 Task: Open a Blog Post Template save the file as blogAdd Heading 'Self Care' ,with the main content Self-care involves prioritizing one's physical, emotional, and mental well-being. It includes activities such as exercise, rest, pursuing hobbies, and setting boundaries. Engaging in self-care practices is essential for maintaining balance, preventing burnout, and nurturing a healthy relationship with oneself. ,with the main content Self-care involves prioritizing one's physical, emotional, and mental well-being. It includes activities such as exercise, rest, pursuing hobbies, and setting boundaries. Engaging in self-care practices is essential for maintaining balance, preventing burnout, and nurturing a healthy relationship with oneself.and font size to the main content 15 Apply Font Style DejaVu Serifand font size to the heading 20 Change heading alignment to  Left
Action: Mouse moved to (22, 21)
Screenshot: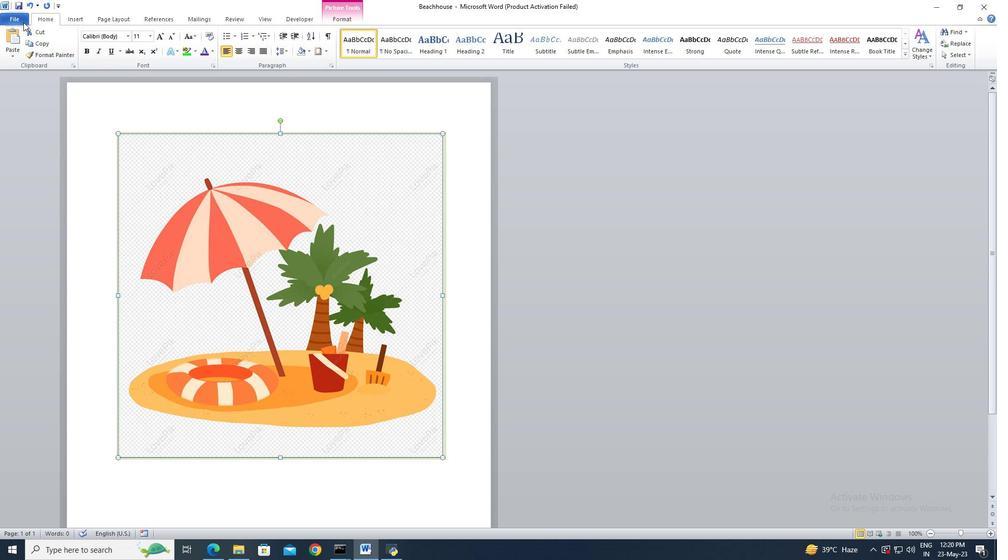 
Action: Mouse pressed left at (22, 21)
Screenshot: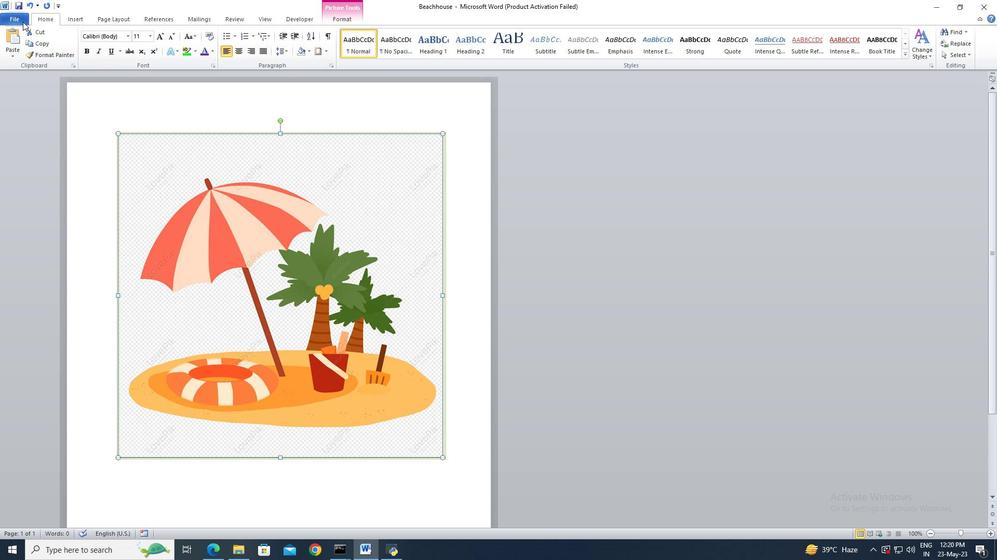 
Action: Mouse moved to (30, 131)
Screenshot: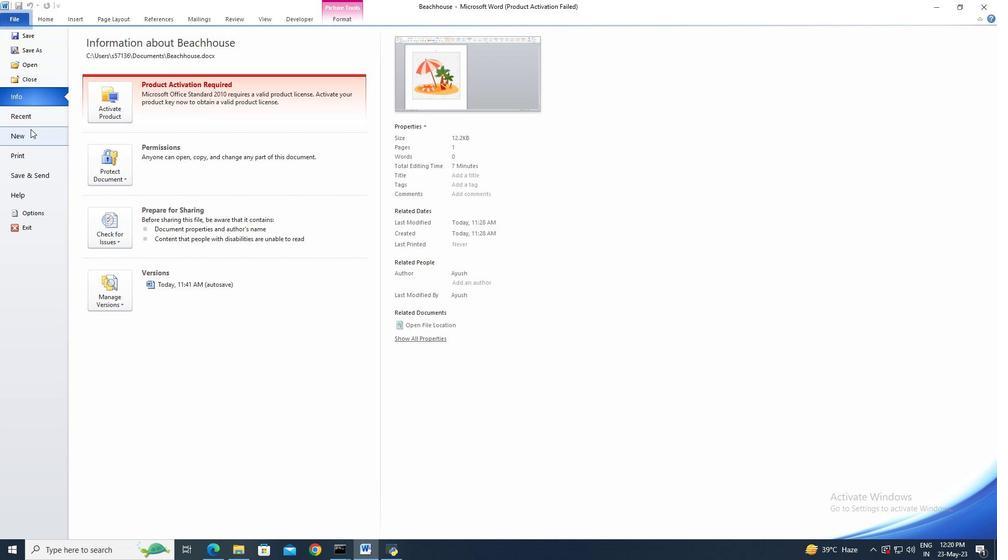 
Action: Mouse pressed left at (30, 131)
Screenshot: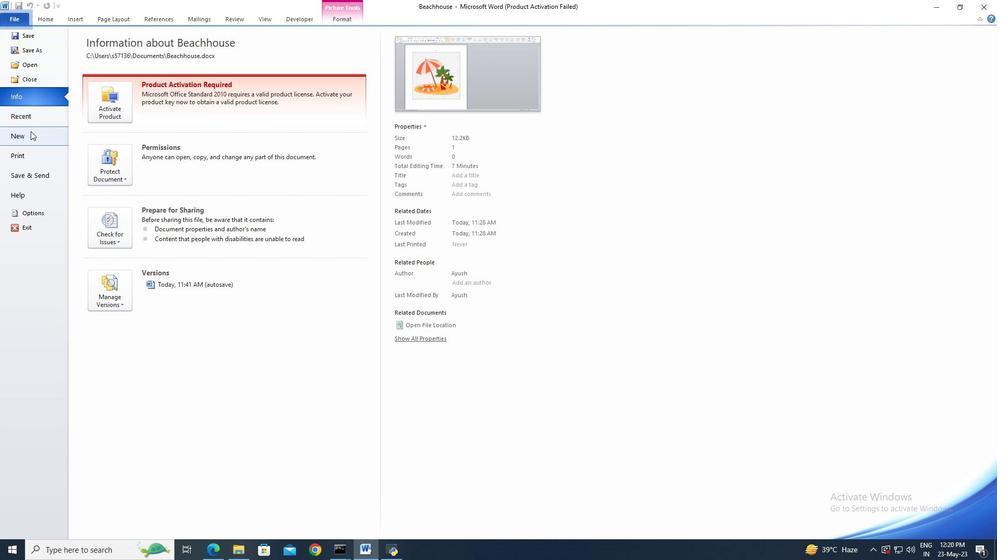 
Action: Mouse moved to (142, 106)
Screenshot: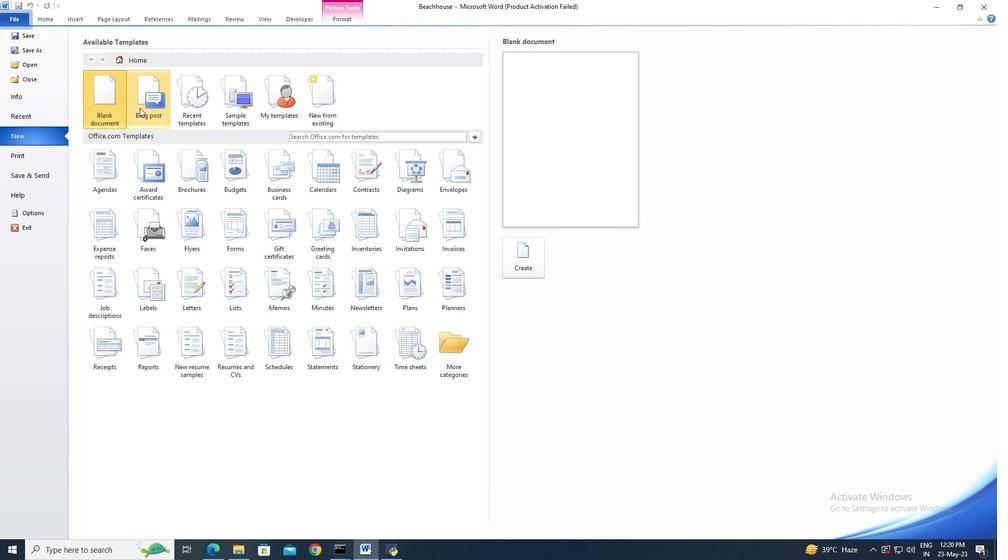
Action: Mouse pressed left at (142, 106)
Screenshot: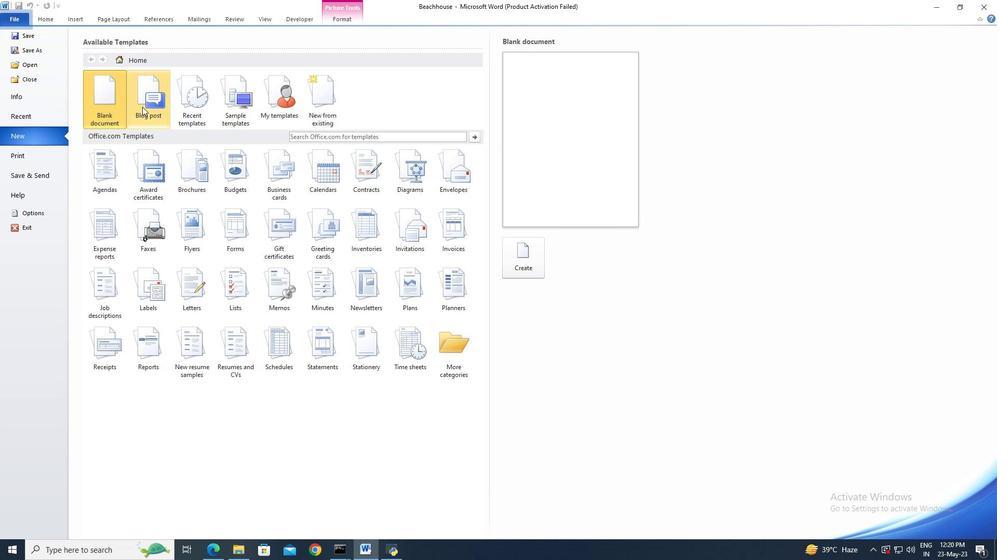 
Action: Mouse moved to (514, 256)
Screenshot: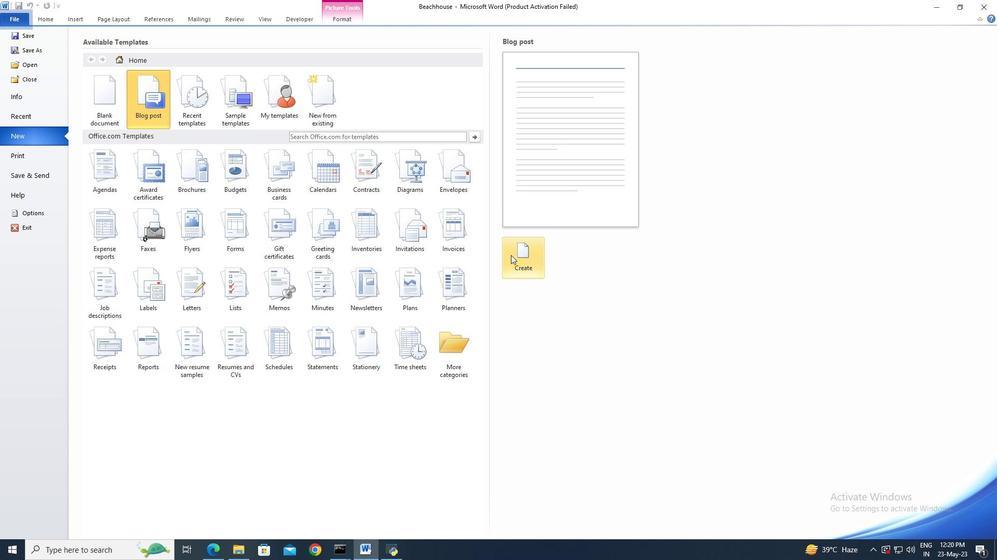
Action: Mouse pressed left at (514, 256)
Screenshot: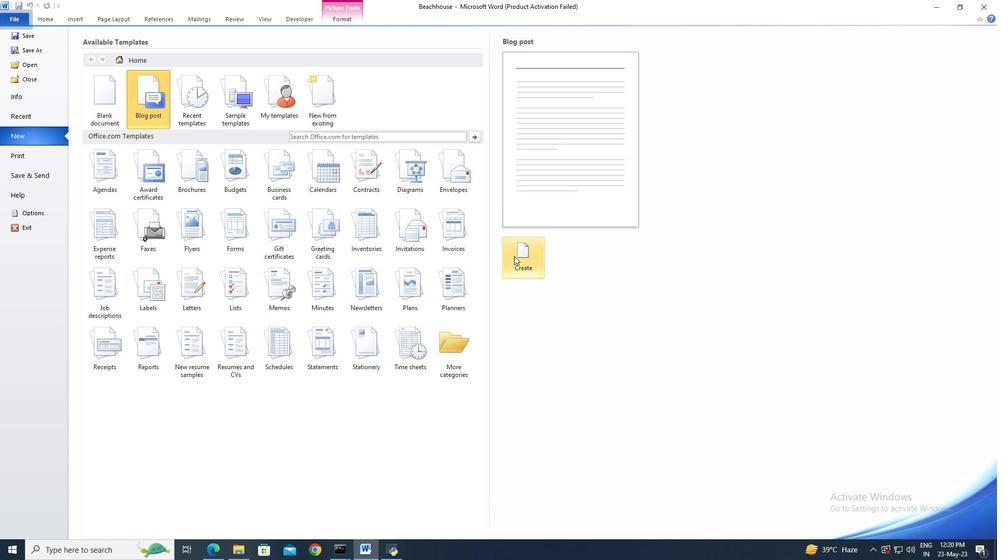 
Action: Mouse moved to (540, 299)
Screenshot: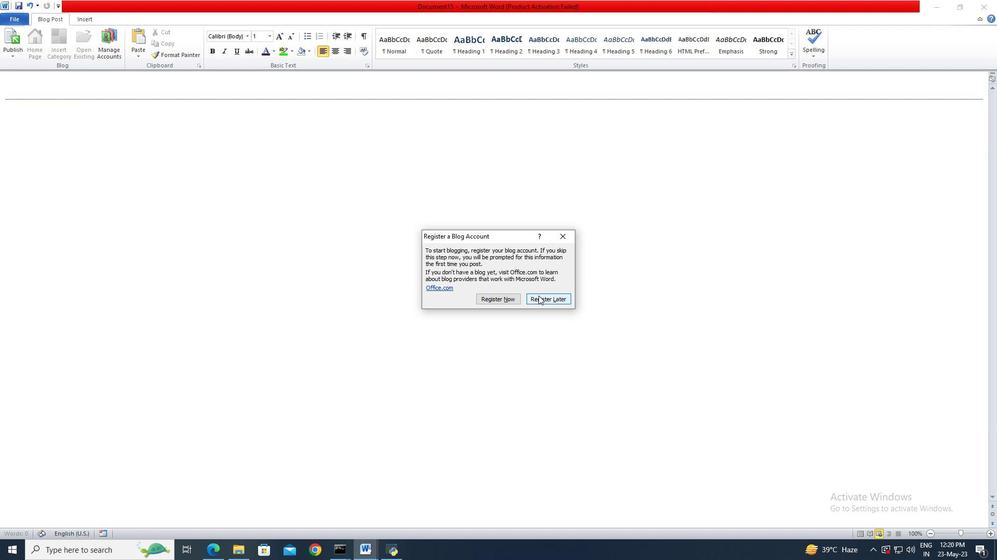 
Action: Mouse pressed left at (540, 299)
Screenshot: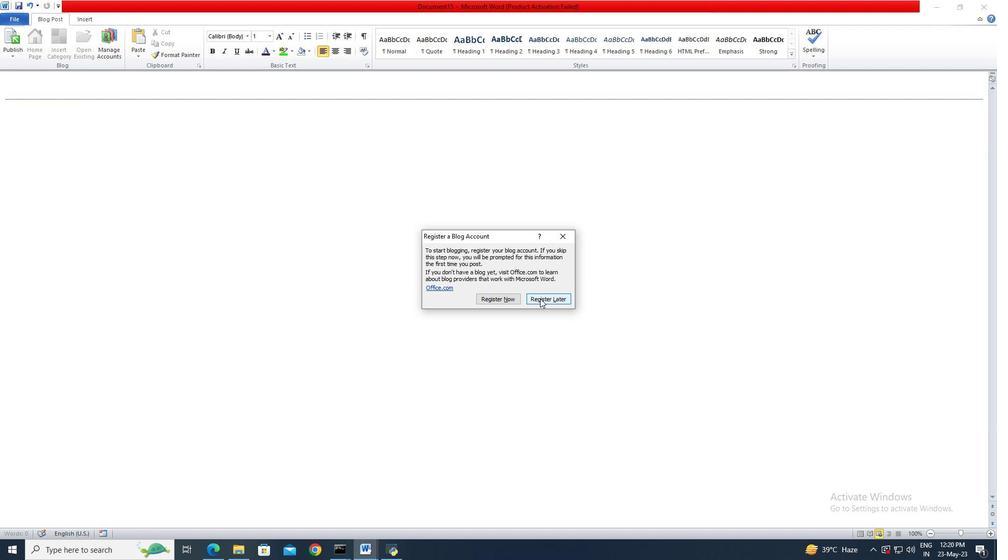 
Action: Mouse moved to (22, 17)
Screenshot: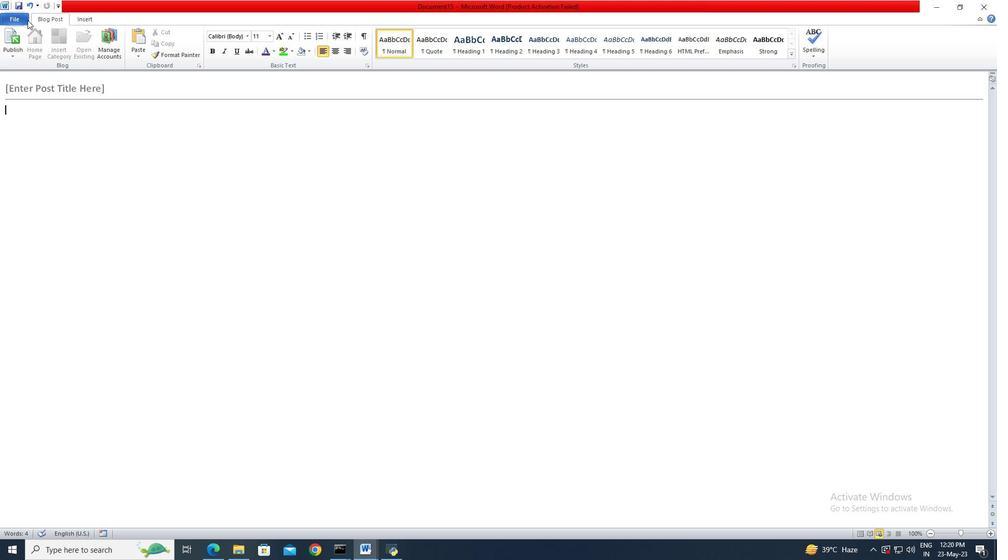 
Action: Mouse pressed left at (22, 17)
Screenshot: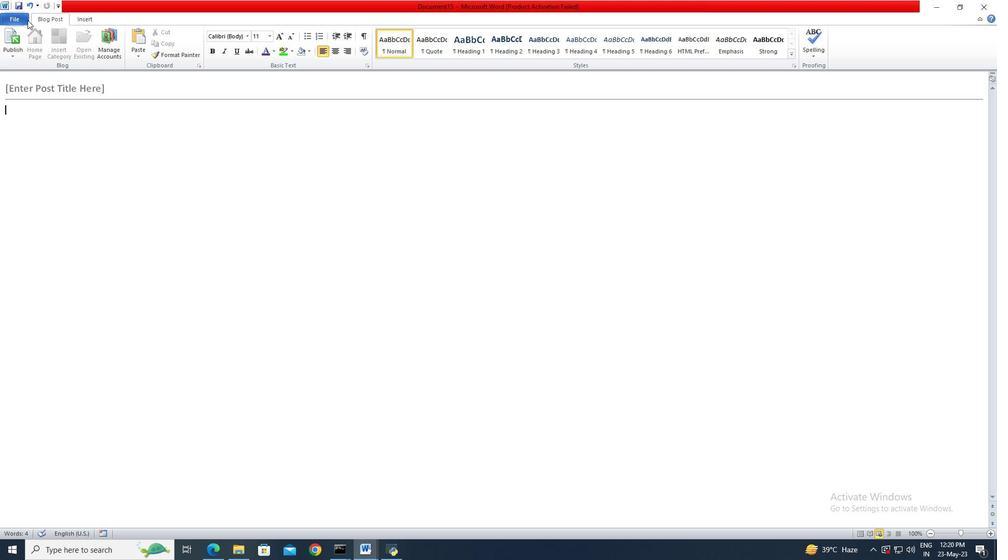 
Action: Mouse moved to (26, 49)
Screenshot: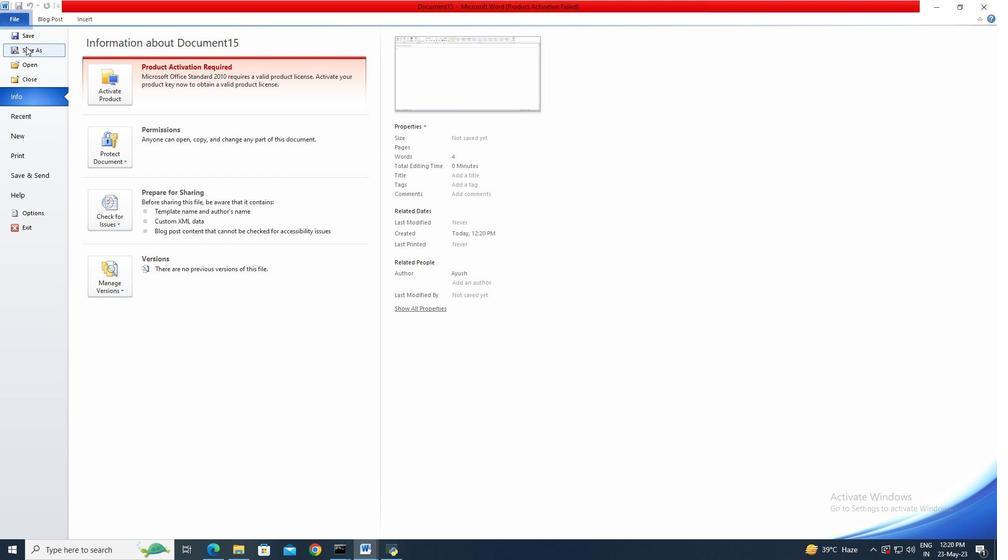 
Action: Mouse pressed left at (26, 49)
Screenshot: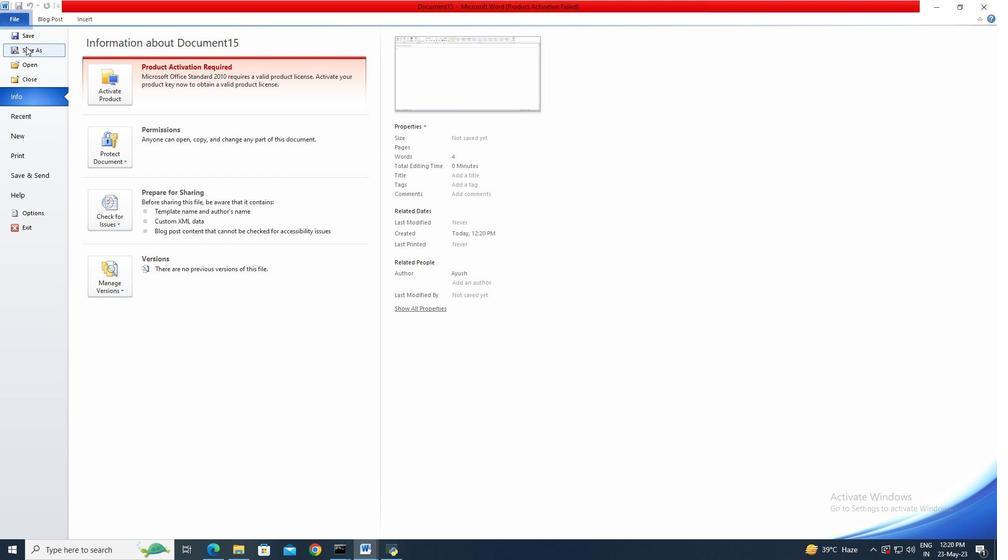 
Action: Mouse moved to (27, 49)
Screenshot: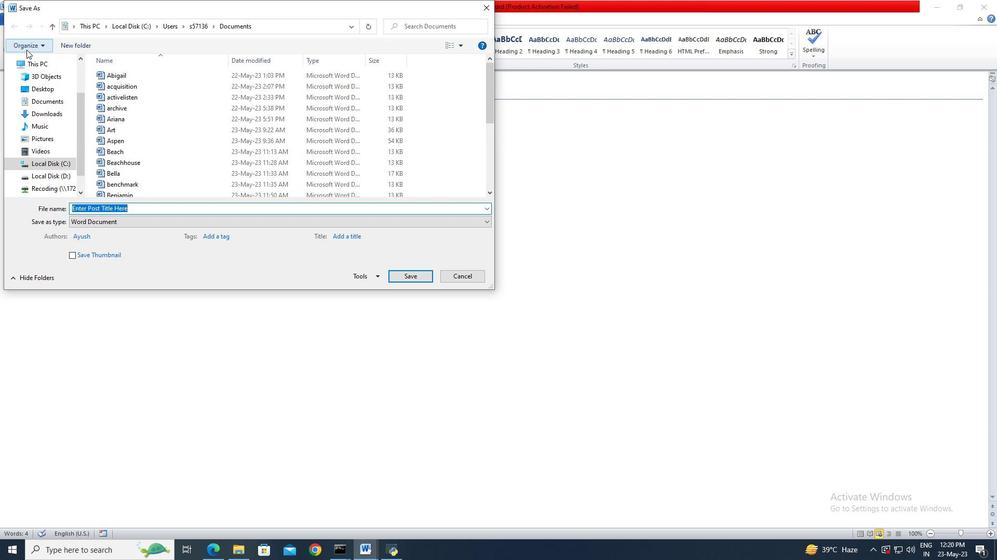 
Action: Key pressed blog
Screenshot: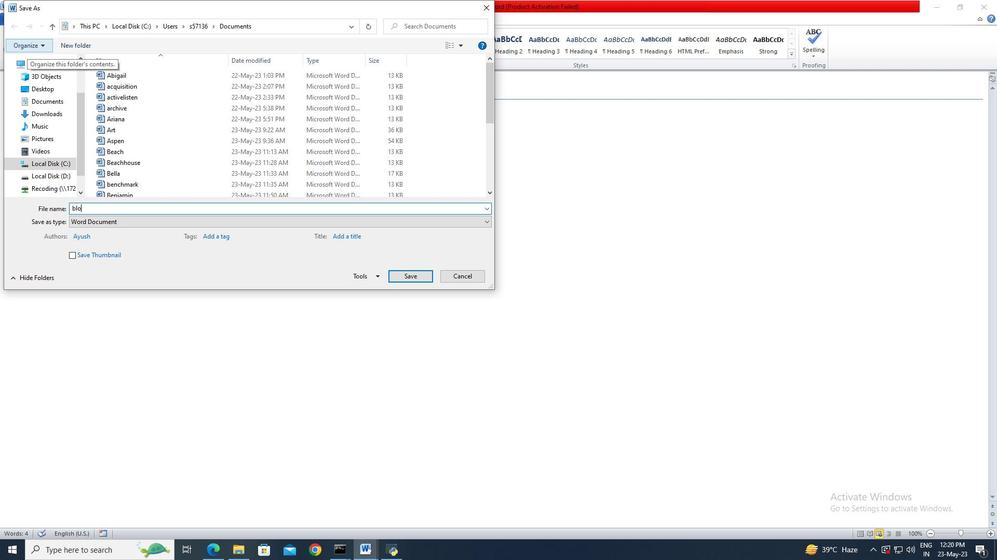 
Action: Mouse moved to (401, 276)
Screenshot: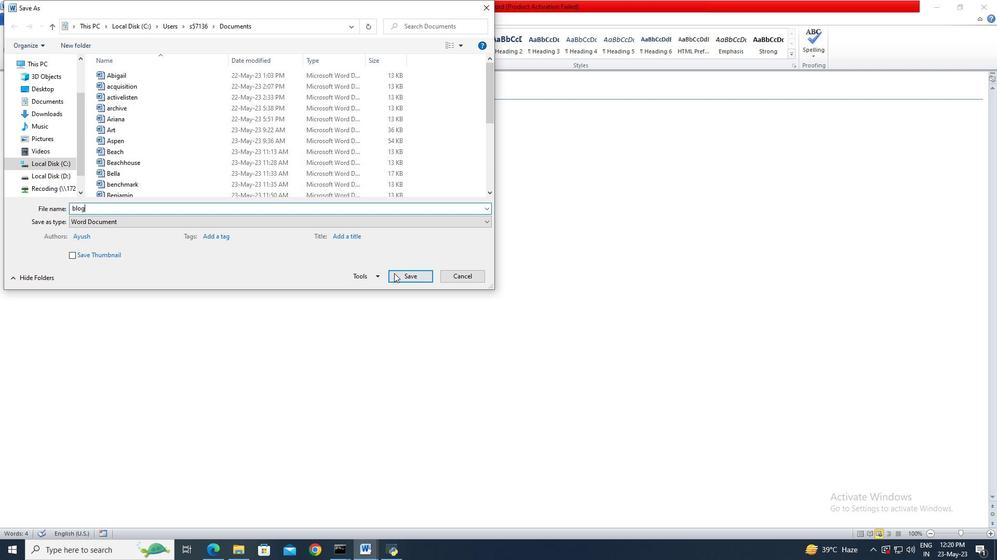 
Action: Mouse pressed left at (401, 276)
Screenshot: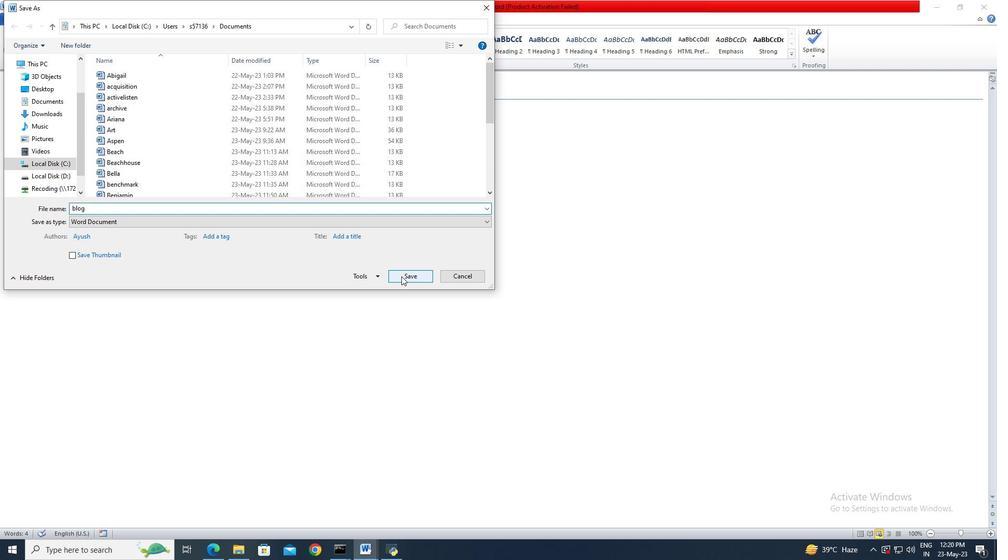 
Action: Mouse moved to (119, 85)
Screenshot: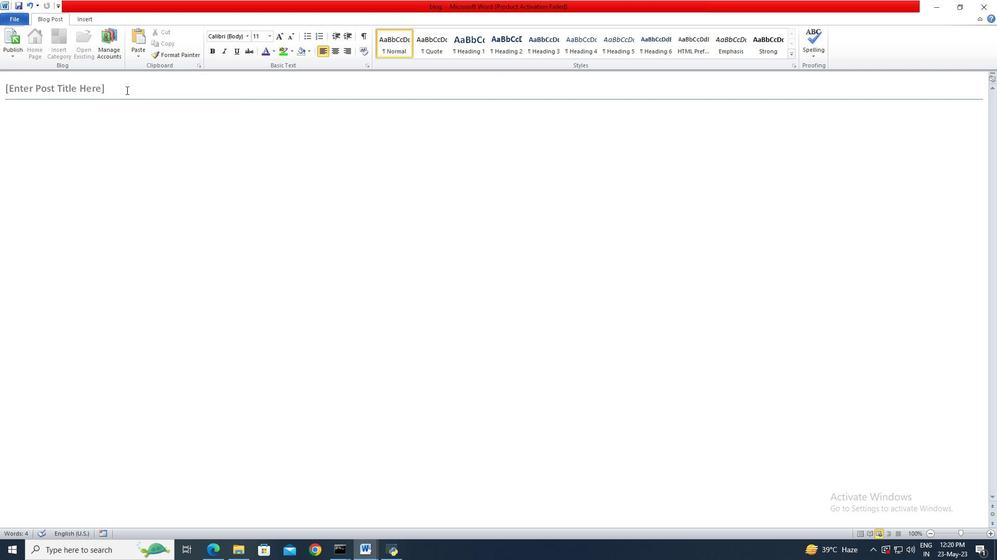 
Action: Mouse pressed left at (119, 85)
Screenshot: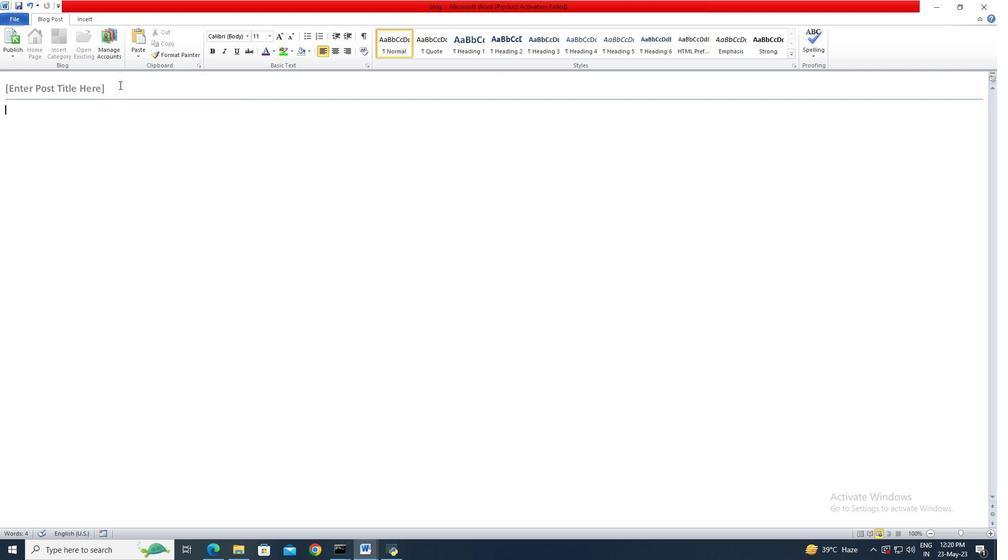 
Action: Key pressed <Key.shift>Self<Key.space><Key.shift>Care
Screenshot: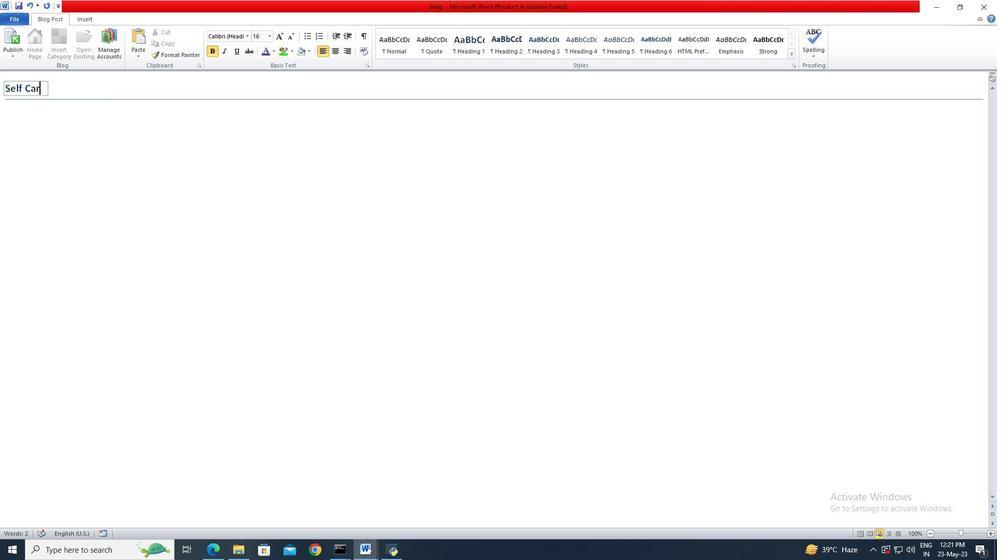 
Action: Mouse moved to (107, 122)
Screenshot: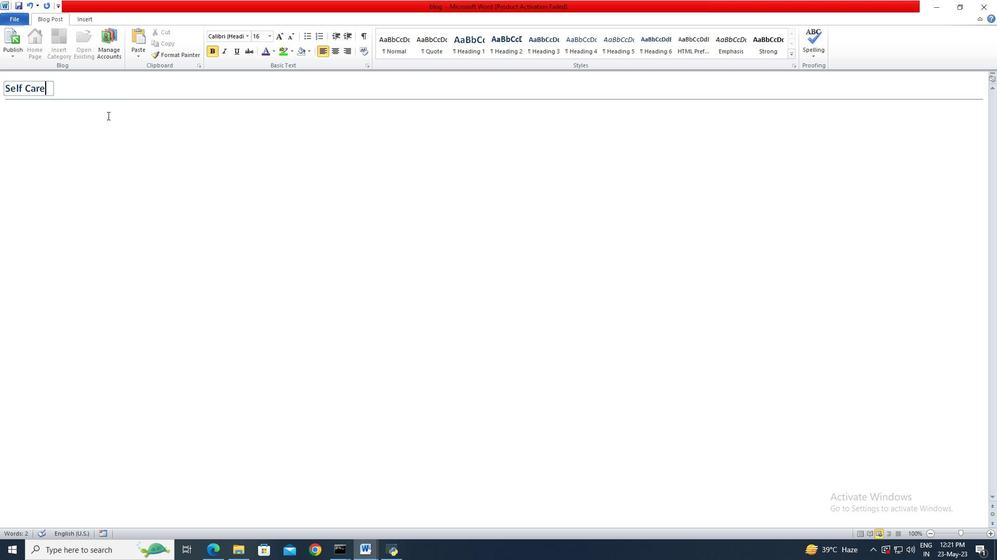 
Action: Mouse pressed left at (107, 122)
Screenshot: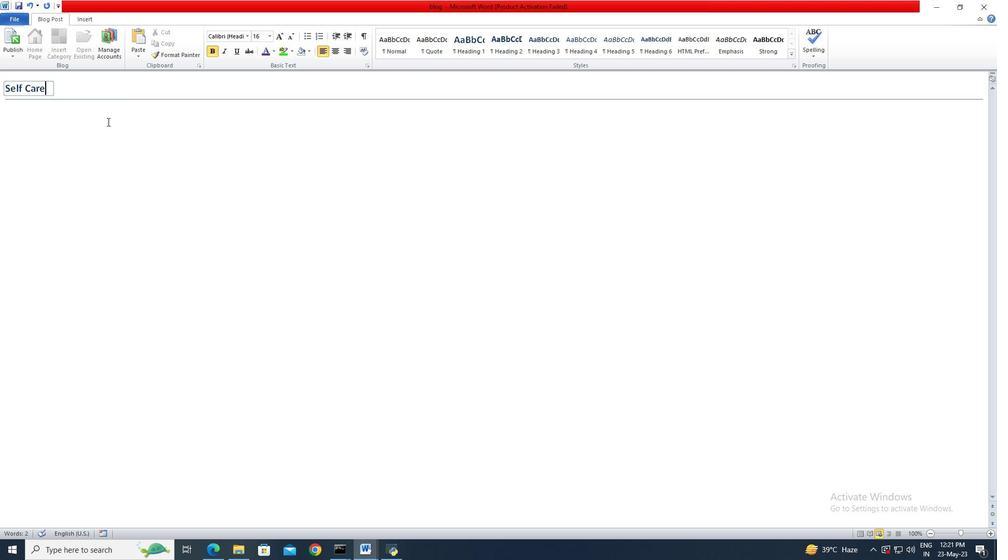
Action: Key pressed <Key.shift>Self-care<Key.space>involves<Key.space>prioritizing<Key.space>one's<Key.space>physical,<Key.space>emotional,<Key.space>and<Key.space>mental<Key.space>well-being.<Key.space><Key.shift>It<Key.space>includes<Key.space>activities<Key.space>such<Key.space>as<Key.space>exercise,<Key.space>rest,<Key.space>pursuing<Key.space>hobbies,<Key.space>and<Key.space>setting<Key.space>boundaries.<Key.space><Key.shift>Engaging<Key.space>in<Key.space>self-care<Key.space>practices<Key.space>is<Key.space>essential<Key.space>for<Key.space>man<Key.backspace>intaining<Key.space>balance,<Key.space>preventing<Key.space>burnout,<Key.space>and<Key.space>nurturing<Key.space>a<Key.space>healthy<Key.space>relationship<Key.space>with<Key.space>oneself.
Screenshot: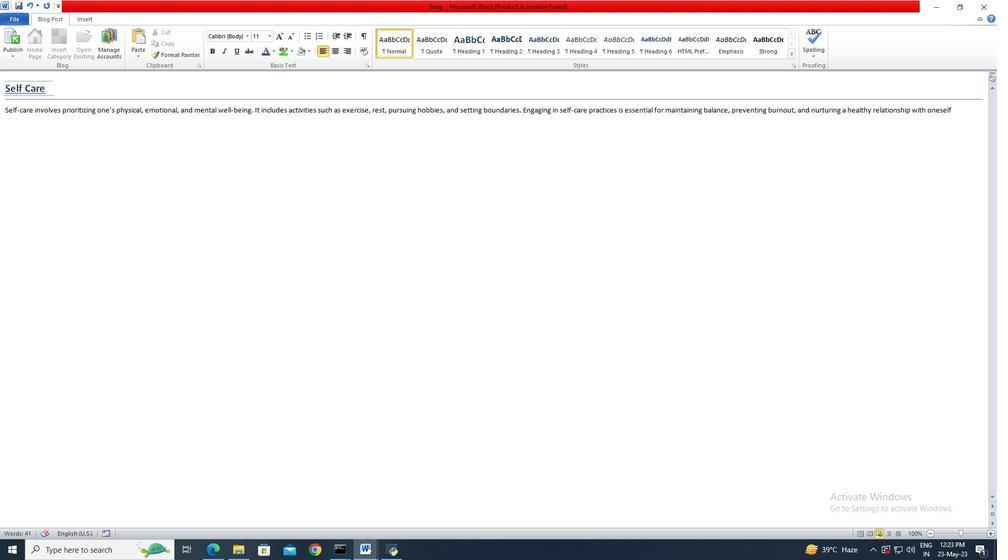 
Action: Mouse moved to (17, 116)
Screenshot: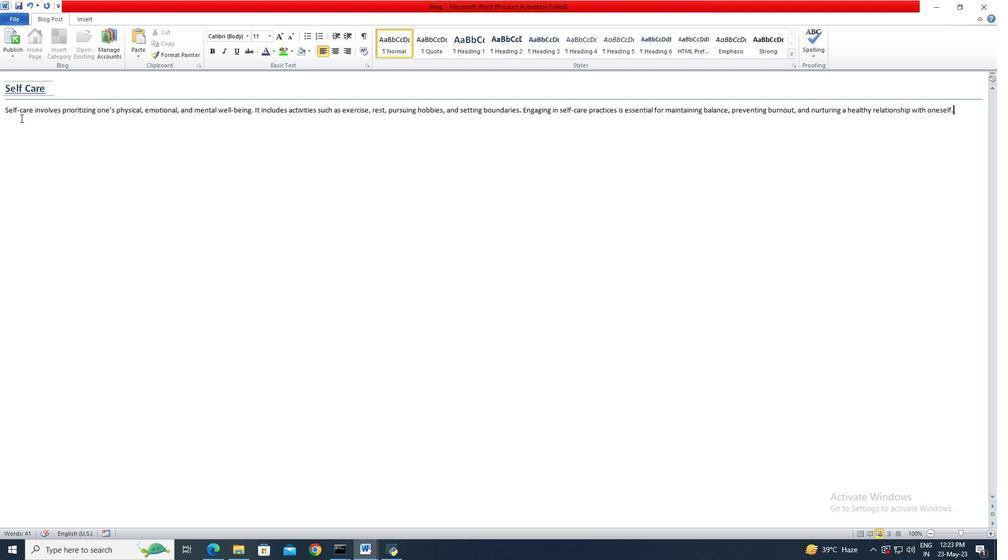 
Action: Key pressed <Key.shift>
Screenshot: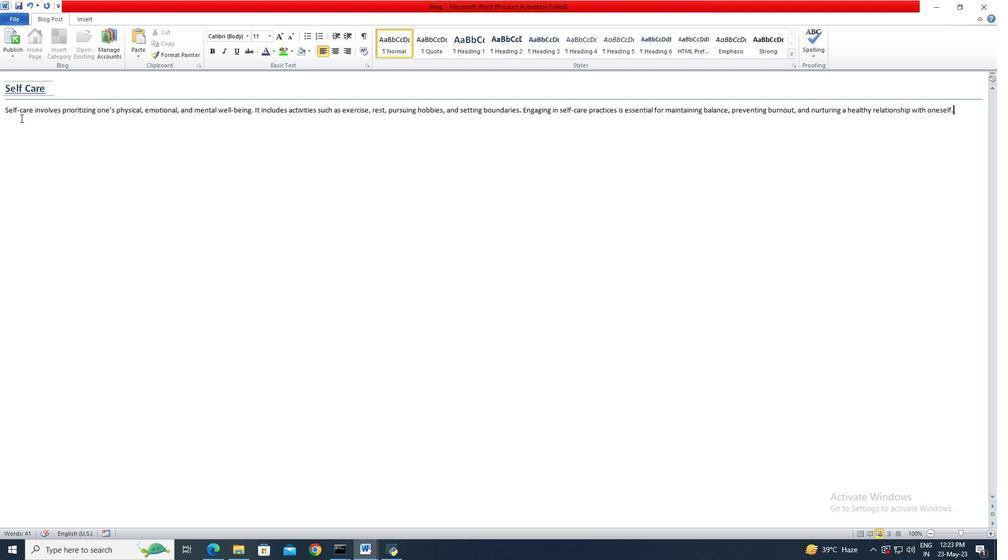
Action: Mouse moved to (7, 110)
Screenshot: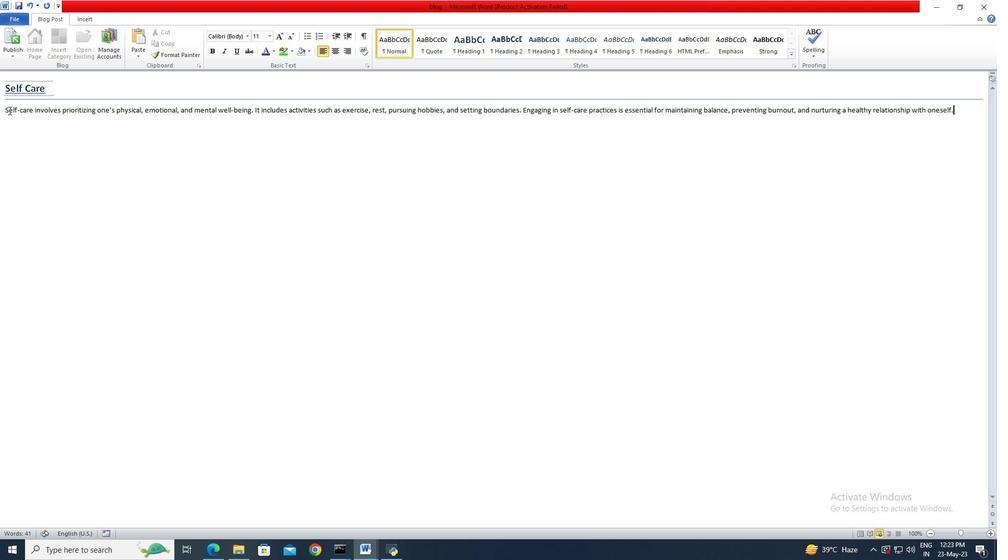 
Action: Key pressed <Key.shift>
Screenshot: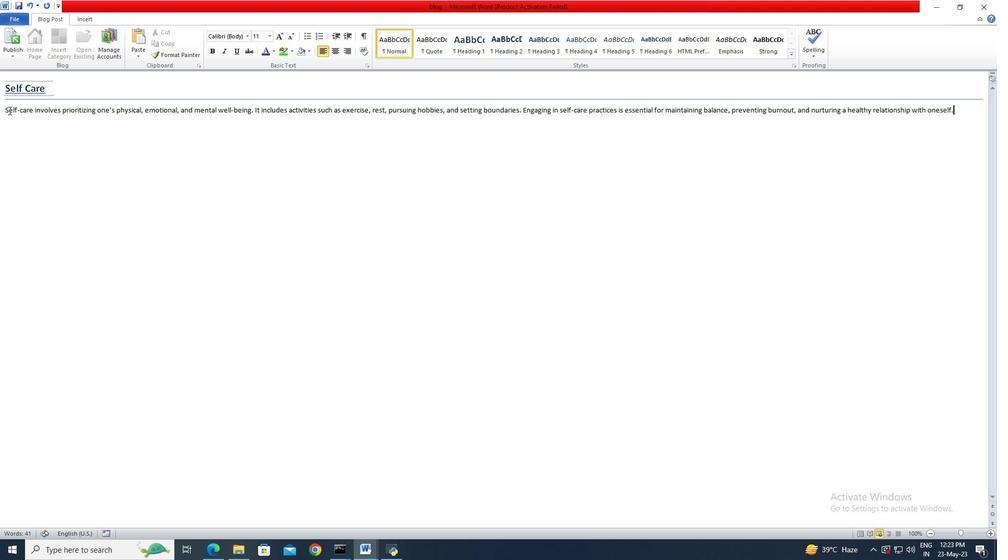 
Action: Mouse moved to (7, 109)
Screenshot: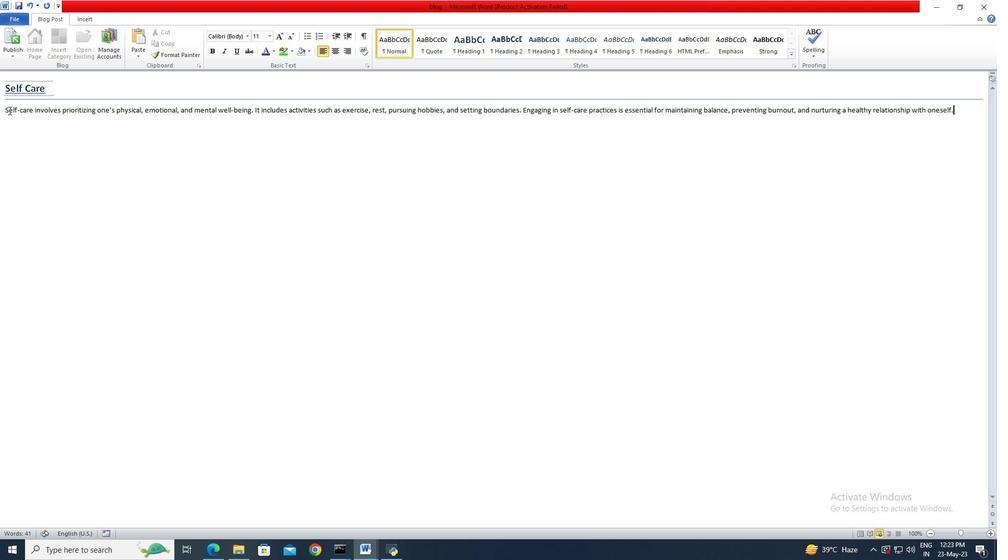 
Action: Key pressed <Key.shift>
Screenshot: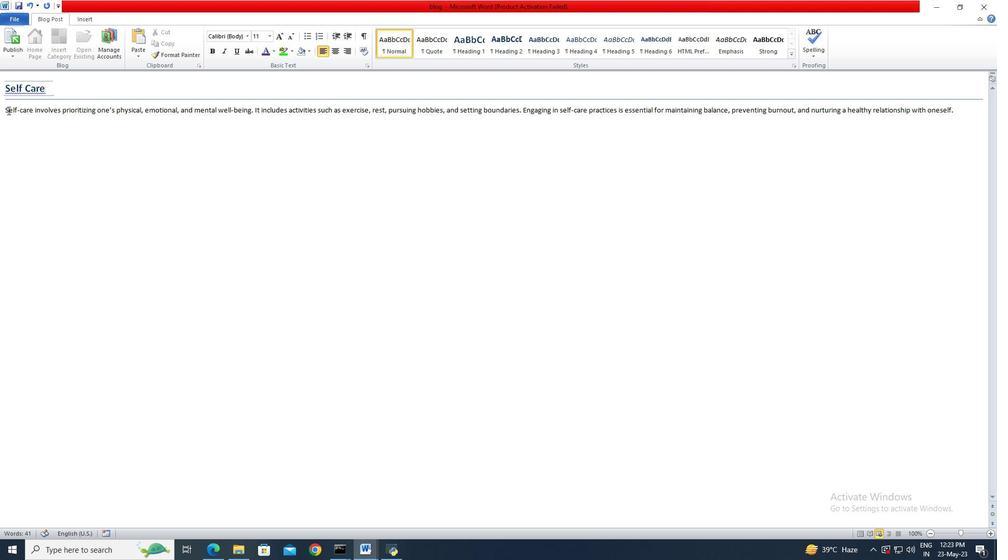 
Action: Mouse moved to (6, 109)
Screenshot: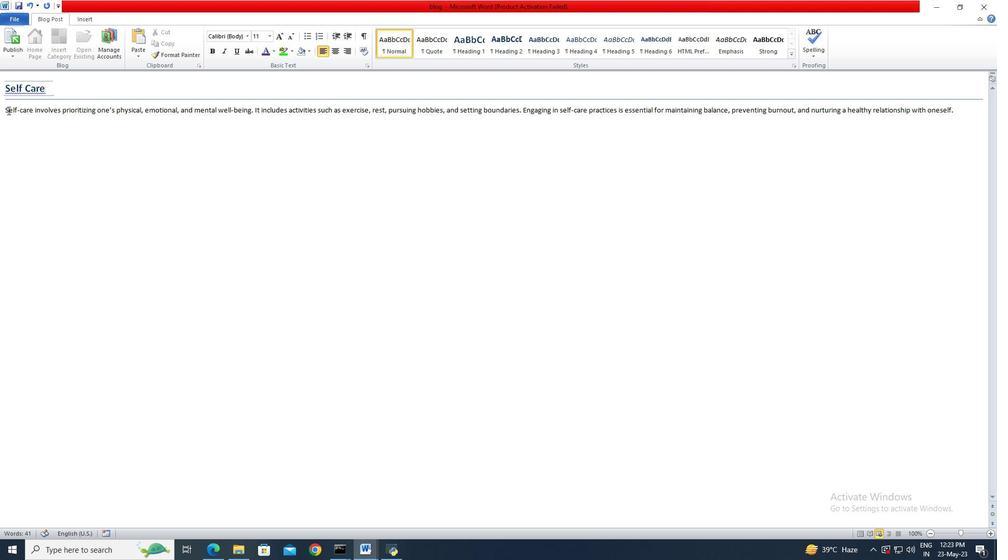 
Action: Key pressed <Key.shift><Key.shift><Key.shift><Key.shift><Key.shift><Key.shift><Key.shift><Key.shift><Key.shift><Key.shift><Key.shift><Key.shift>
Screenshot: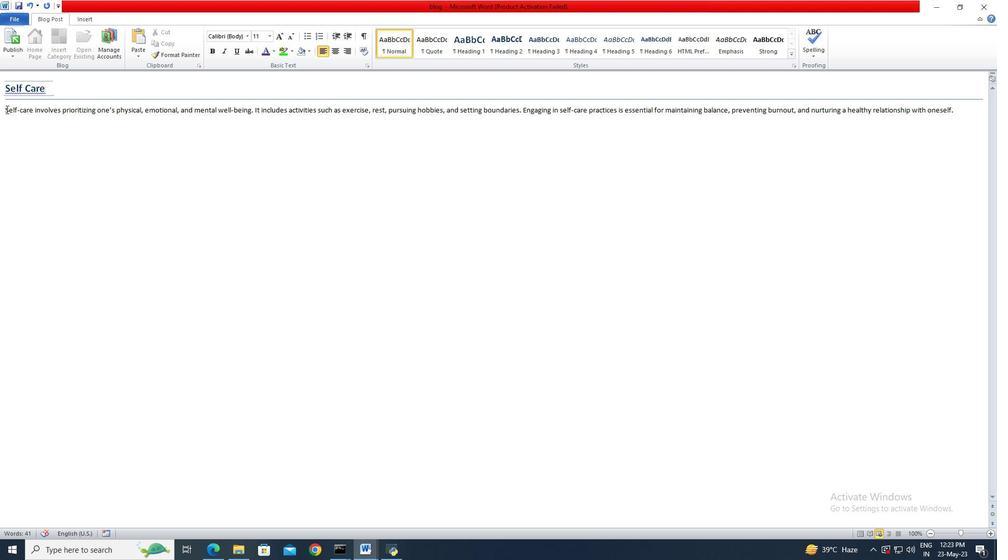 
Action: Mouse pressed left at (6, 109)
Screenshot: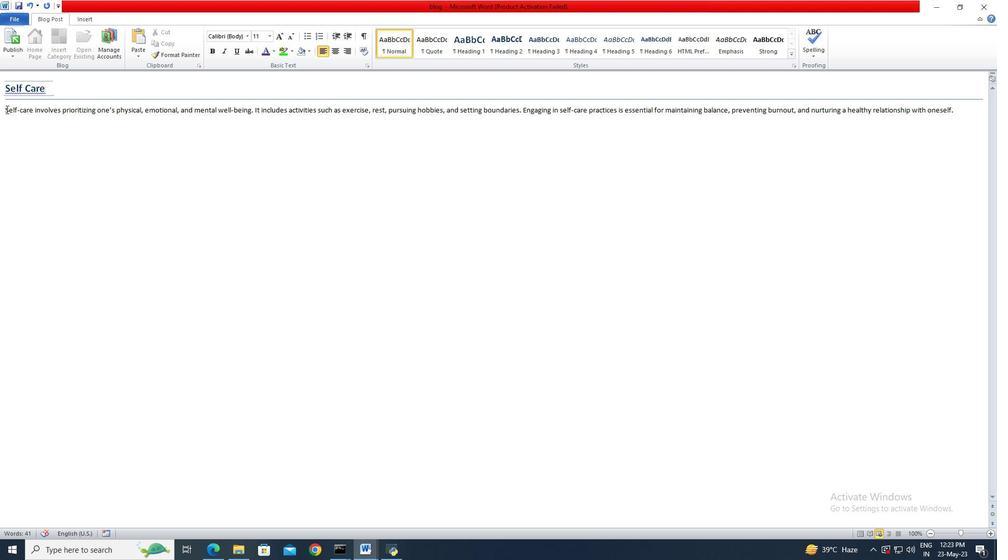 
Action: Key pressed <Key.shift><Key.shift><Key.shift><Key.shift><Key.shift><Key.shift>
Screenshot: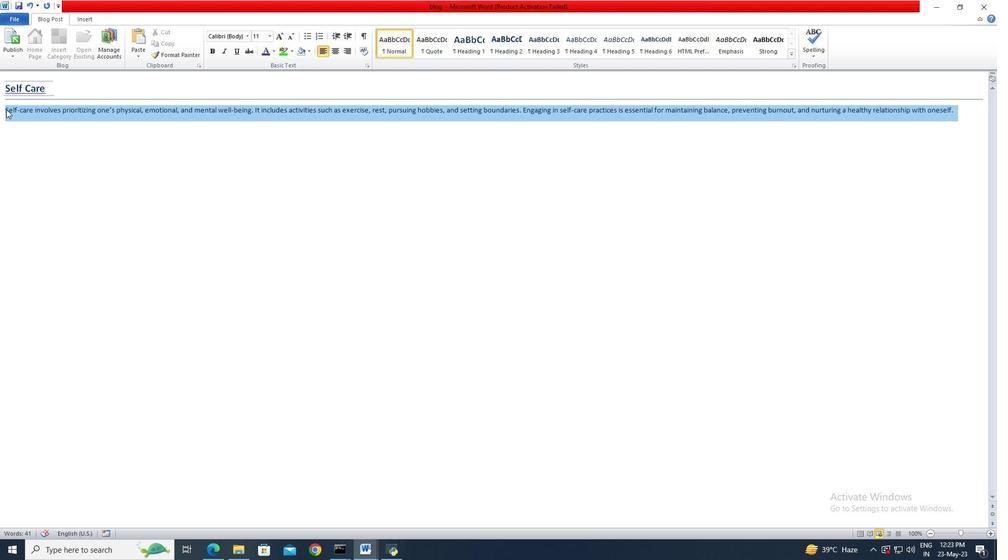 
Action: Mouse moved to (258, 36)
Screenshot: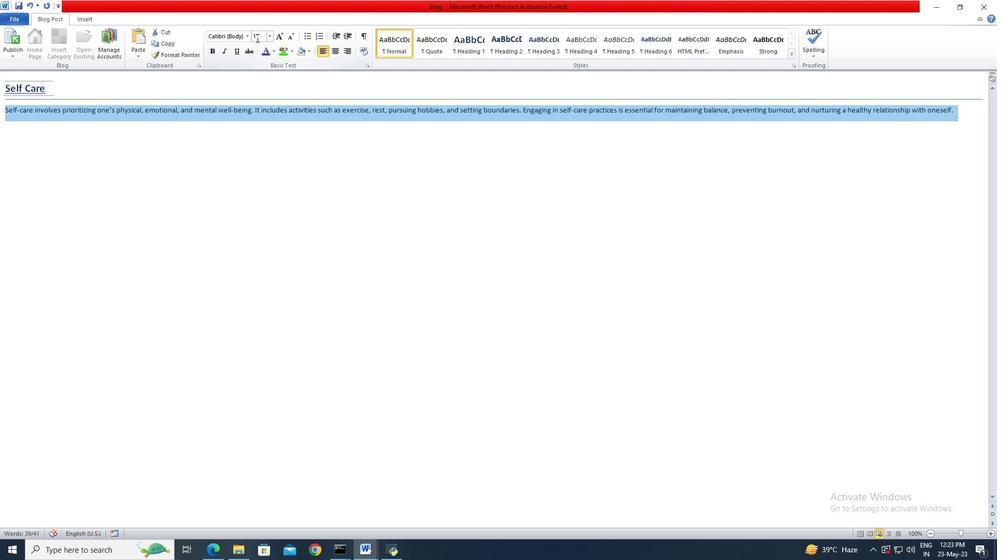 
Action: Mouse pressed left at (258, 36)
Screenshot: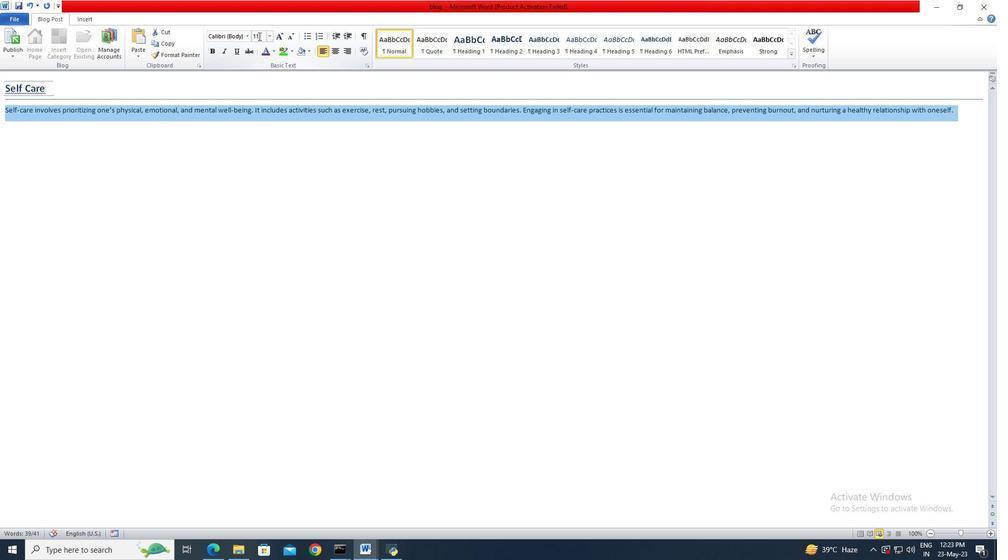 
Action: Key pressed 15<Key.enter>
Screenshot: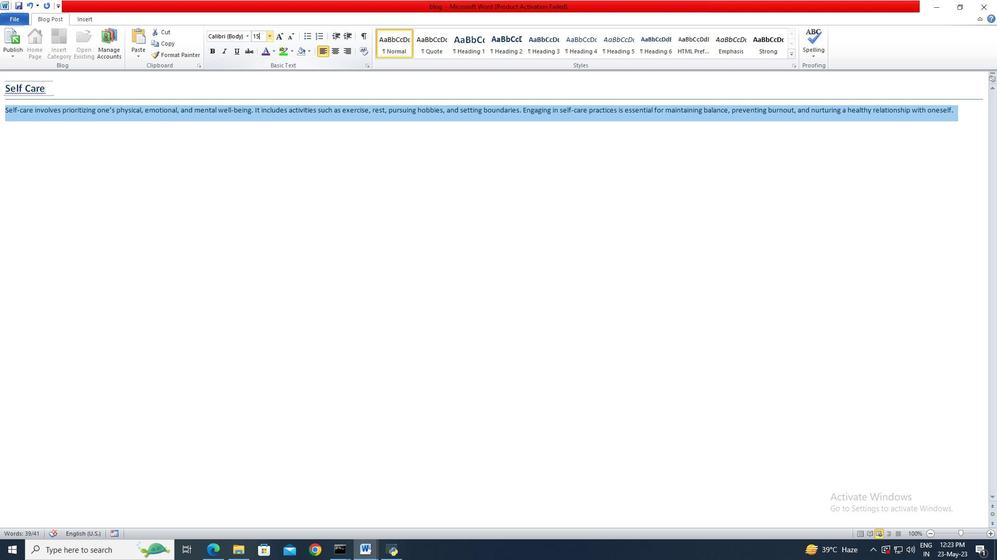 
Action: Mouse moved to (245, 37)
Screenshot: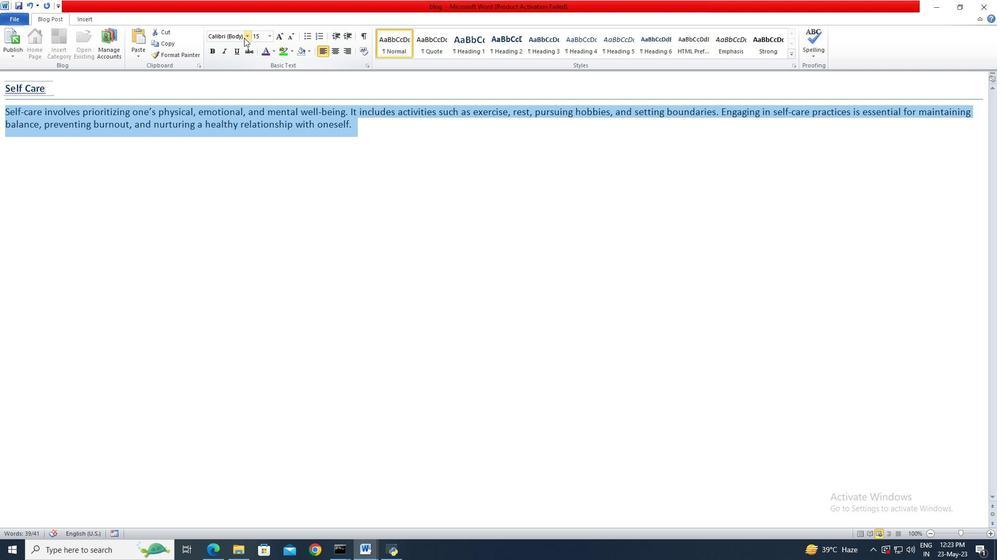 
Action: Mouse pressed left at (245, 37)
Screenshot: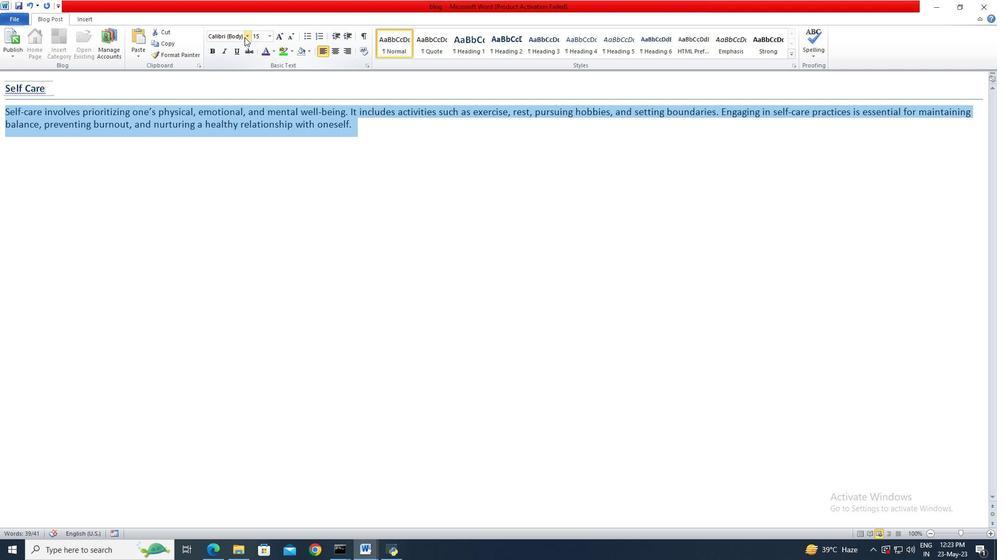 
Action: Mouse moved to (267, 315)
Screenshot: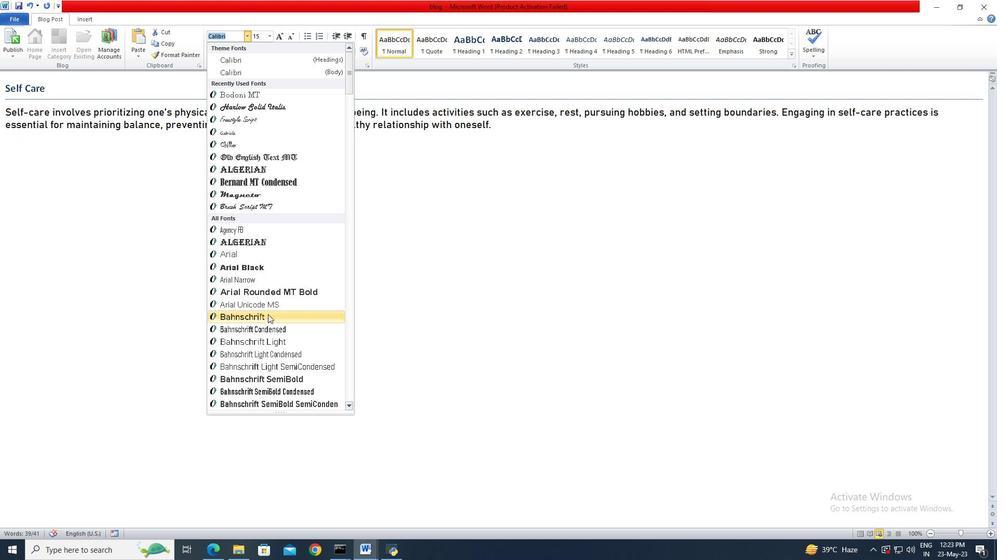 
Action: Mouse scrolled (267, 315) with delta (0, 0)
Screenshot: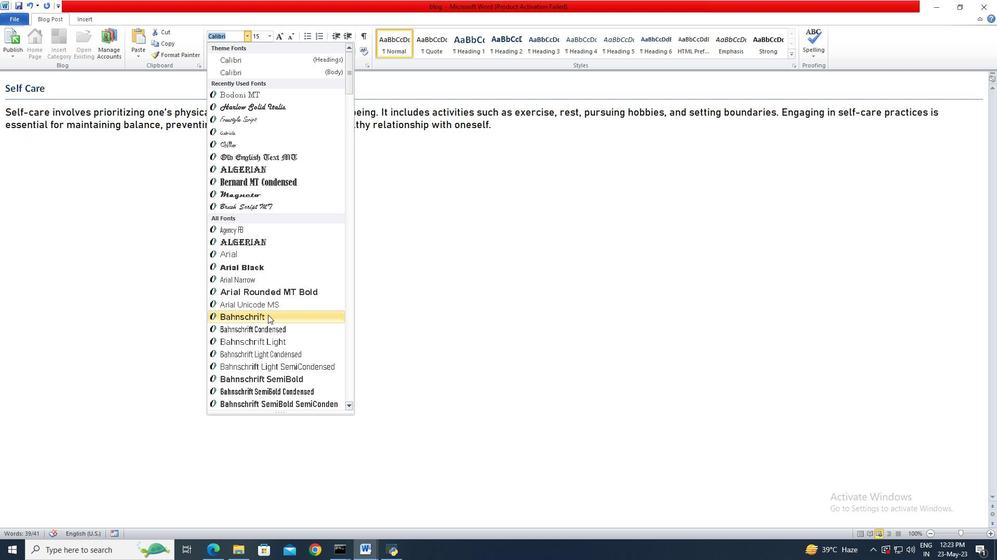 
Action: Mouse scrolled (267, 315) with delta (0, 0)
Screenshot: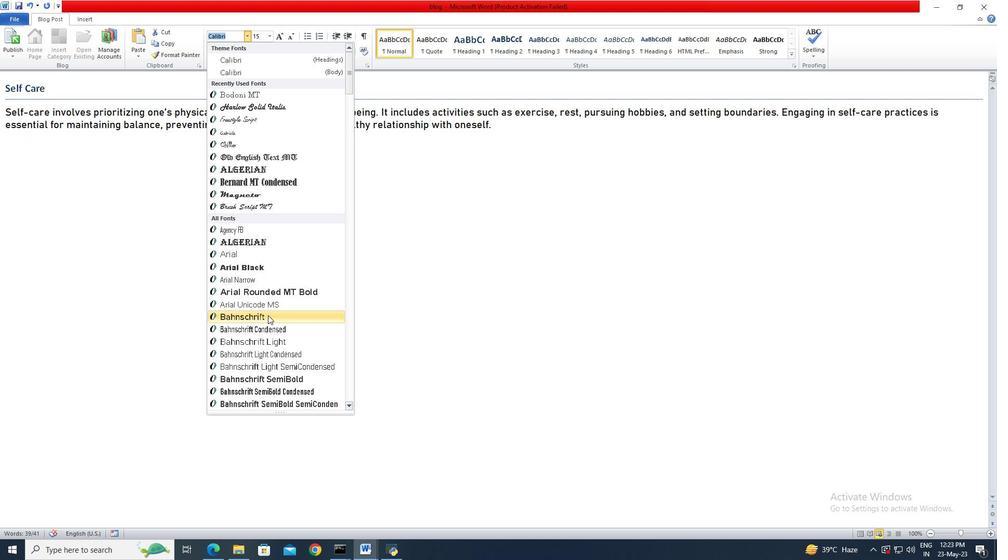 
Action: Mouse scrolled (267, 315) with delta (0, 0)
Screenshot: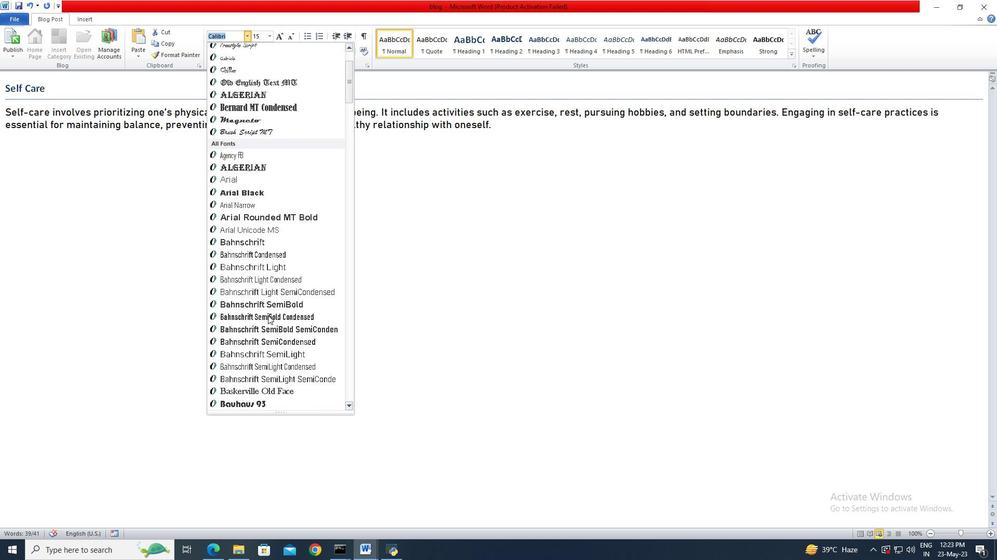 
Action: Mouse scrolled (267, 315) with delta (0, 0)
Screenshot: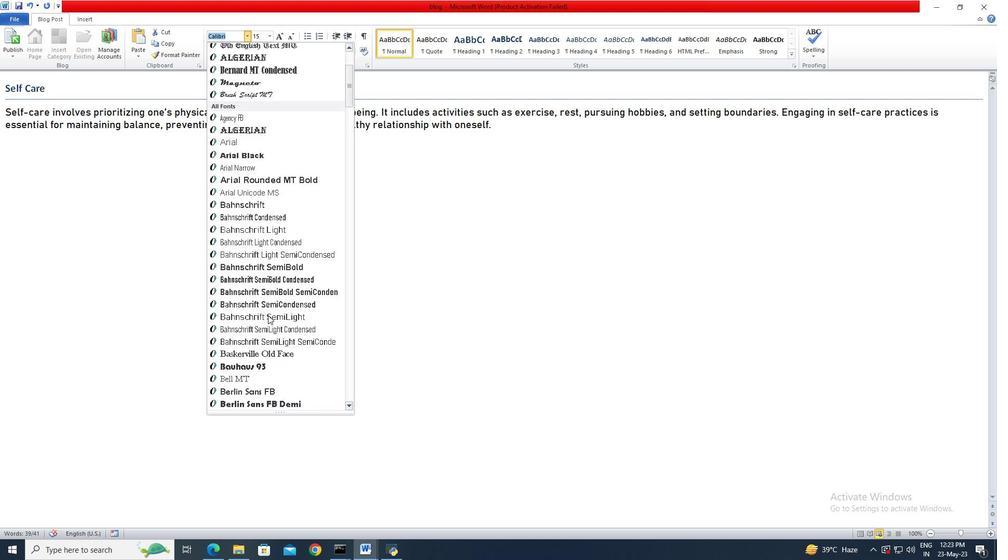 
Action: Mouse scrolled (267, 315) with delta (0, 0)
Screenshot: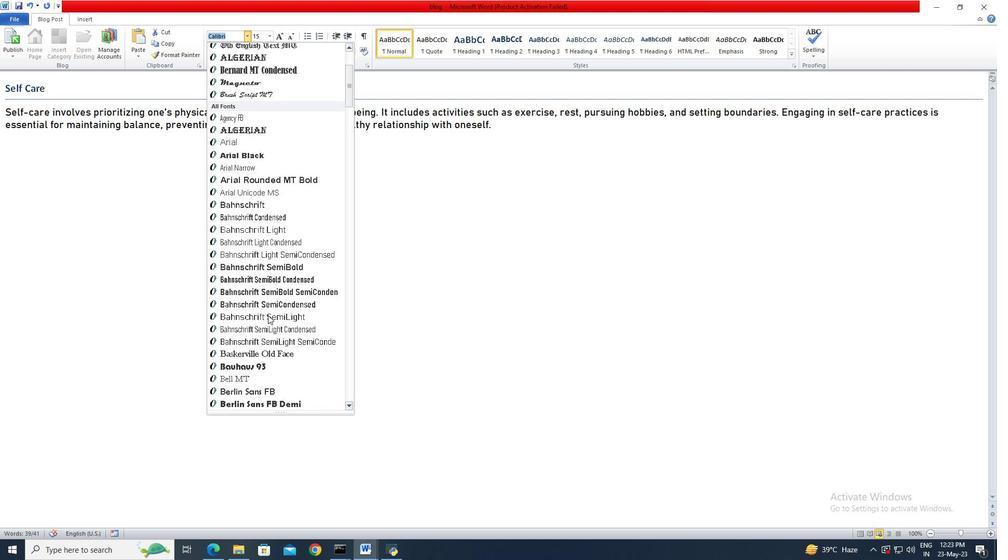 
Action: Mouse scrolled (267, 315) with delta (0, 0)
Screenshot: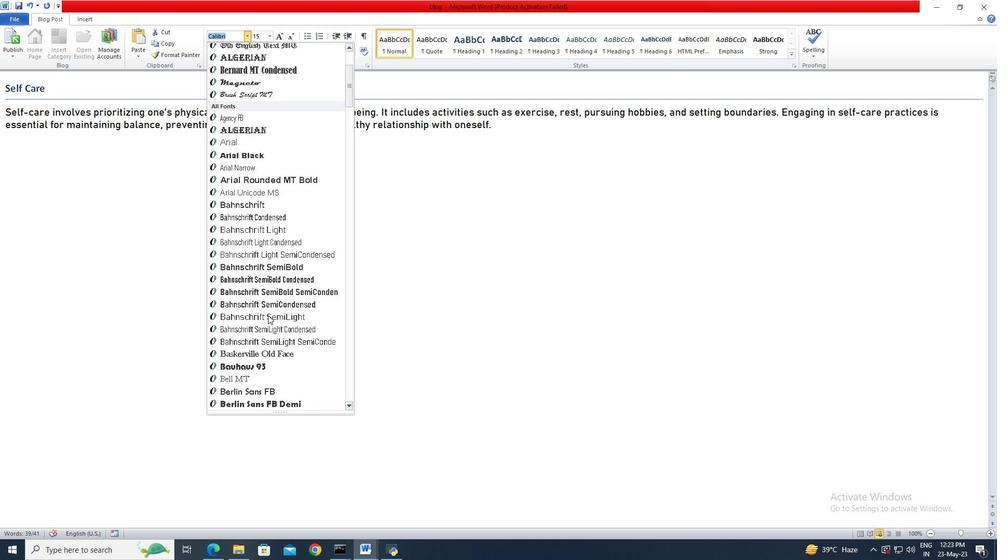 
Action: Mouse scrolled (267, 315) with delta (0, 0)
Screenshot: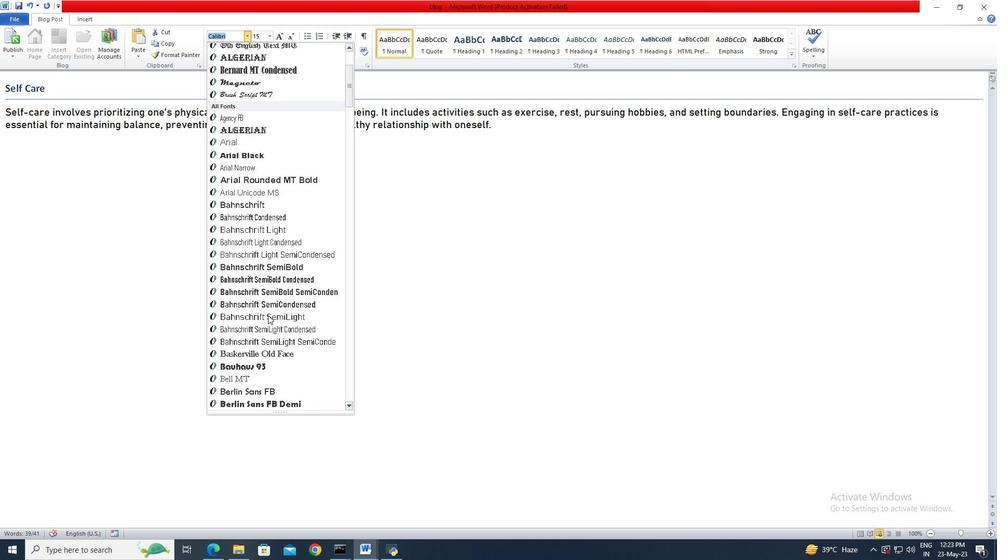 
Action: Mouse scrolled (267, 315) with delta (0, 0)
Screenshot: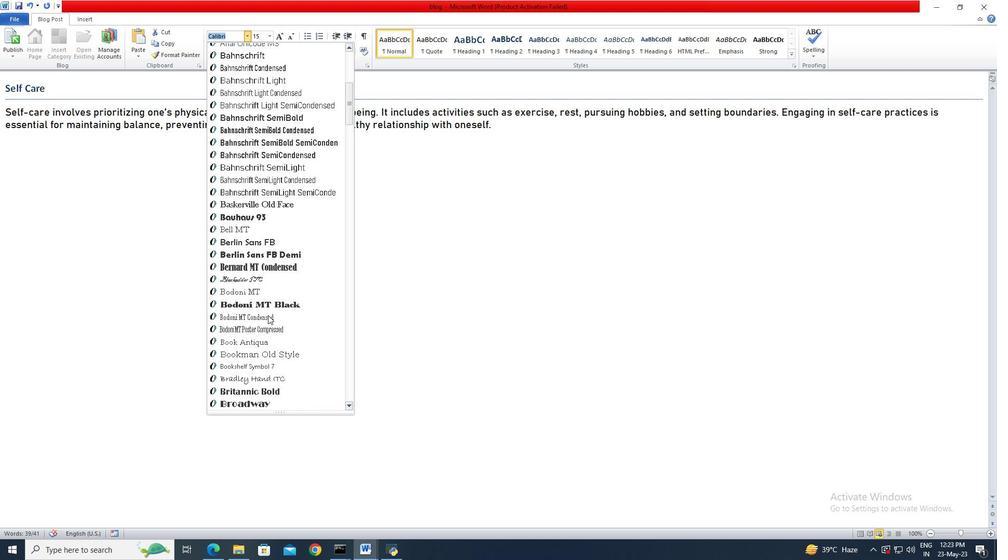 
Action: Mouse scrolled (267, 315) with delta (0, 0)
Screenshot: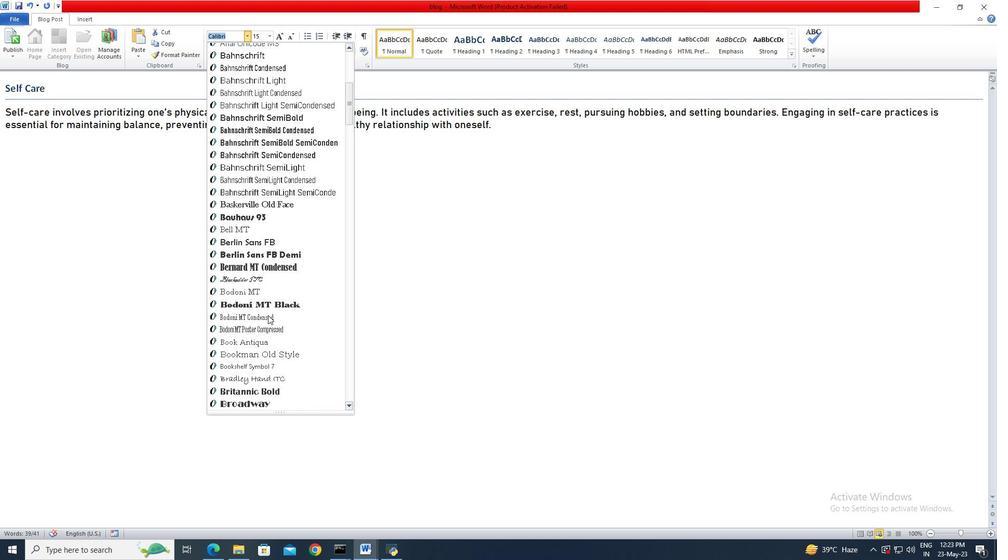 
Action: Mouse scrolled (267, 315) with delta (0, 0)
Screenshot: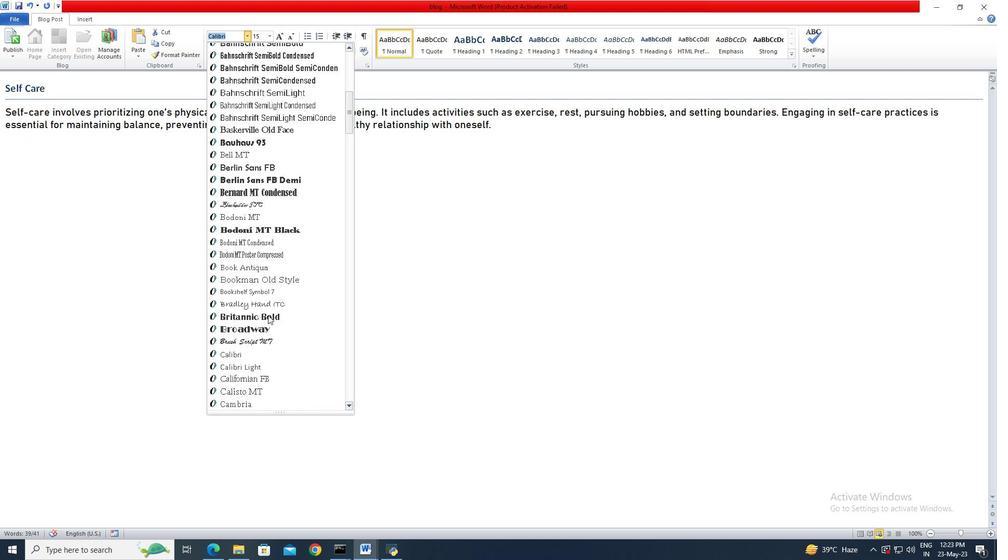
Action: Mouse scrolled (267, 315) with delta (0, 0)
Screenshot: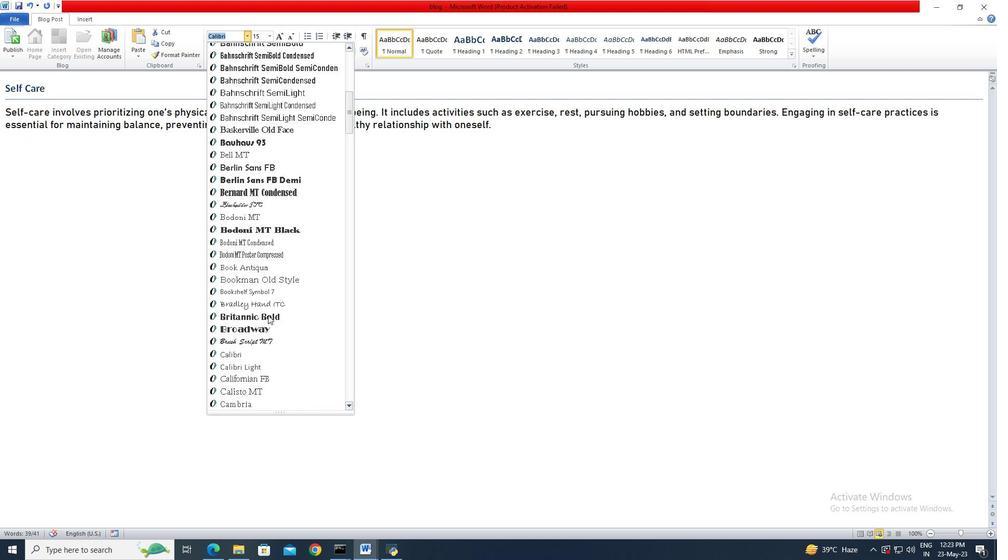 
Action: Mouse scrolled (267, 315) with delta (0, 0)
Screenshot: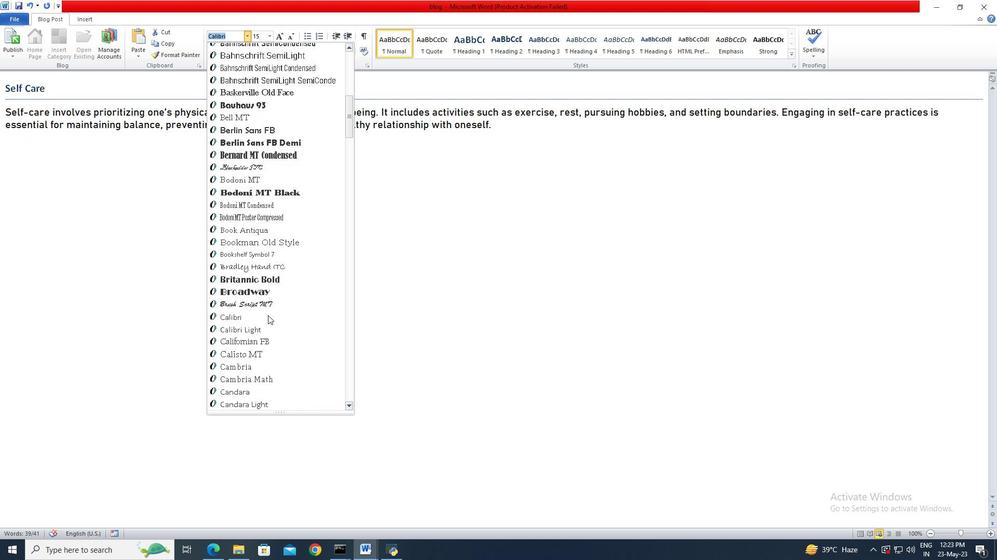 
Action: Mouse scrolled (267, 315) with delta (0, 0)
Screenshot: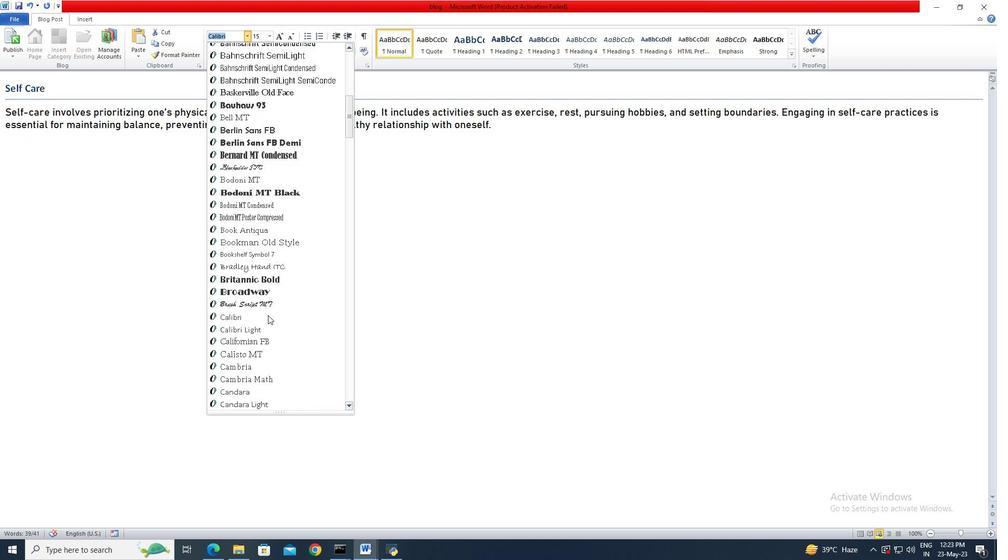 
Action: Mouse scrolled (267, 315) with delta (0, 0)
Screenshot: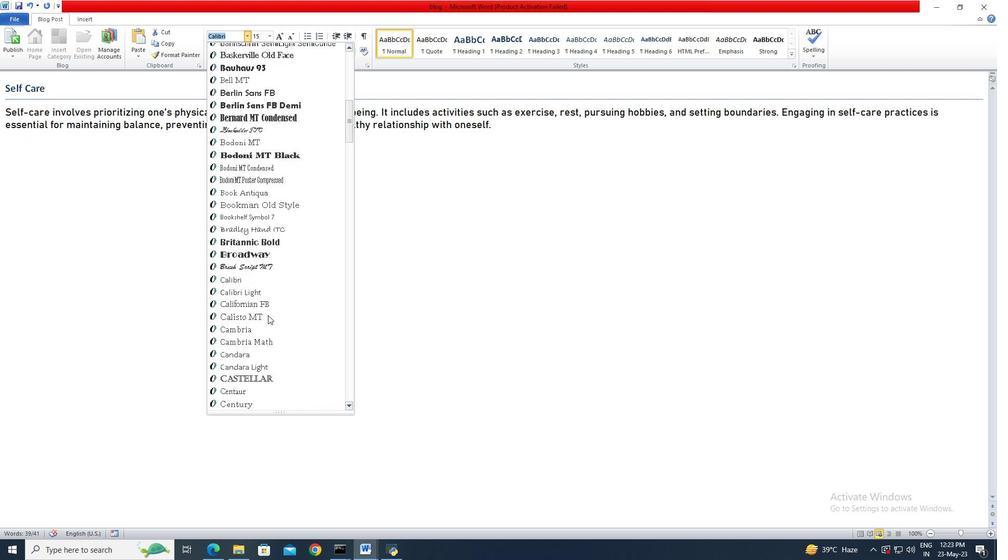
Action: Mouse scrolled (267, 315) with delta (0, 0)
Screenshot: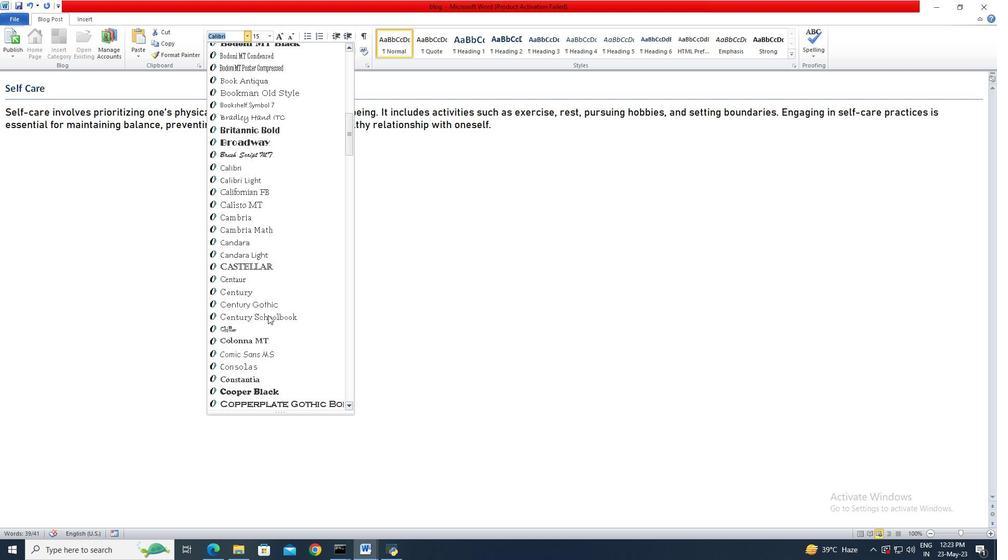 
Action: Mouse scrolled (267, 315) with delta (0, 0)
Screenshot: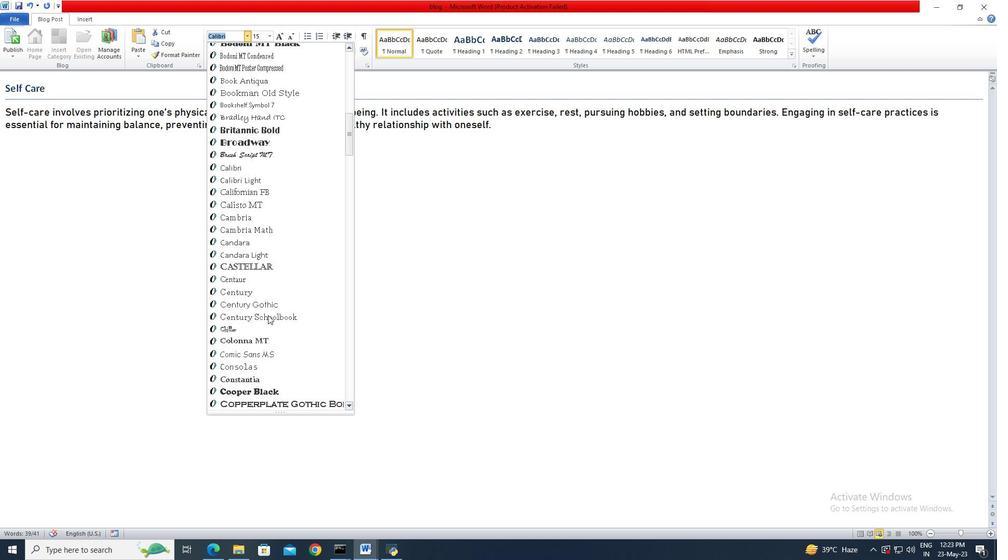 
Action: Mouse scrolled (267, 315) with delta (0, 0)
Screenshot: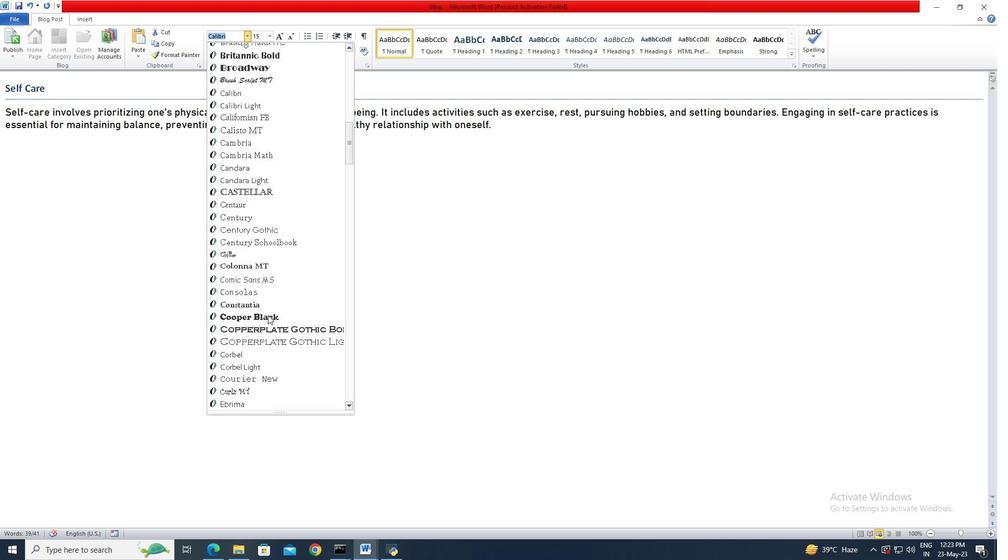 
Action: Mouse scrolled (267, 315) with delta (0, 0)
Screenshot: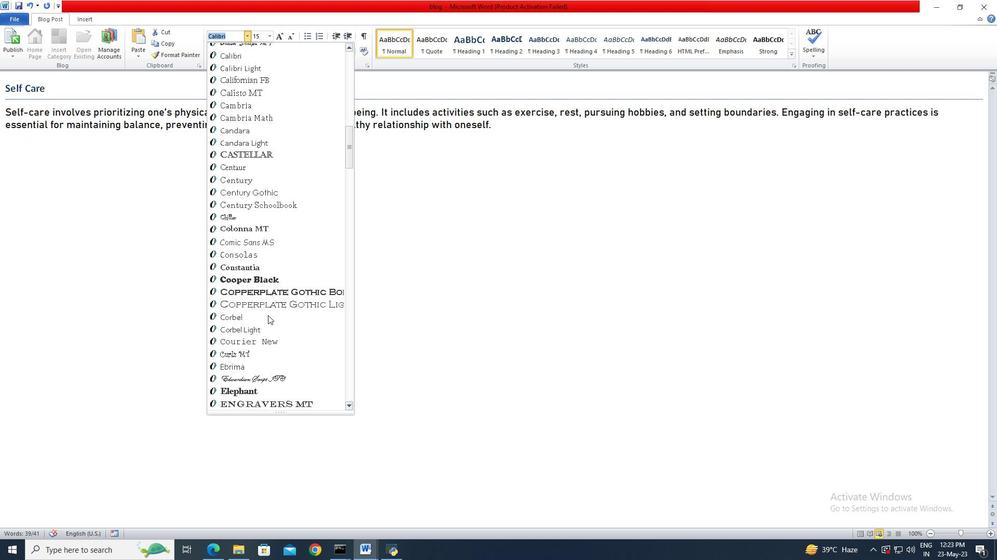 
Action: Mouse scrolled (267, 315) with delta (0, 0)
Screenshot: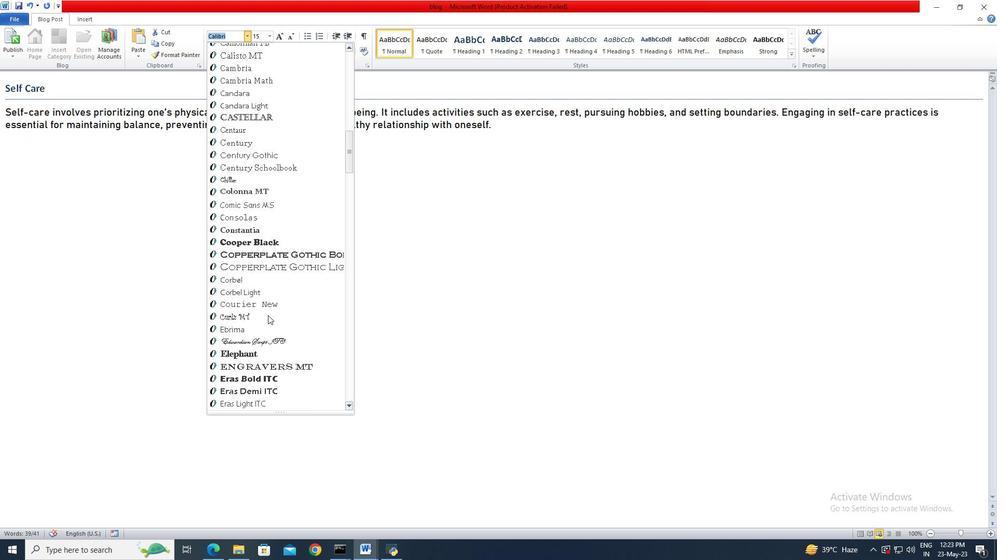 
Action: Mouse scrolled (267, 315) with delta (0, 0)
Screenshot: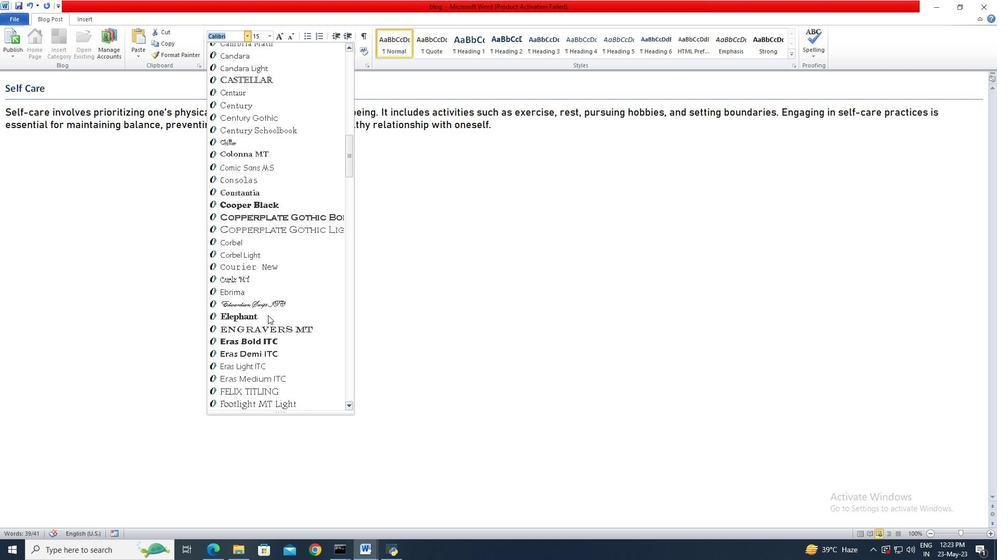 
Action: Mouse scrolled (267, 315) with delta (0, 0)
Screenshot: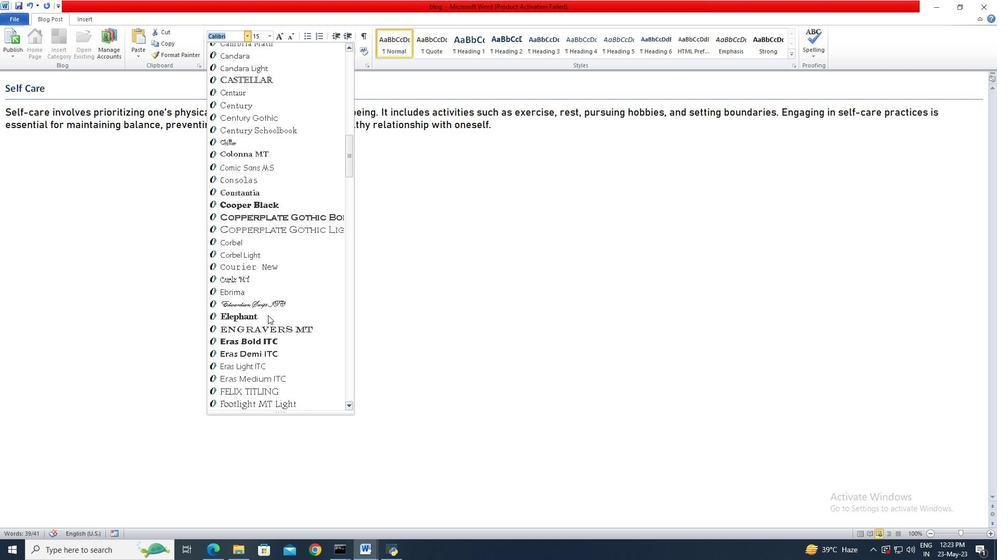 
Action: Mouse scrolled (267, 315) with delta (0, 0)
Screenshot: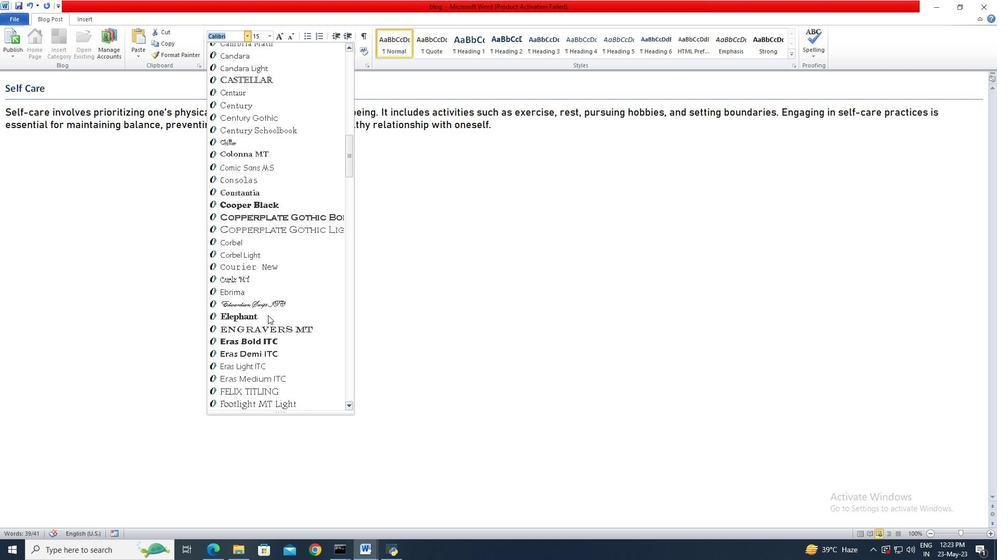 
Action: Mouse scrolled (267, 315) with delta (0, 0)
Screenshot: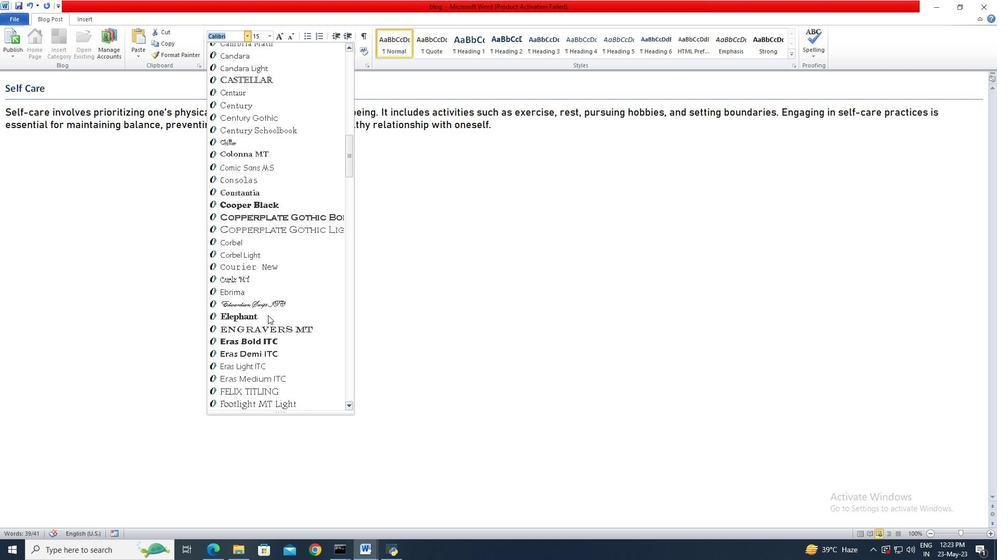 
Action: Mouse scrolled (267, 315) with delta (0, 0)
Screenshot: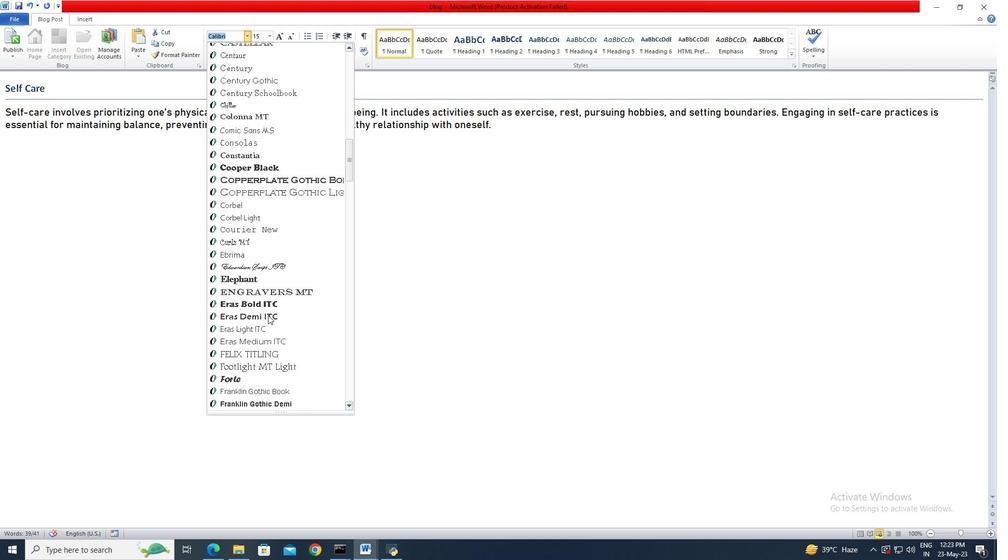 
Action: Mouse scrolled (267, 315) with delta (0, 0)
Screenshot: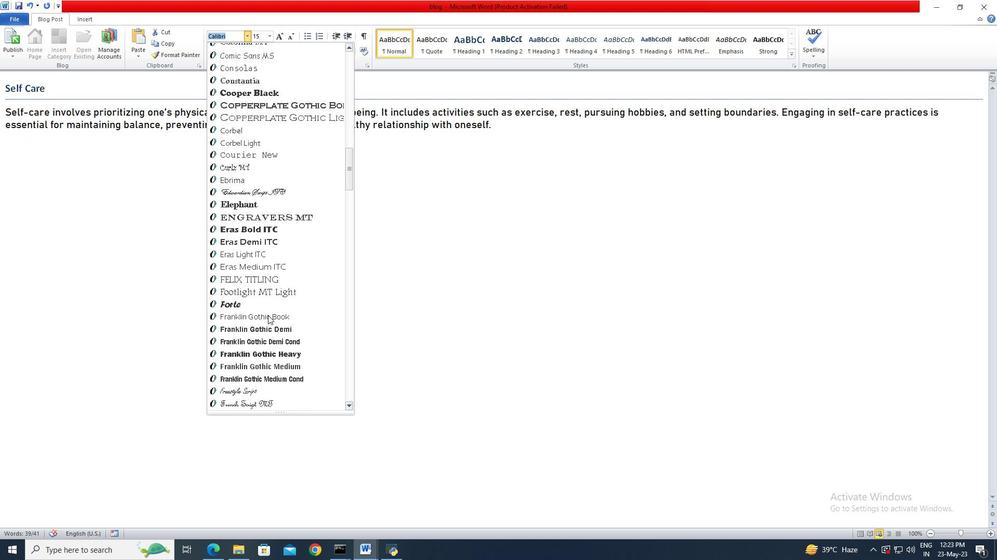 
Action: Mouse scrolled (267, 315) with delta (0, 0)
Screenshot: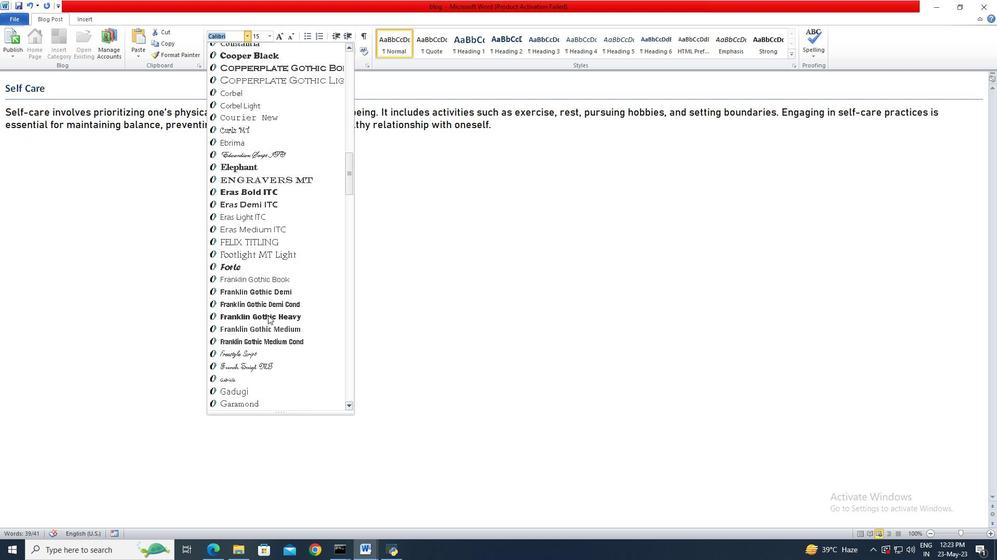 
Action: Mouse scrolled (267, 315) with delta (0, 0)
Screenshot: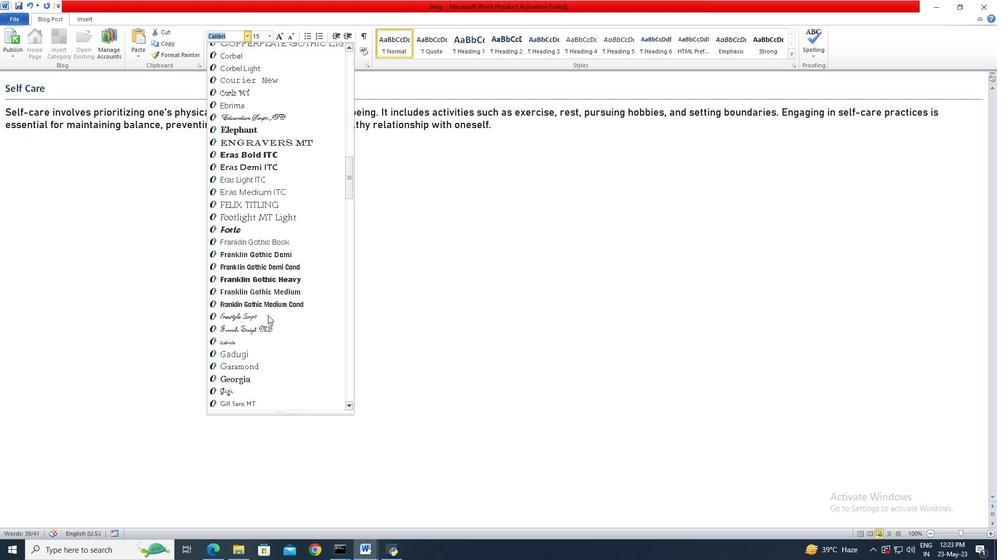 
Action: Mouse scrolled (267, 315) with delta (0, 0)
Screenshot: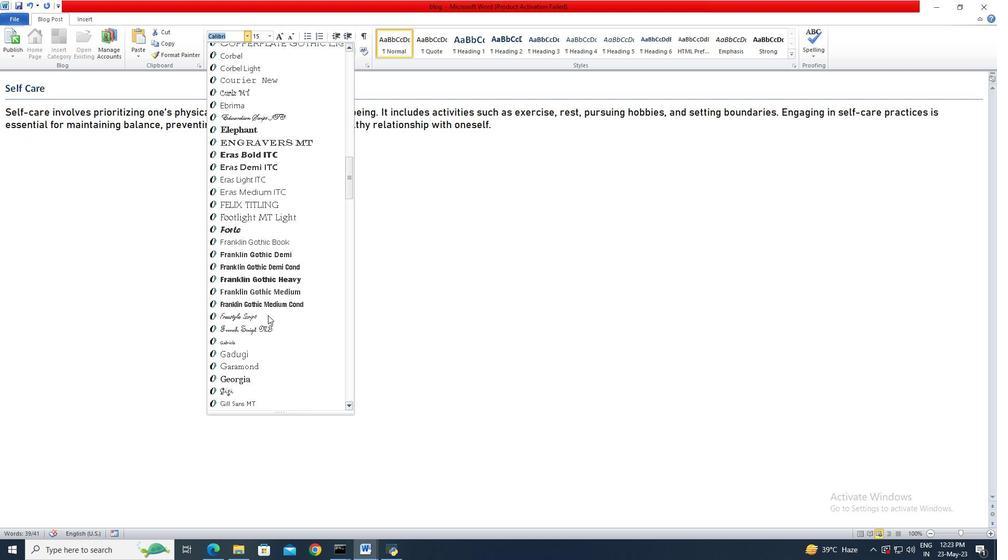 
Action: Mouse scrolled (267, 315) with delta (0, 0)
Screenshot: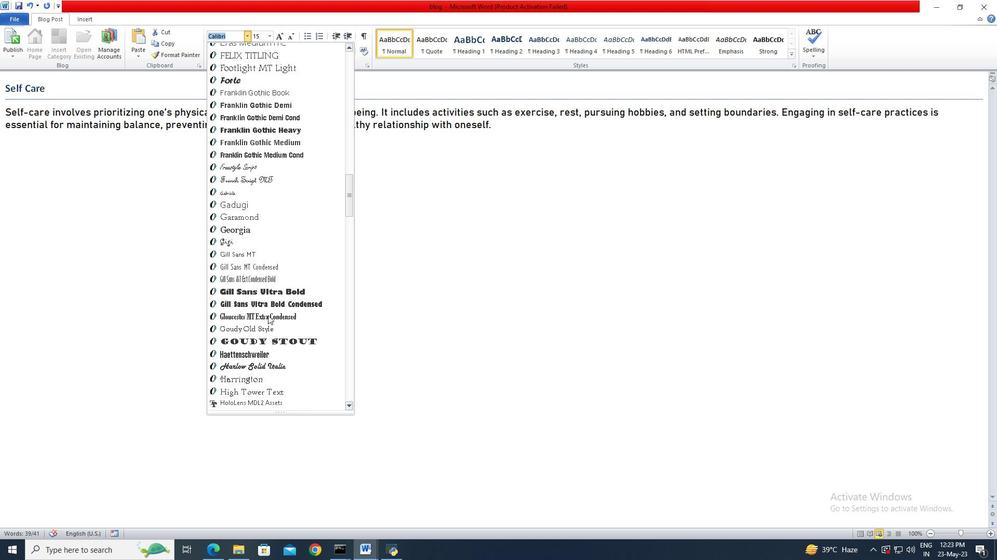 
Action: Mouse scrolled (267, 315) with delta (0, 0)
Screenshot: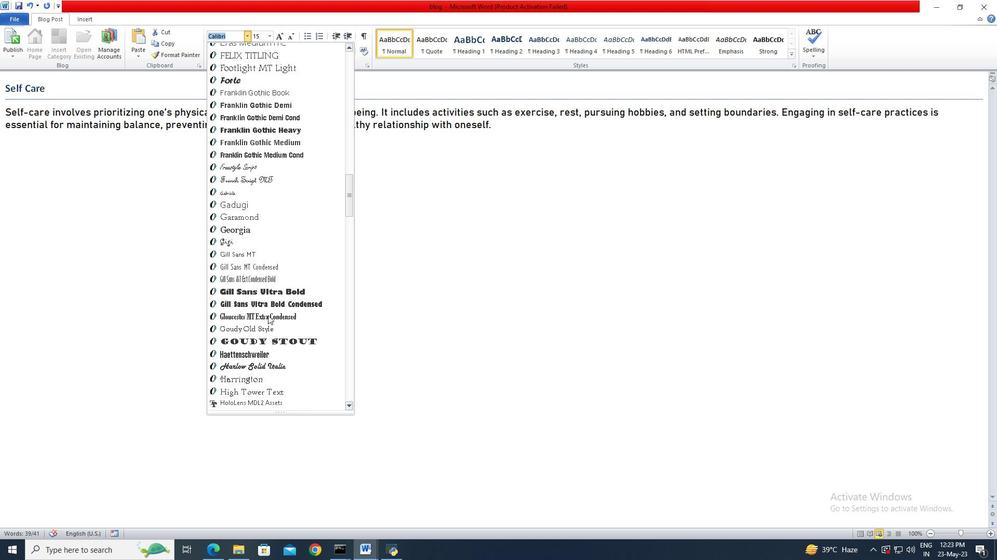 
Action: Mouse scrolled (267, 315) with delta (0, 0)
Screenshot: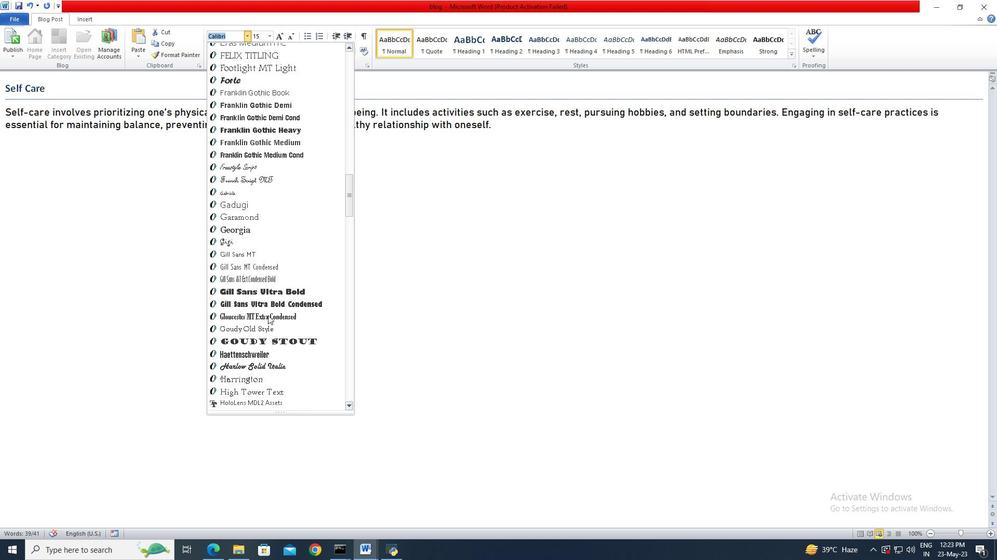 
Action: Mouse scrolled (267, 315) with delta (0, 0)
Screenshot: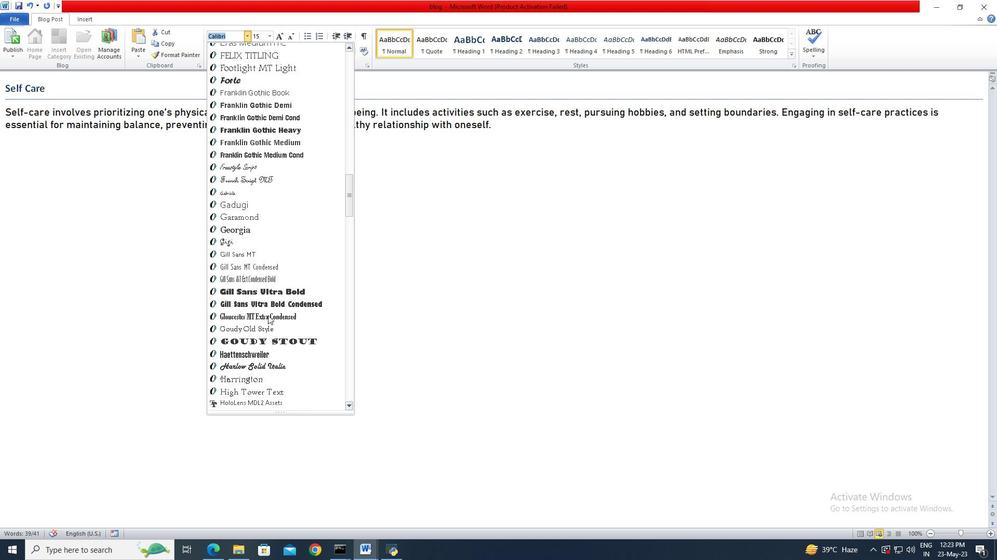 
Action: Mouse scrolled (267, 315) with delta (0, 0)
Screenshot: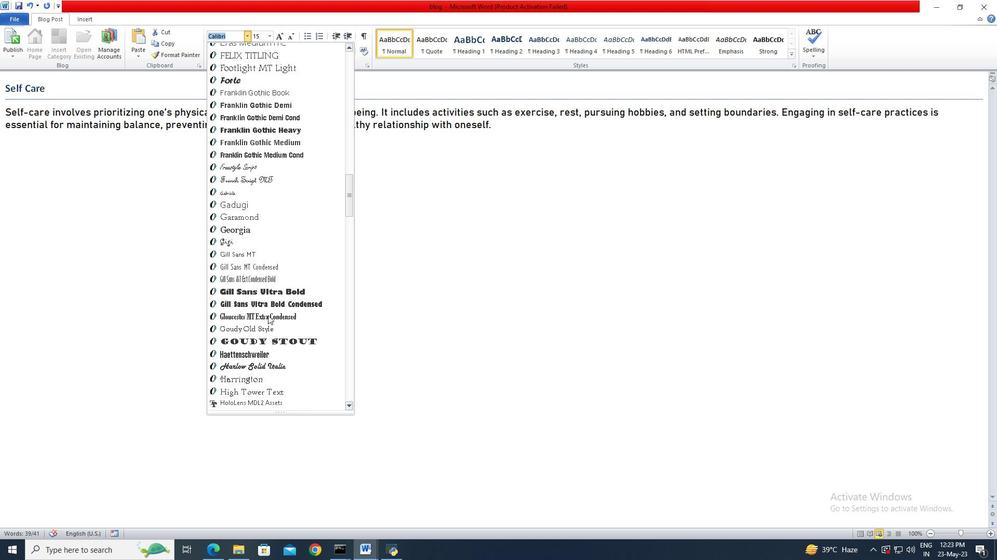 
Action: Mouse scrolled (267, 315) with delta (0, 0)
Screenshot: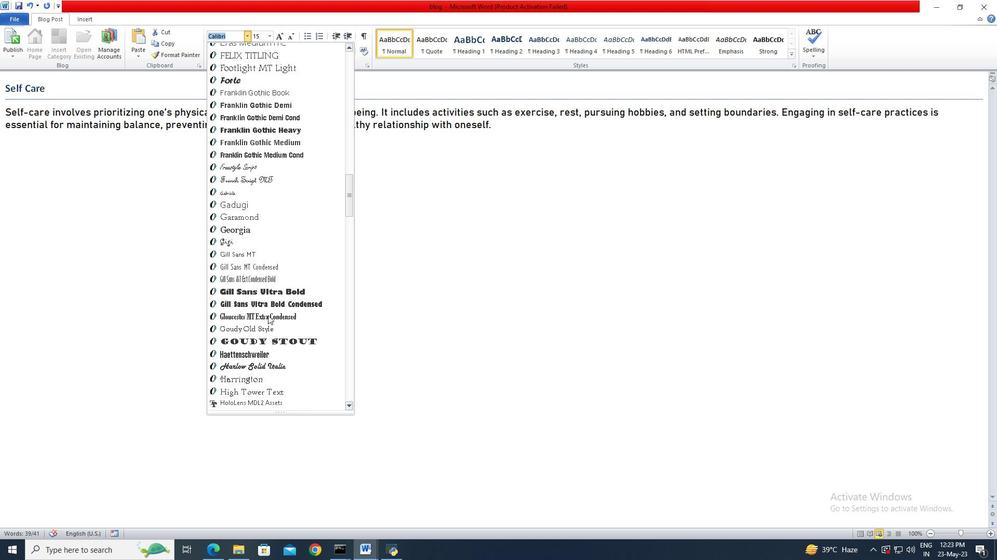 
Action: Mouse scrolled (267, 315) with delta (0, 0)
Screenshot: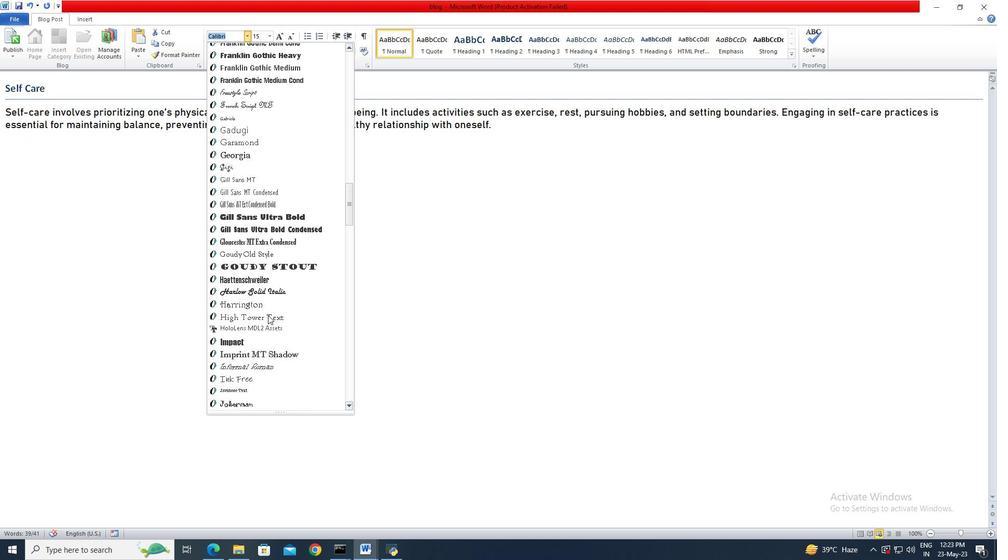 
Action: Mouse scrolled (267, 315) with delta (0, 0)
Screenshot: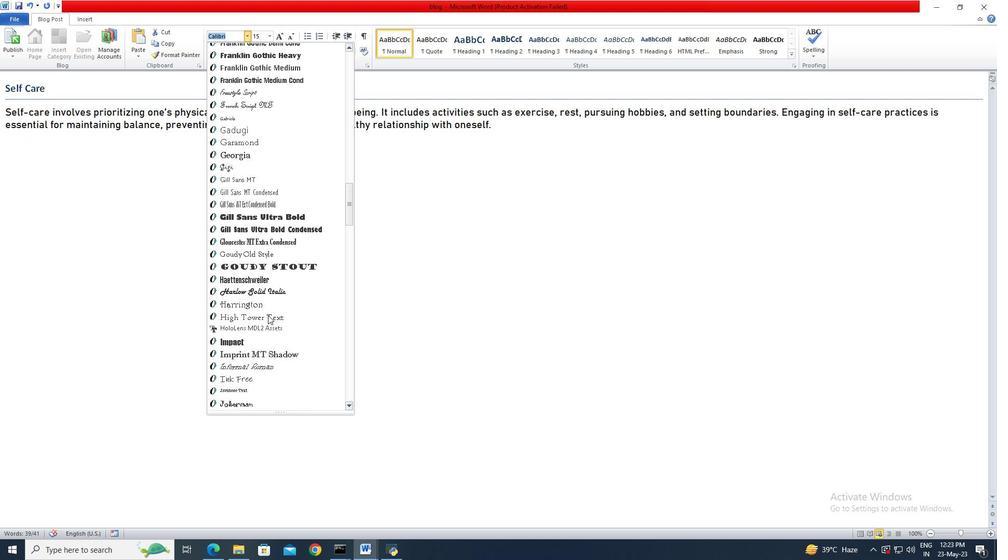 
Action: Mouse scrolled (267, 315) with delta (0, 0)
Screenshot: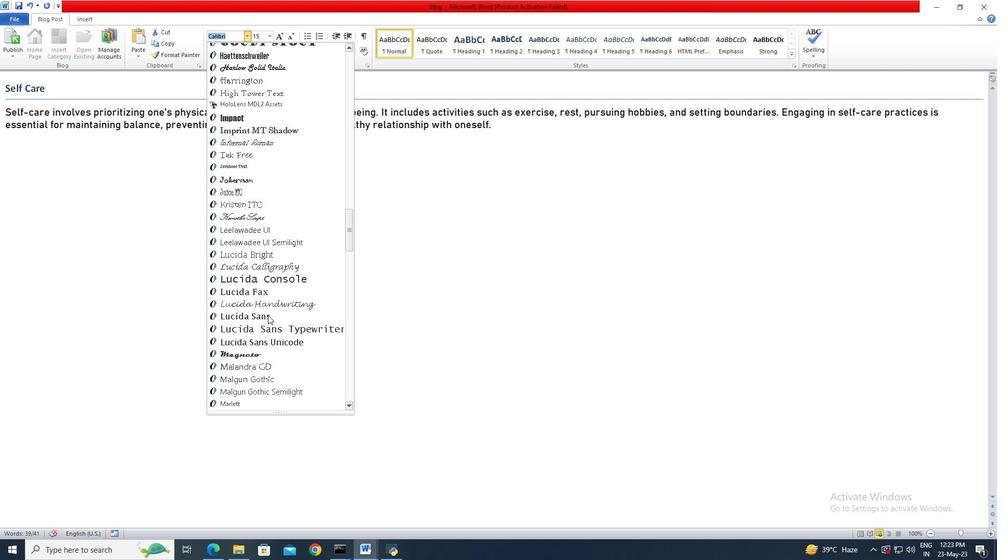 
Action: Mouse scrolled (267, 315) with delta (0, 0)
Screenshot: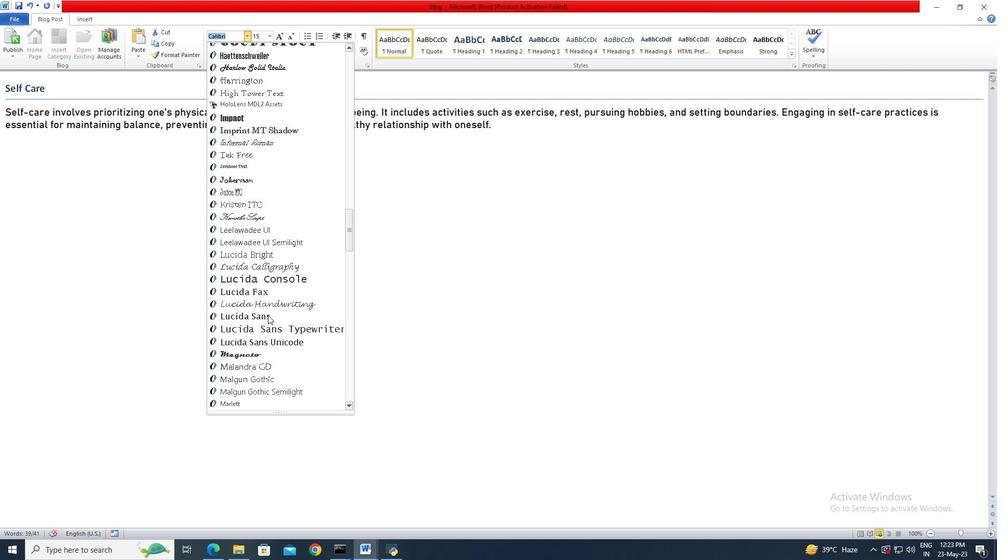 
Action: Mouse scrolled (267, 316) with delta (0, 0)
Screenshot: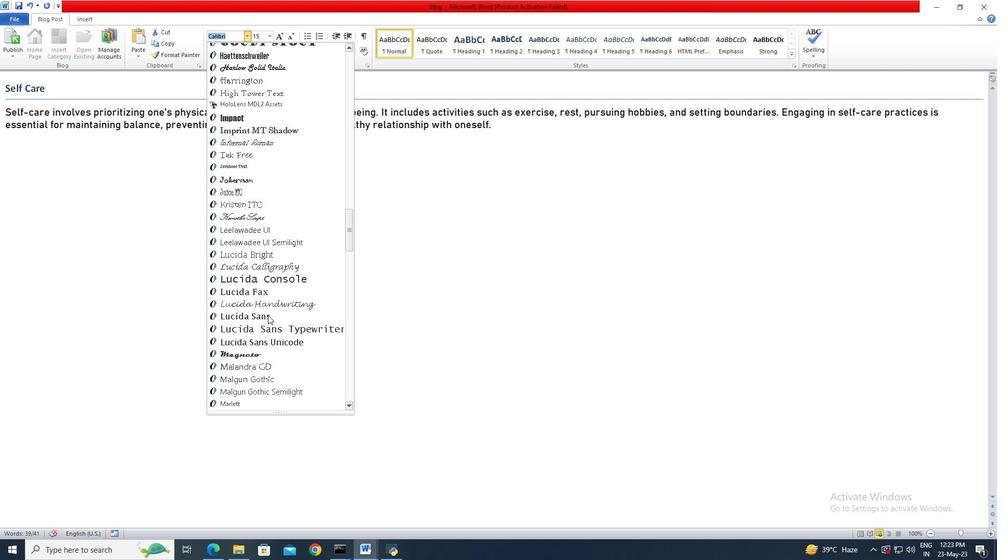 
Action: Mouse scrolled (267, 315) with delta (0, 0)
Screenshot: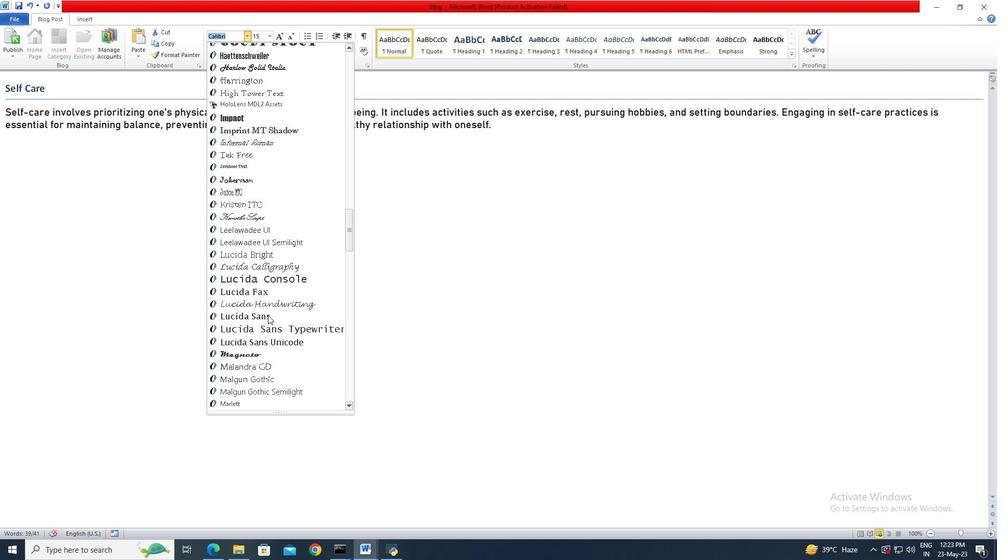 
Action: Mouse scrolled (267, 315) with delta (0, 0)
Screenshot: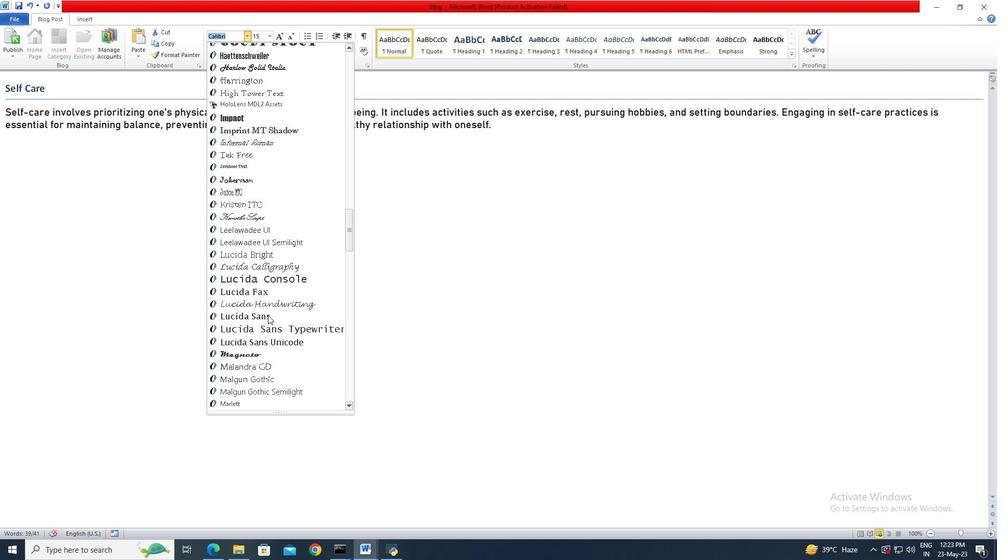 
Action: Mouse scrolled (267, 315) with delta (0, 0)
Screenshot: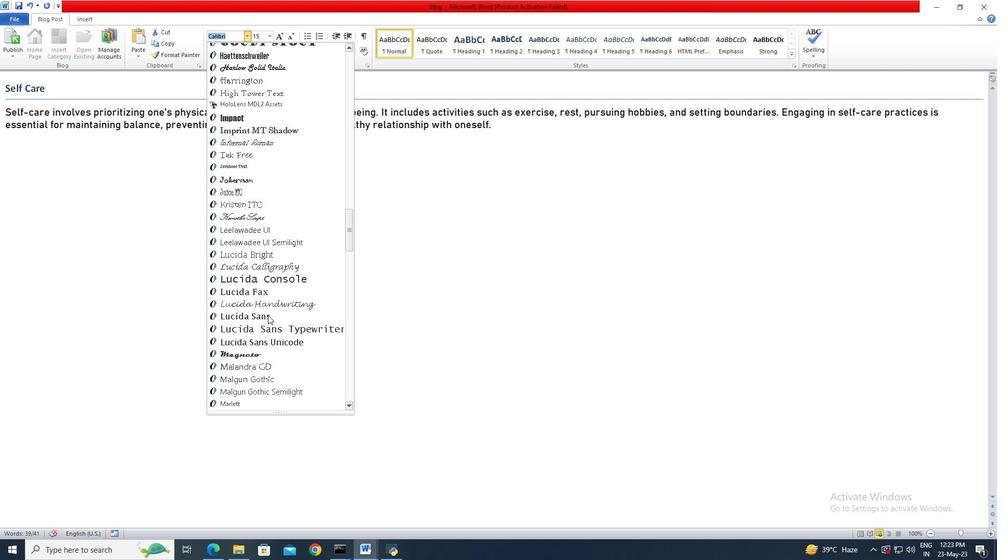 
Action: Mouse scrolled (267, 316) with delta (0, 0)
Screenshot: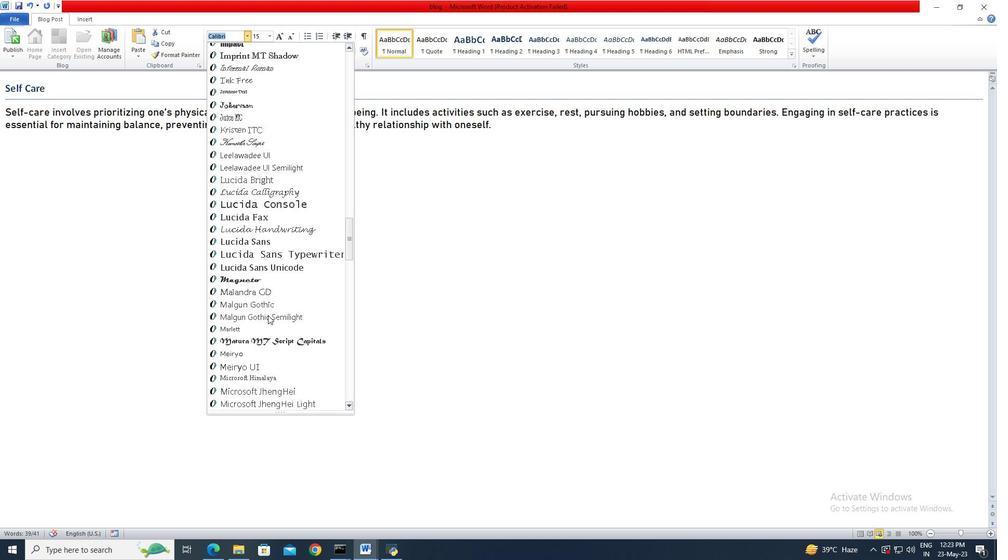 
Action: Mouse scrolled (267, 315) with delta (0, 0)
Screenshot: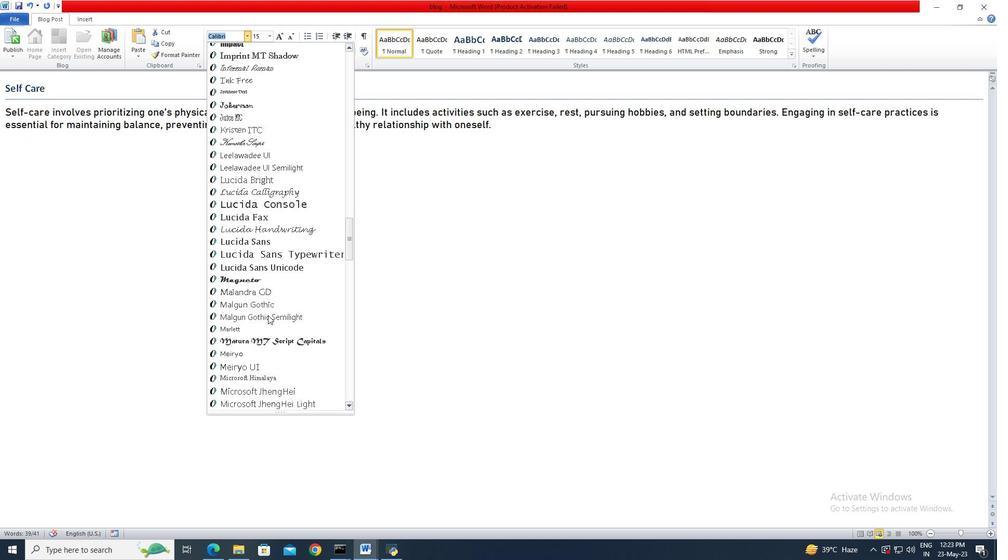 
Action: Mouse scrolled (267, 315) with delta (0, 0)
Screenshot: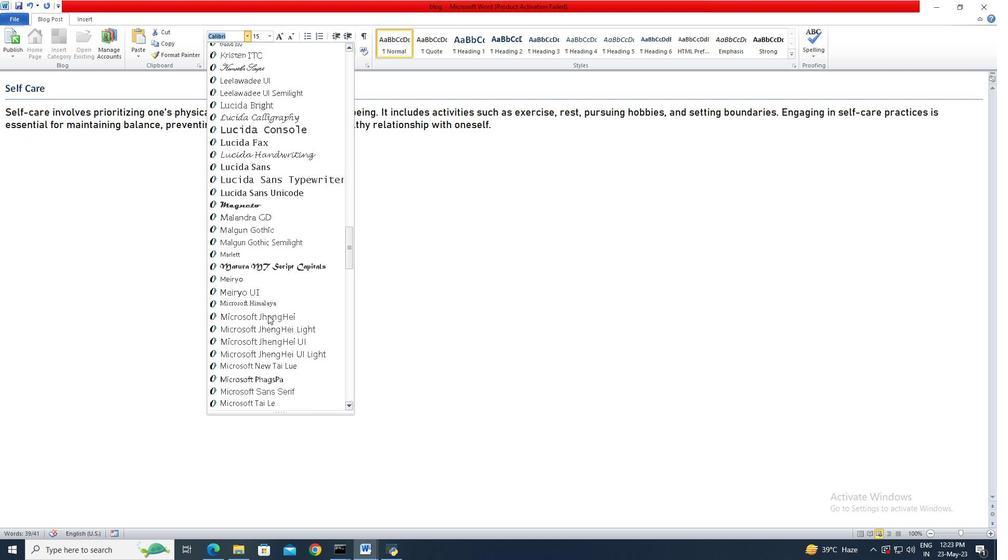 
Action: Mouse scrolled (267, 315) with delta (0, 0)
Screenshot: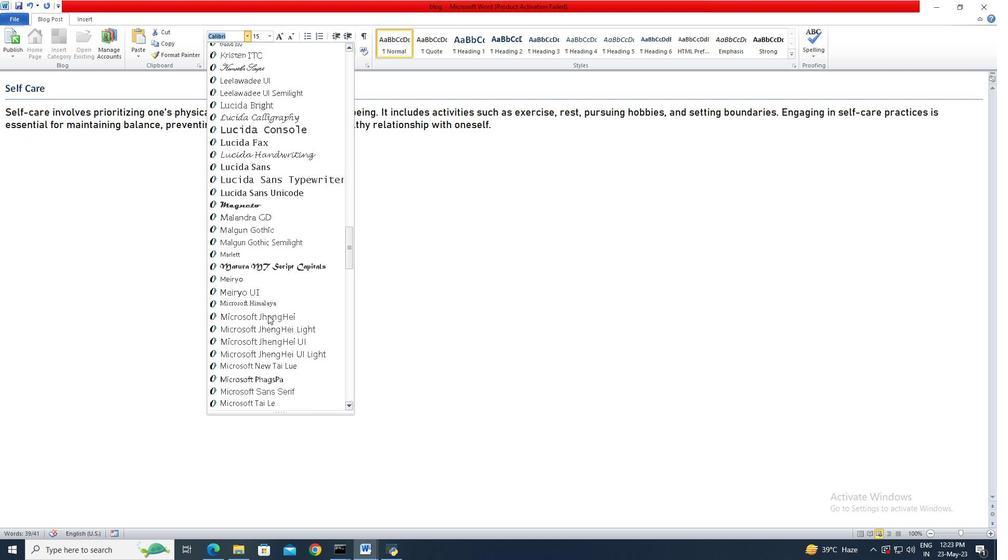 
Action: Mouse scrolled (267, 316) with delta (0, 0)
Screenshot: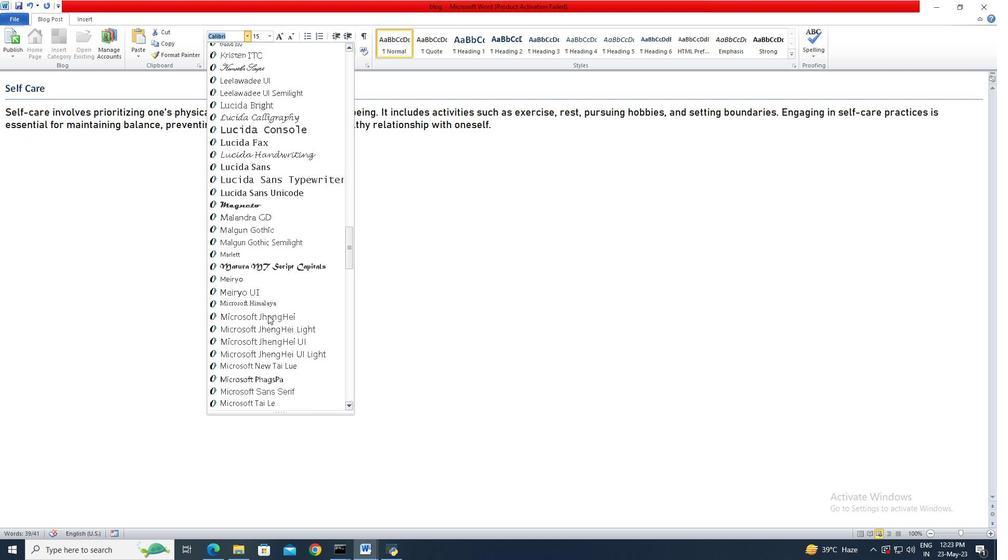 
Action: Mouse scrolled (267, 315) with delta (0, 0)
Screenshot: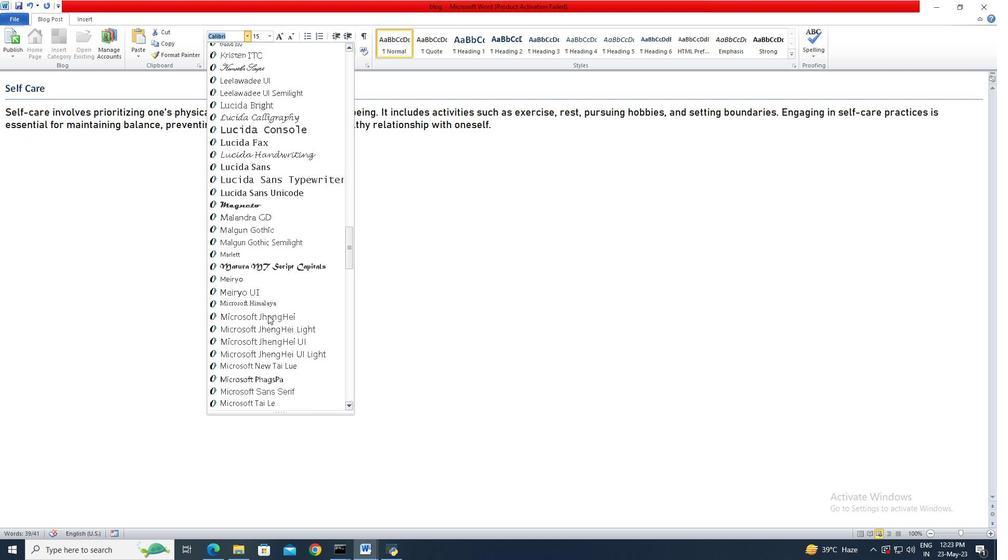 
Action: Mouse scrolled (267, 315) with delta (0, 0)
Screenshot: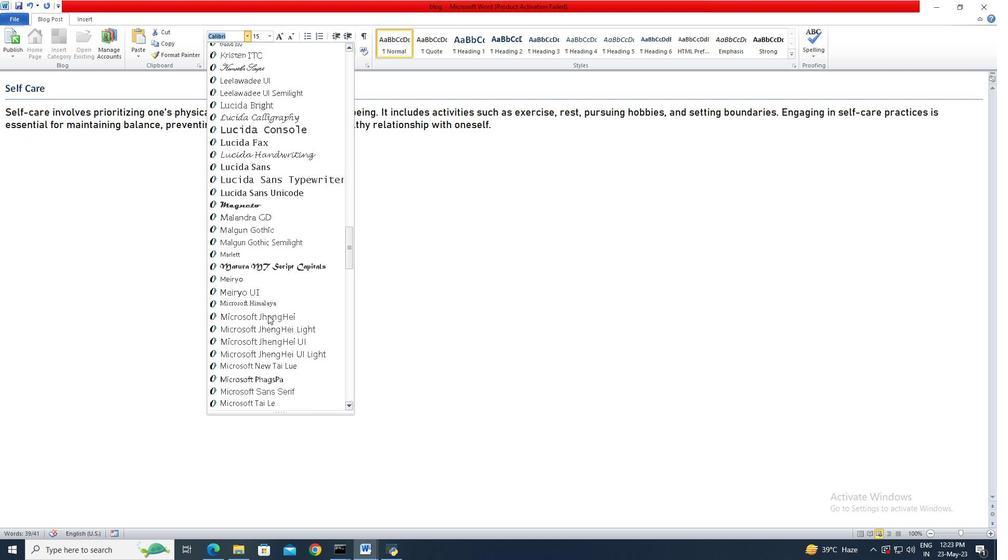 
Action: Mouse scrolled (267, 315) with delta (0, 0)
Screenshot: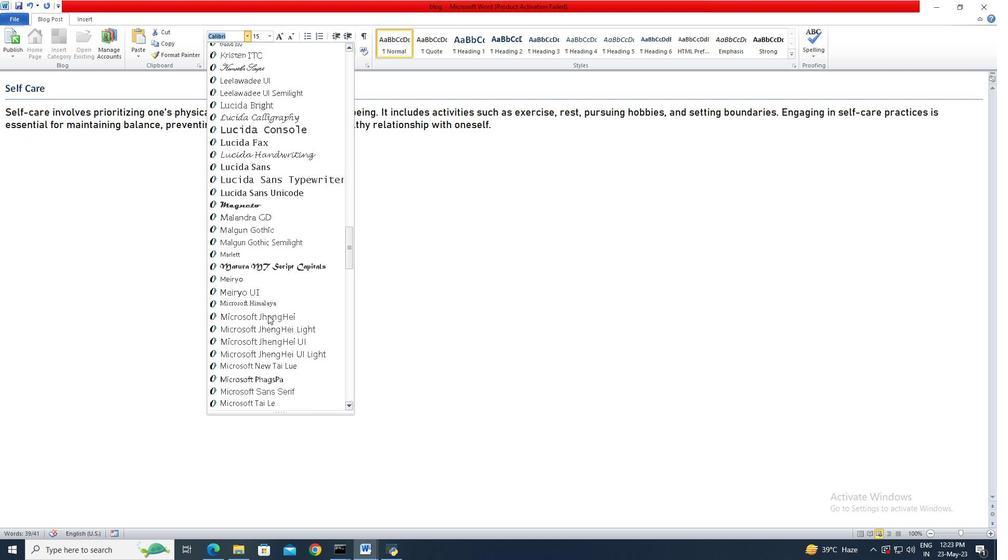 
Action: Mouse scrolled (267, 315) with delta (0, 0)
Screenshot: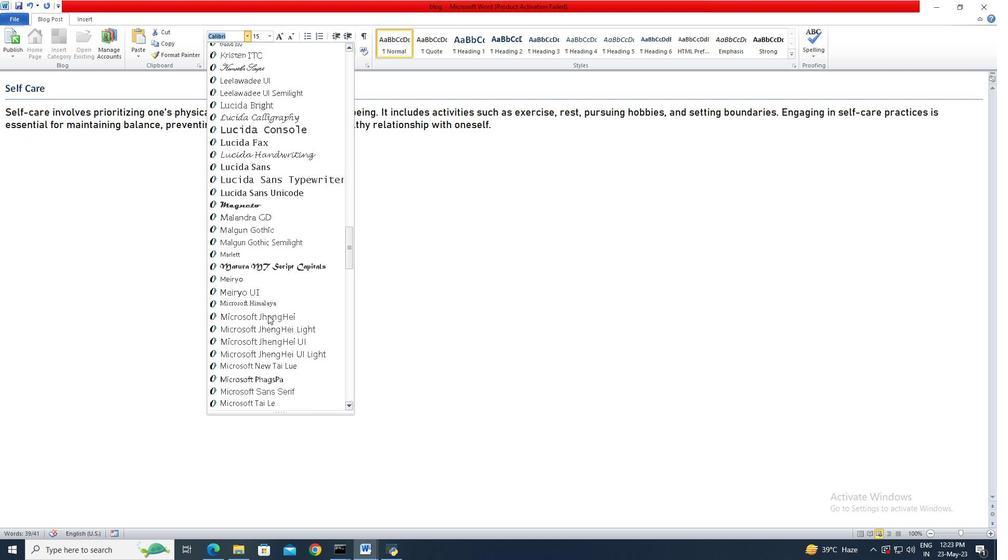 
Action: Mouse scrolled (267, 315) with delta (0, 0)
Screenshot: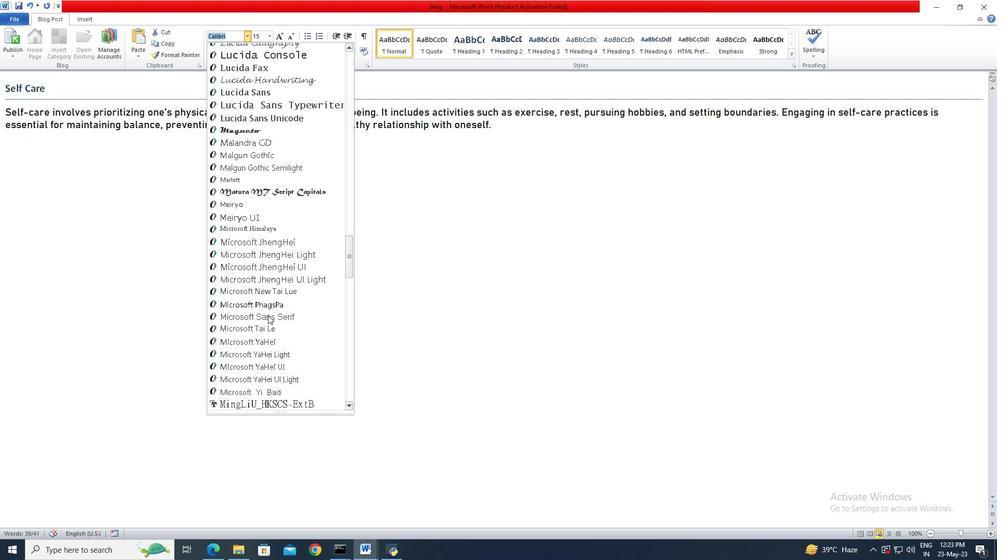 
Action: Mouse scrolled (267, 315) with delta (0, 0)
Screenshot: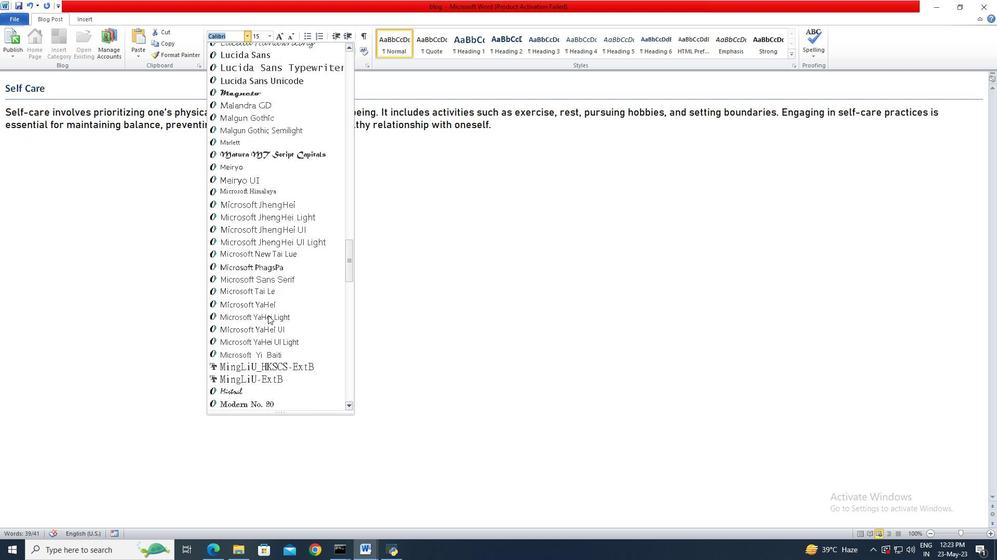
Action: Mouse scrolled (267, 315) with delta (0, 0)
Screenshot: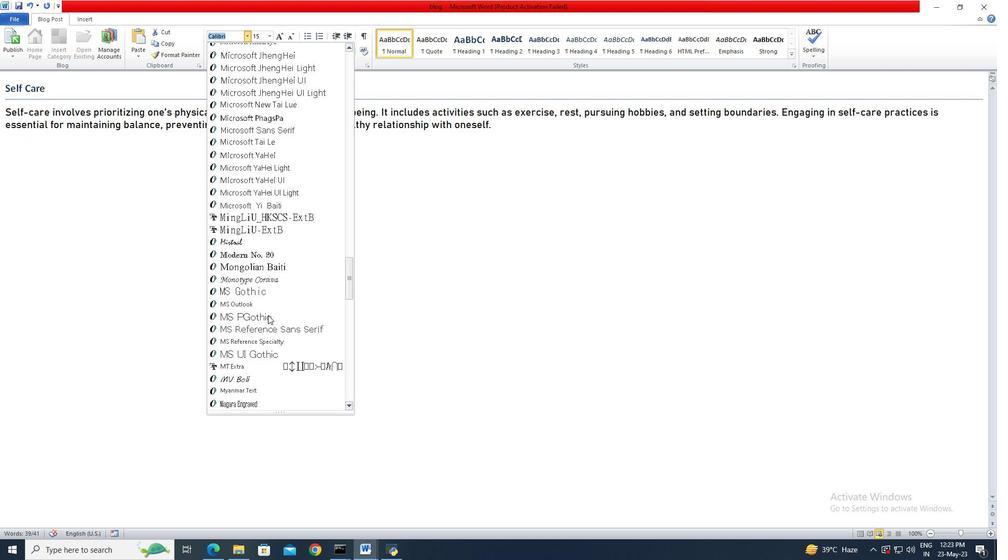 
Action: Mouse scrolled (267, 315) with delta (0, 0)
Screenshot: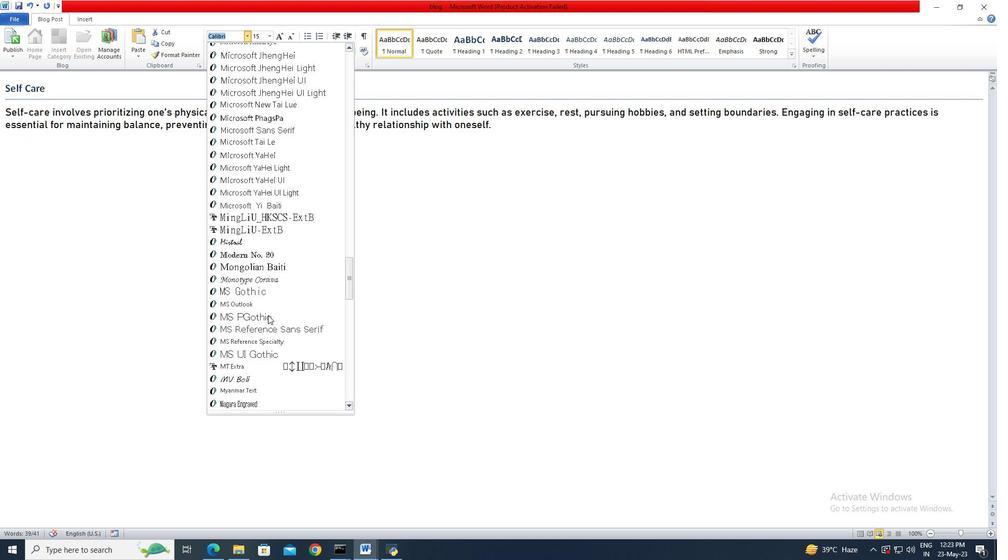 
Action: Mouse scrolled (267, 315) with delta (0, 0)
Screenshot: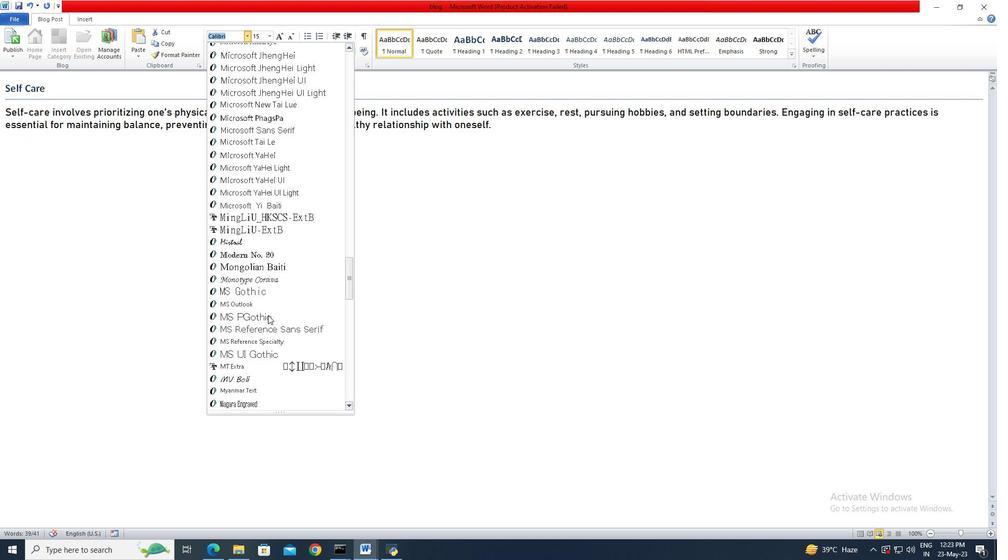 
Action: Mouse scrolled (267, 315) with delta (0, 0)
Screenshot: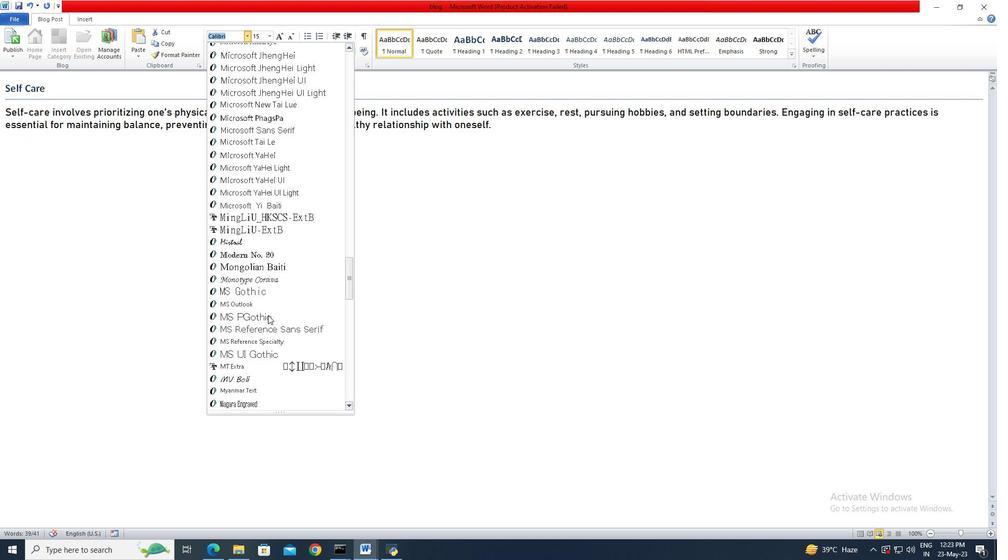 
Action: Mouse scrolled (267, 315) with delta (0, 0)
Screenshot: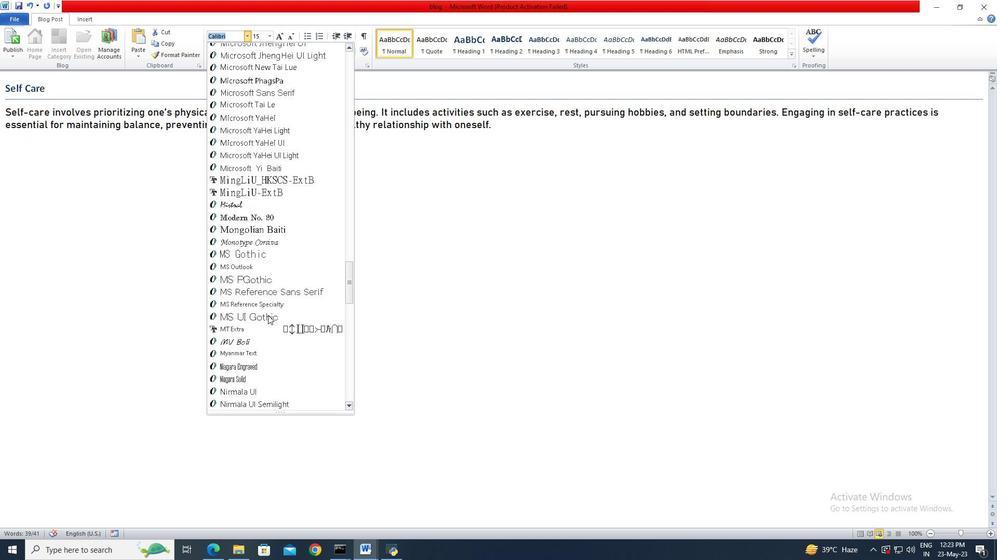 
Action: Mouse scrolled (267, 315) with delta (0, 0)
Screenshot: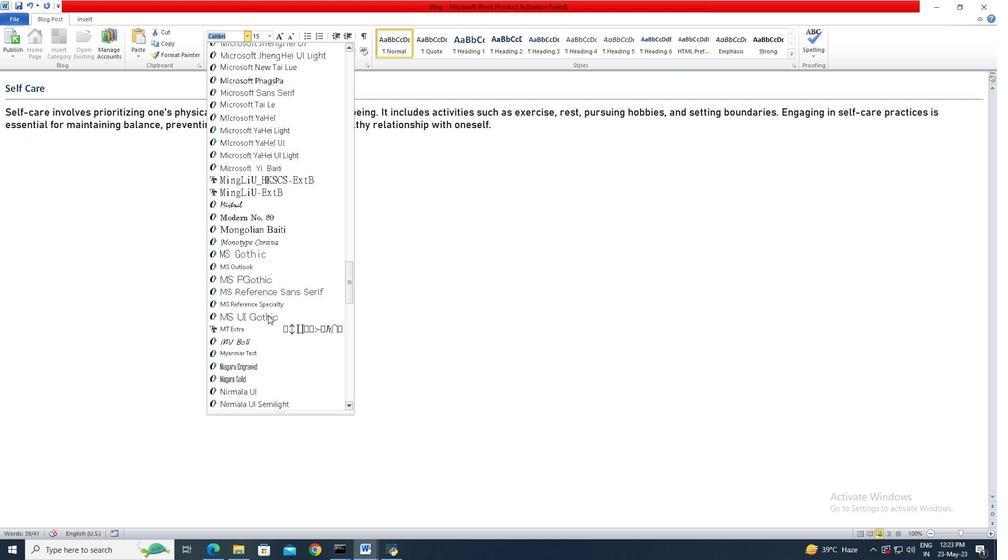 
Action: Mouse scrolled (267, 315) with delta (0, 0)
Screenshot: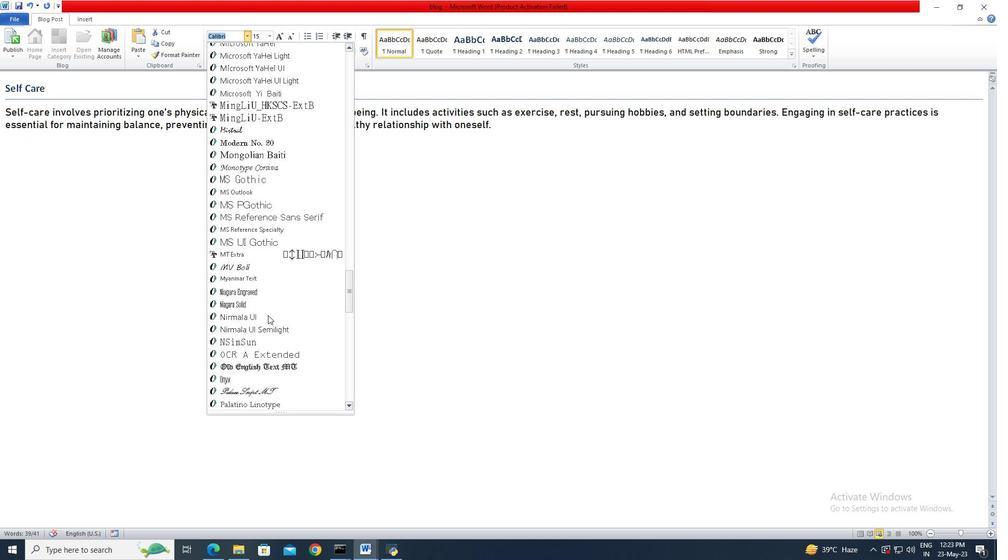 
Action: Mouse scrolled (267, 315) with delta (0, 0)
Screenshot: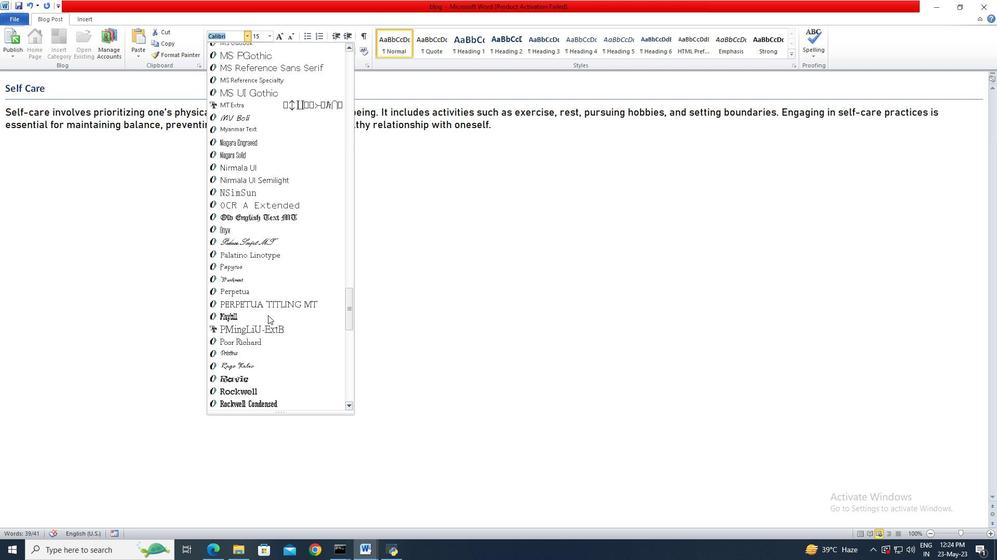 
Action: Mouse scrolled (267, 315) with delta (0, 0)
Screenshot: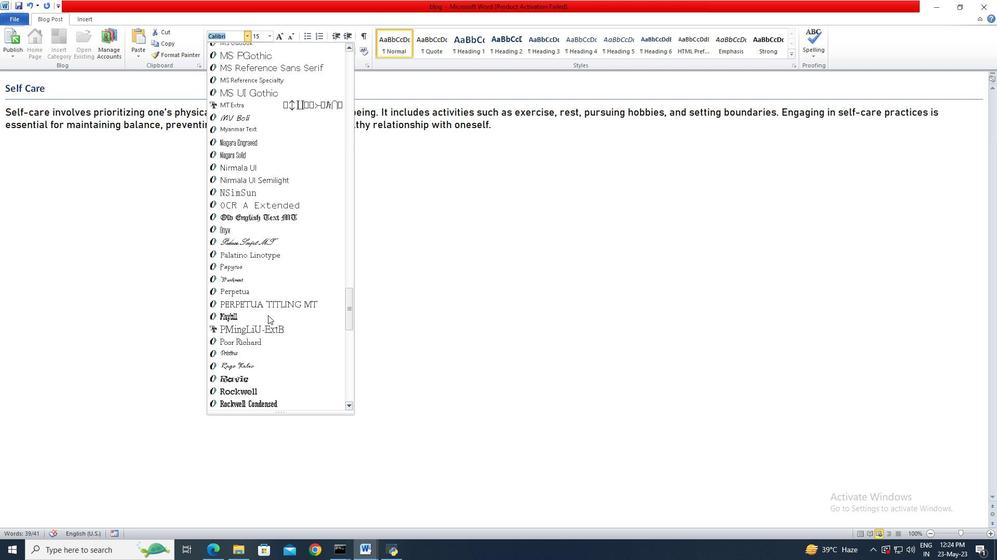 
Action: Mouse scrolled (267, 315) with delta (0, 0)
Screenshot: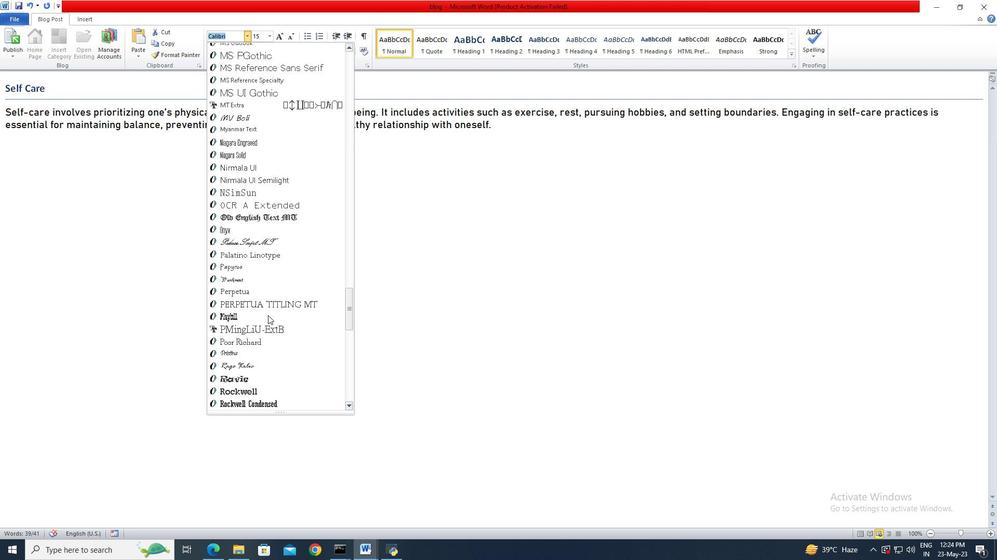 
Action: Mouse scrolled (267, 315) with delta (0, 0)
Screenshot: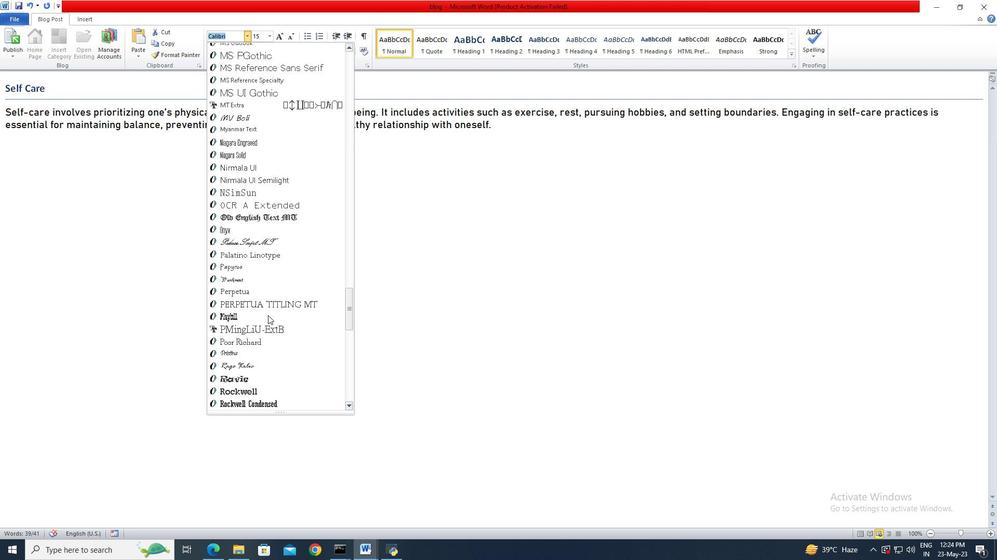 
Action: Mouse scrolled (267, 315) with delta (0, 0)
Screenshot: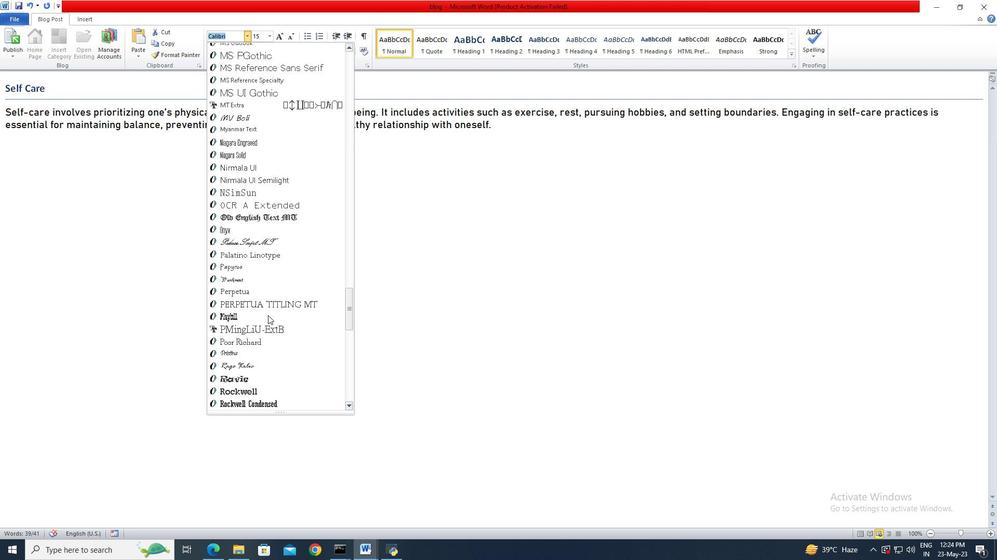 
Action: Mouse scrolled (267, 315) with delta (0, 0)
Screenshot: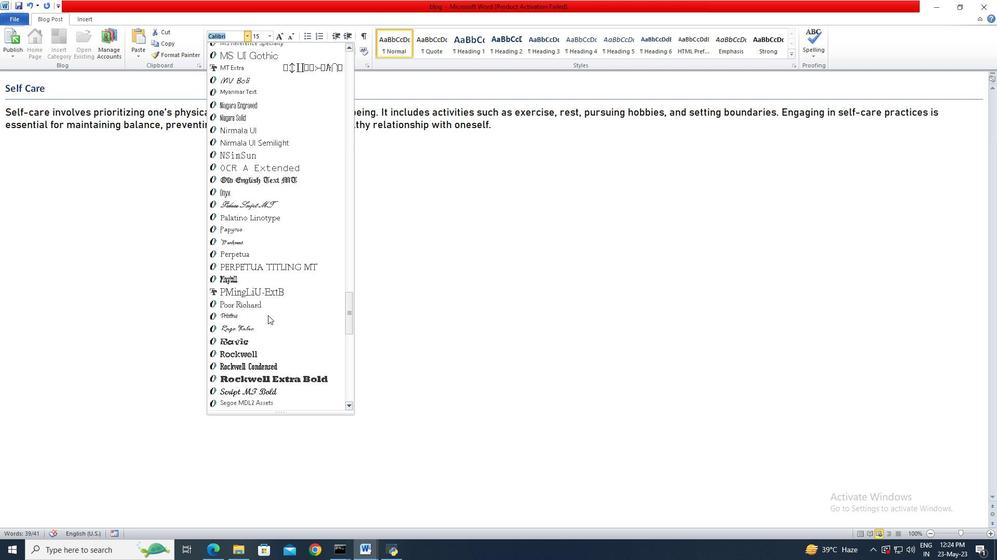 
Action: Mouse scrolled (267, 315) with delta (0, 0)
Screenshot: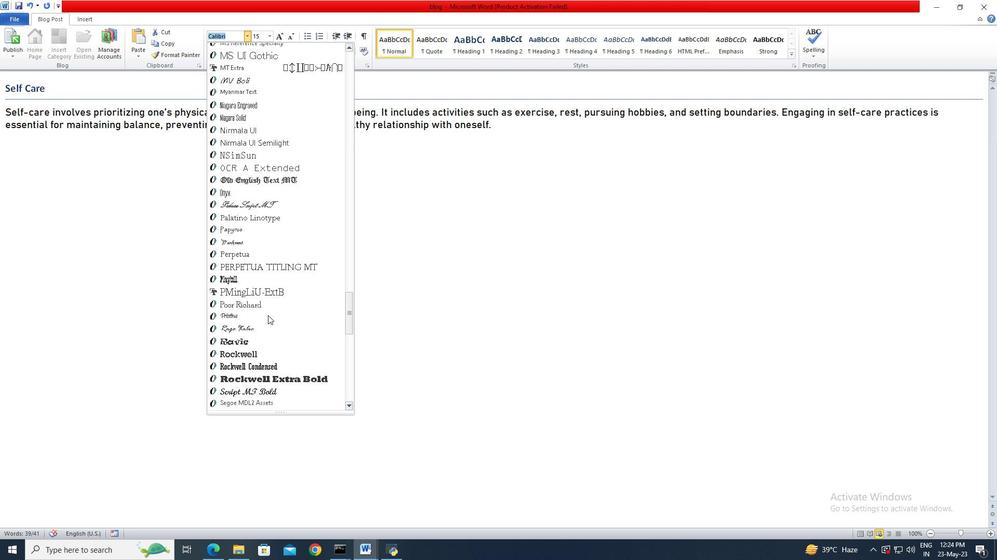 
Action: Mouse scrolled (267, 316) with delta (0, 0)
Screenshot: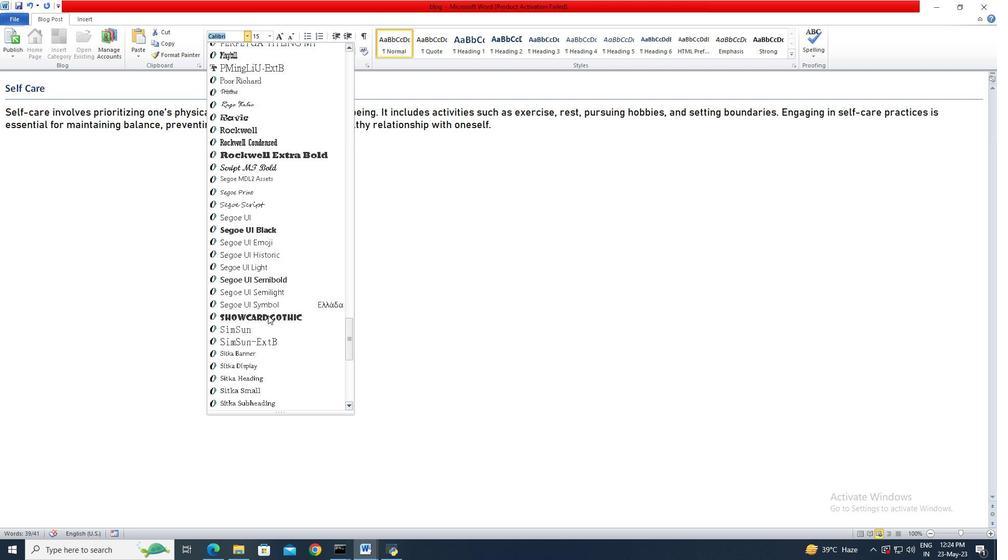 
Action: Mouse scrolled (267, 316) with delta (0, 0)
Screenshot: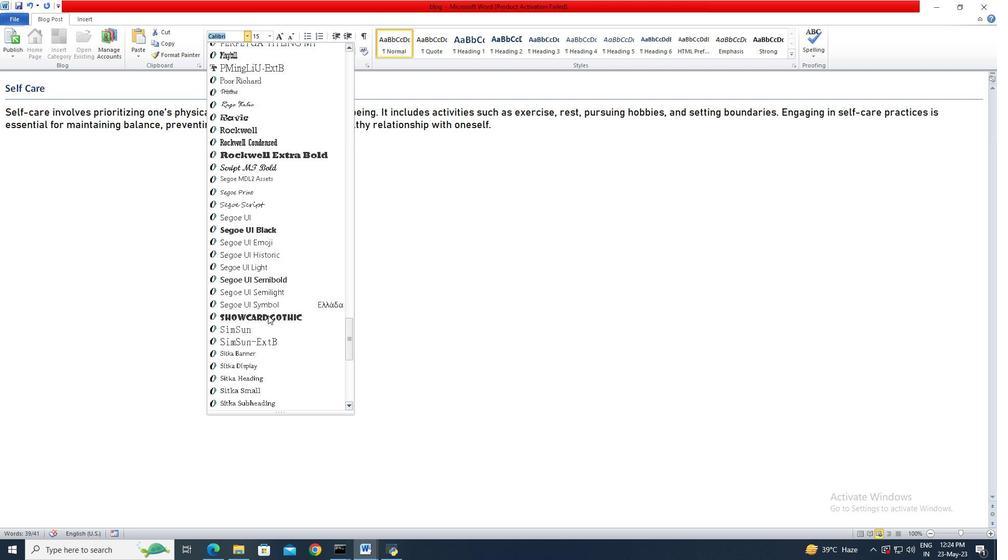
Action: Mouse moved to (374, 130)
Screenshot: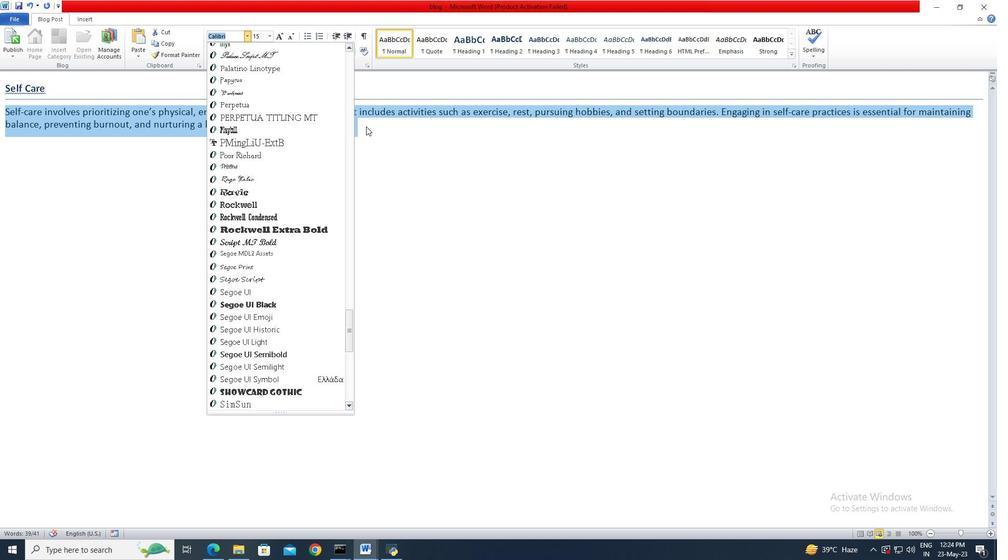 
Action: Mouse pressed left at (374, 130)
Screenshot: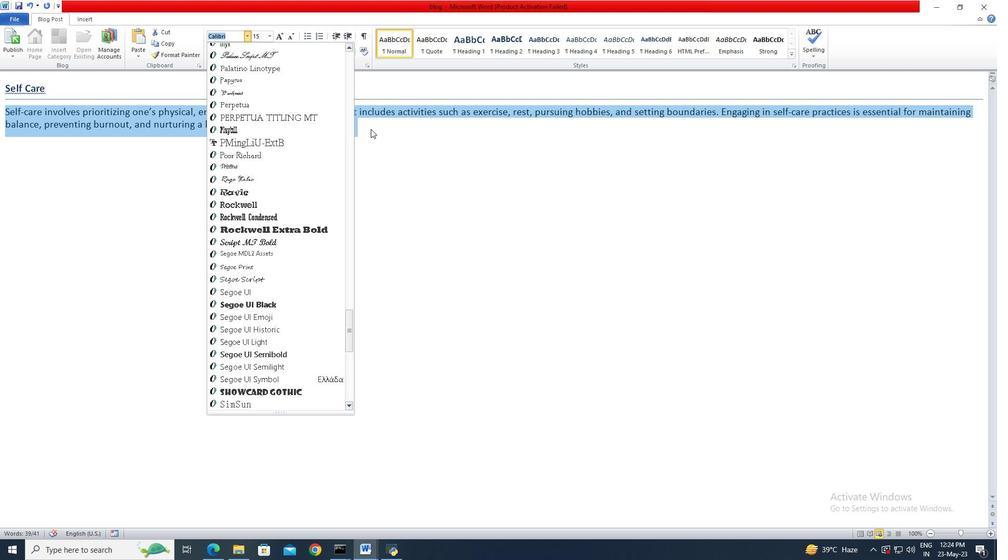 
Action: Mouse moved to (91, 88)
Screenshot: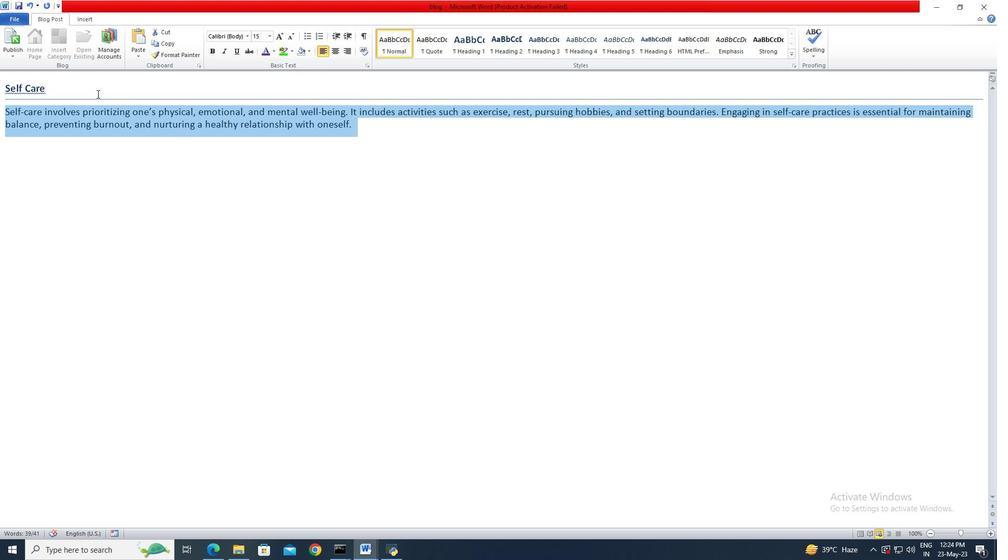 
Action: Mouse pressed left at (91, 88)
Screenshot: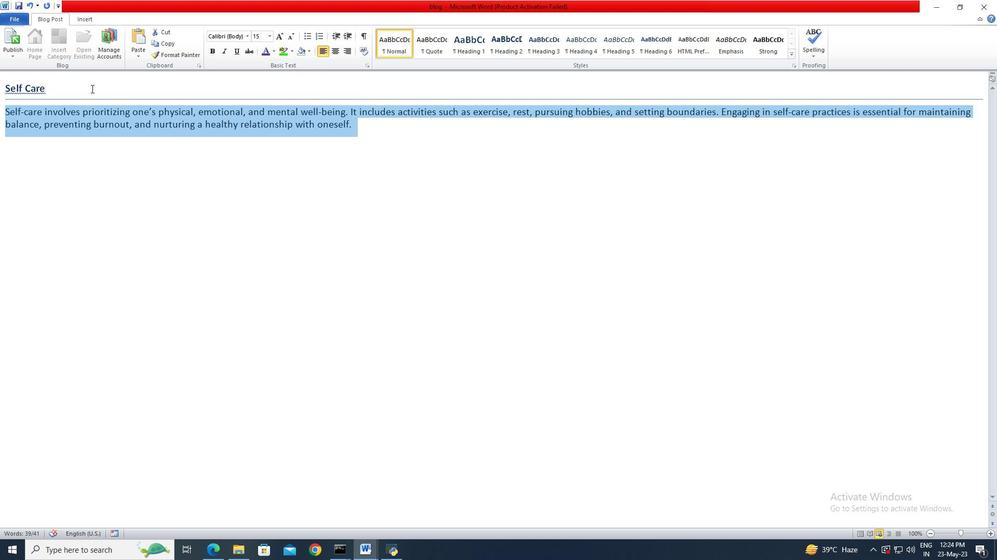 
Action: Mouse moved to (19, 93)
Screenshot: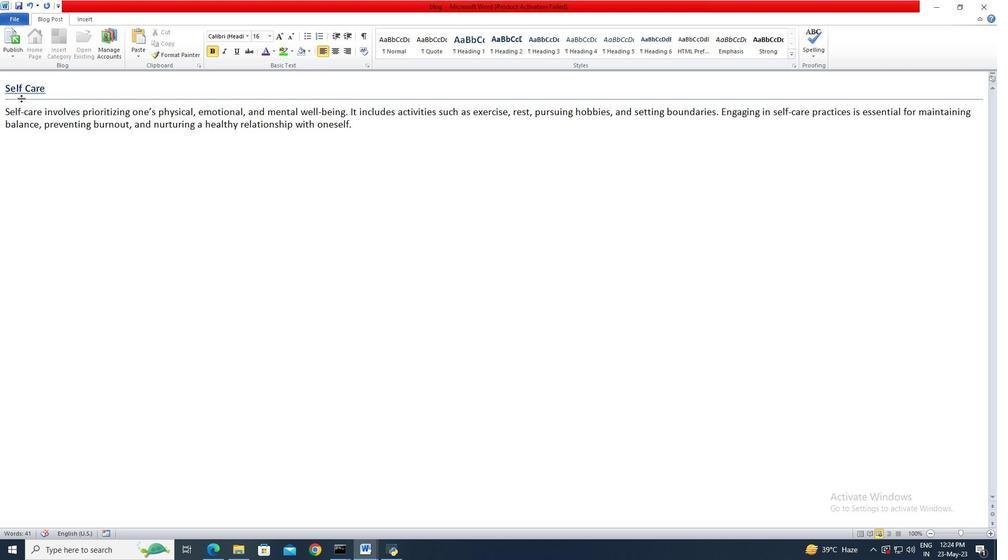 
Action: Key pressed <Key.shift>
Screenshot: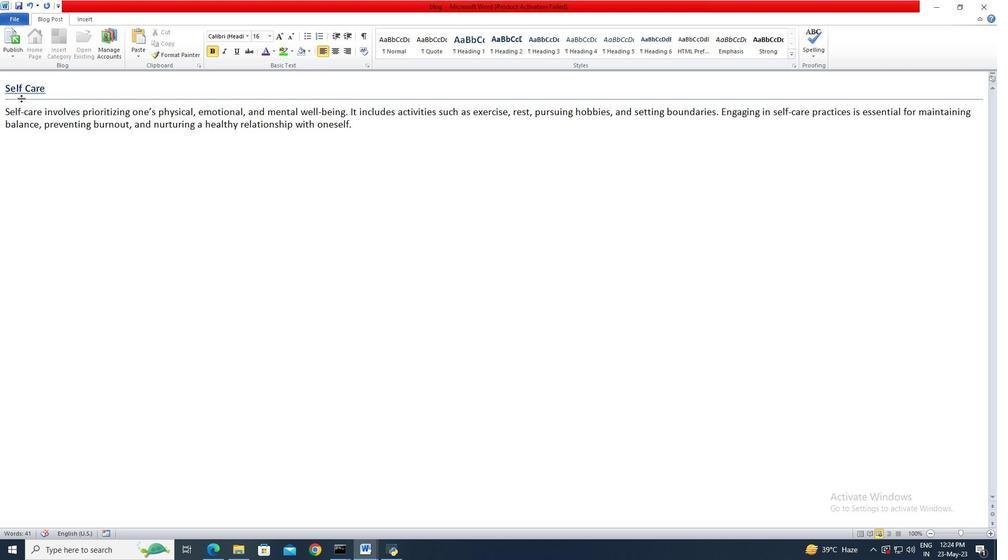 
Action: Mouse moved to (3, 86)
Screenshot: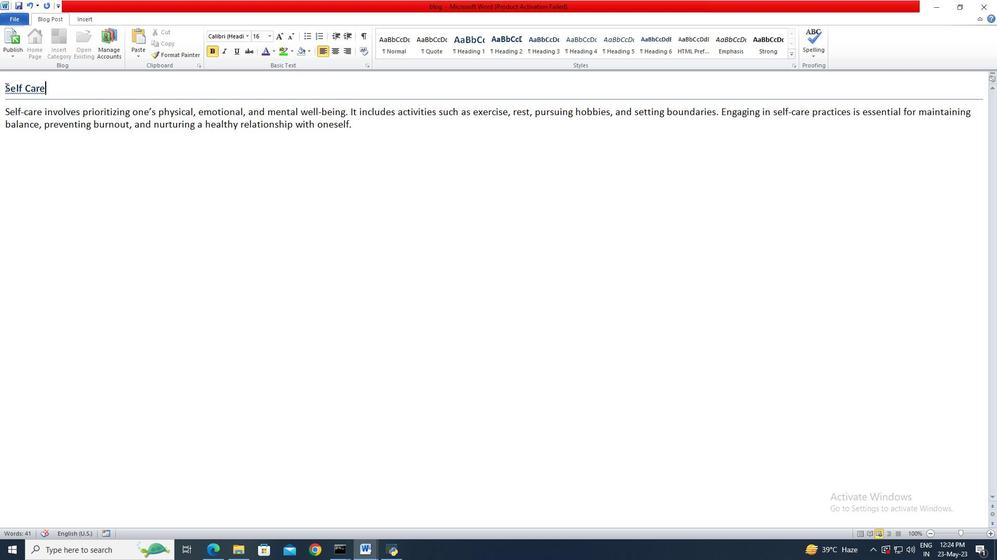 
Action: Key pressed <Key.shift>
Screenshot: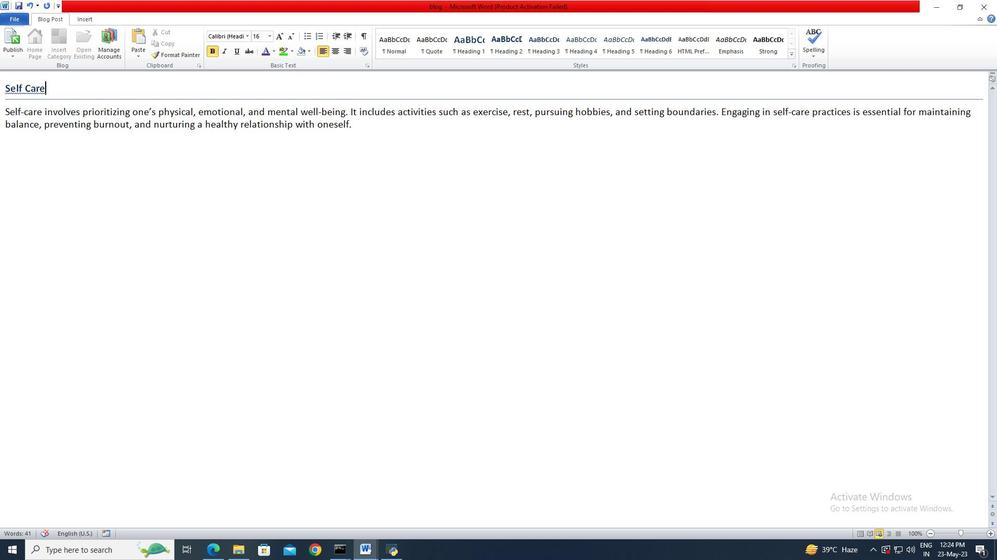 
Action: Mouse pressed left at (3, 86)
Screenshot: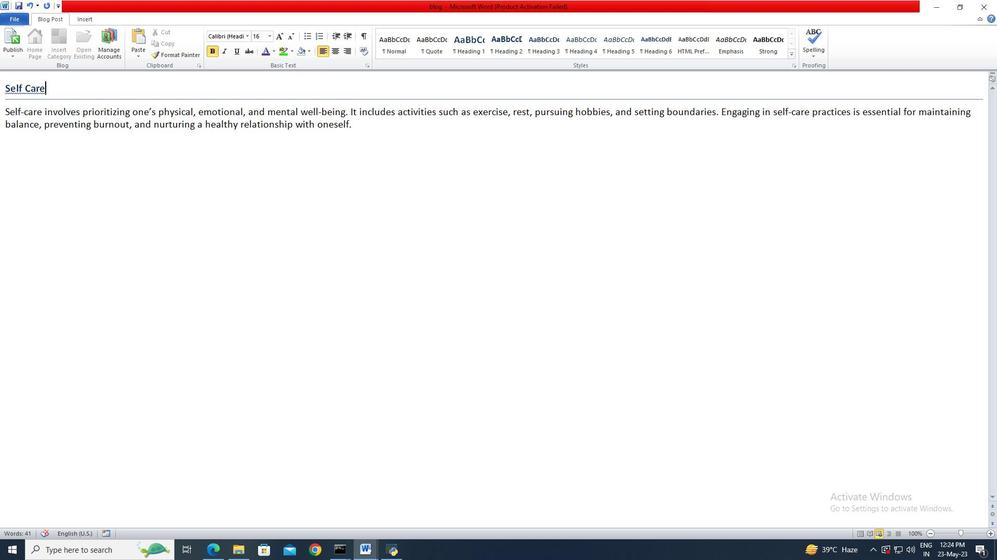 
Action: Key pressed <Key.shift><Key.shift><Key.shift><Key.shift><Key.shift>
Screenshot: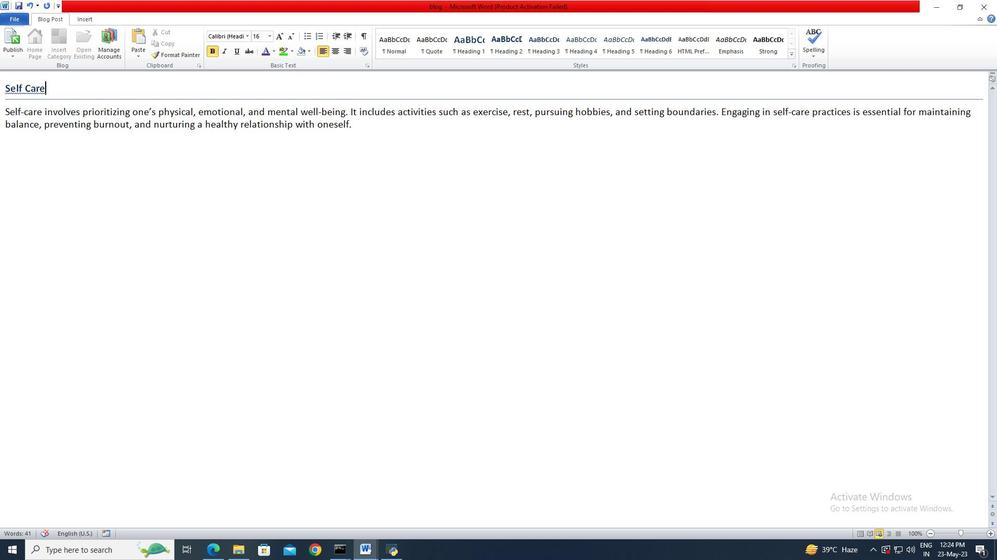 
Action: Mouse moved to (270, 41)
Screenshot: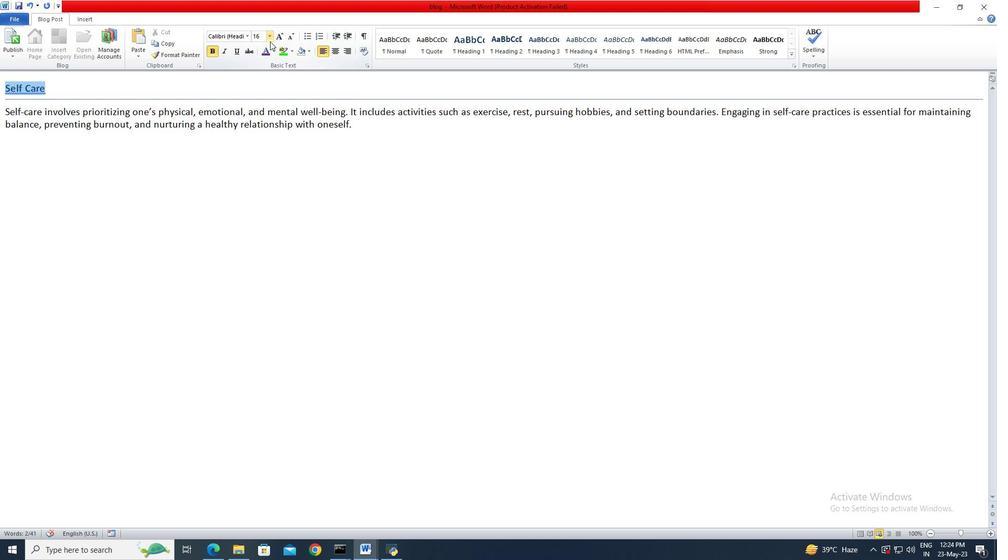 
Action: Mouse pressed left at (270, 41)
Screenshot: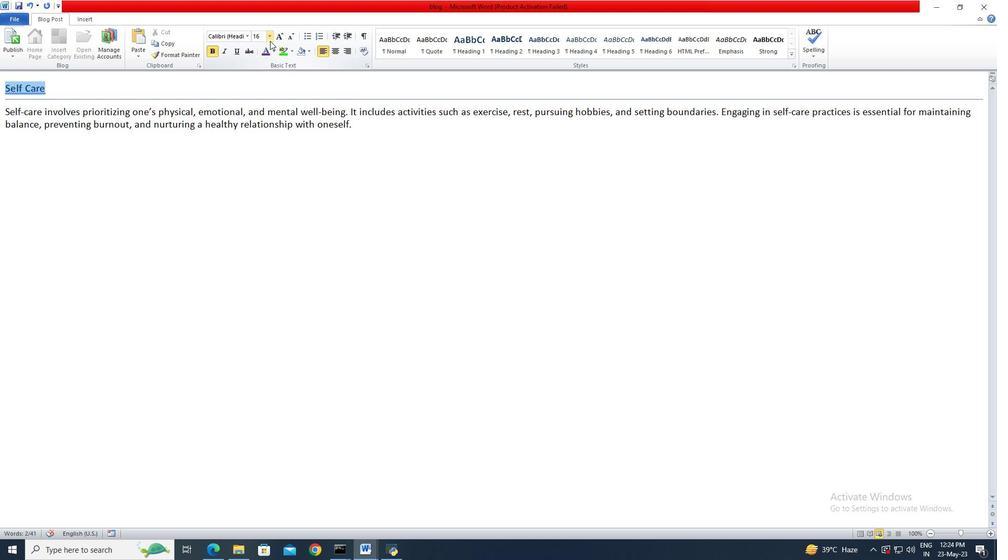 
Action: Mouse moved to (260, 120)
Screenshot: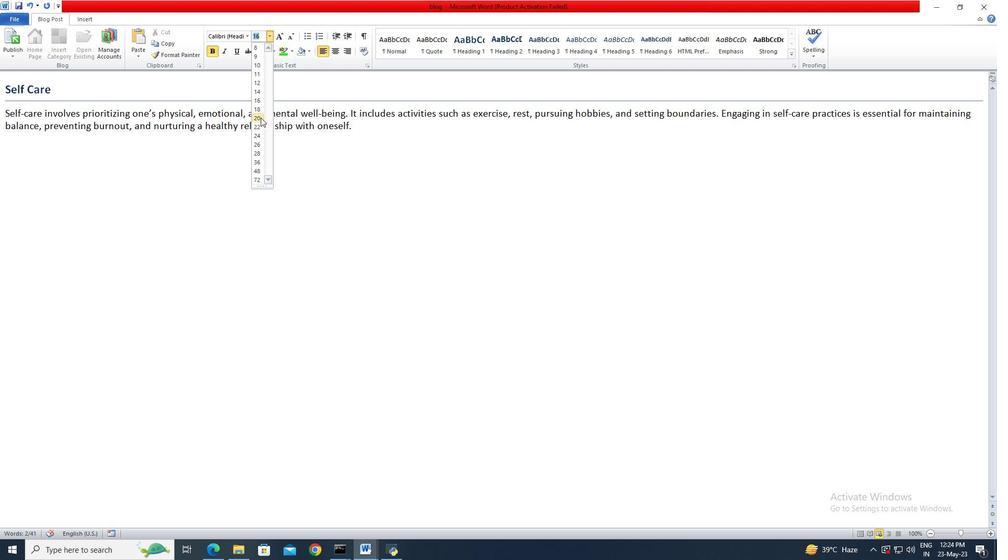 
Action: Mouse pressed left at (260, 120)
Screenshot: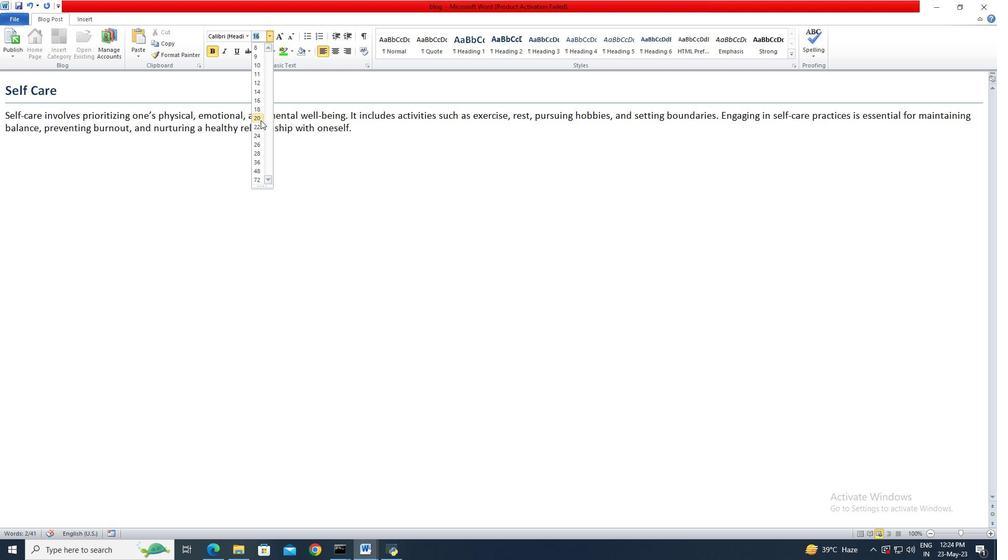 
Action: Mouse moved to (323, 52)
Screenshot: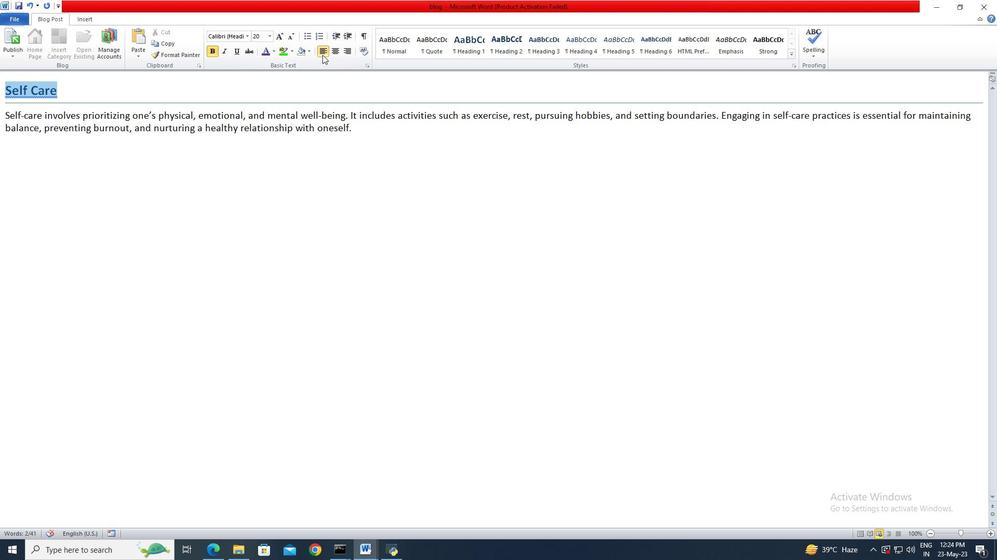 
Action: Mouse pressed left at (323, 52)
Screenshot: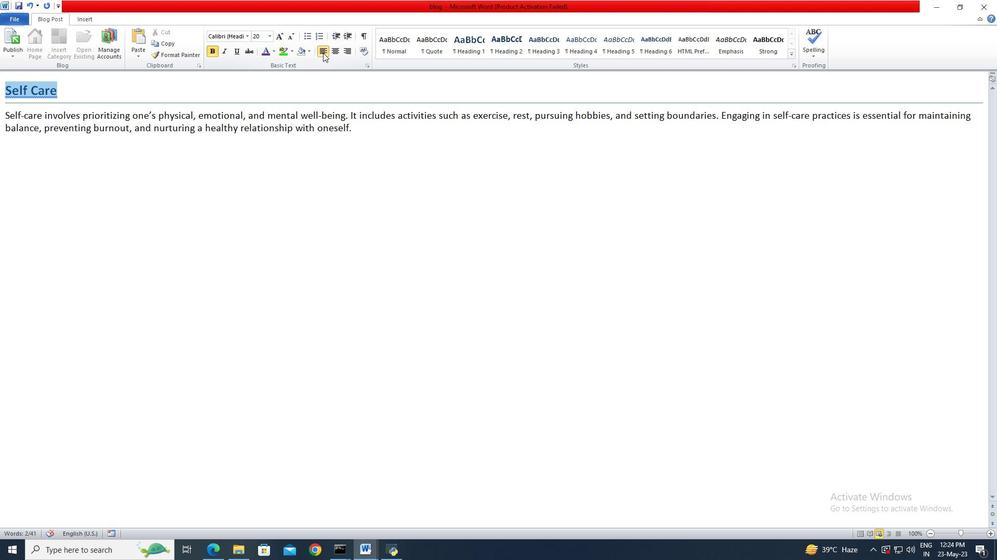 
Action: Mouse moved to (357, 130)
Screenshot: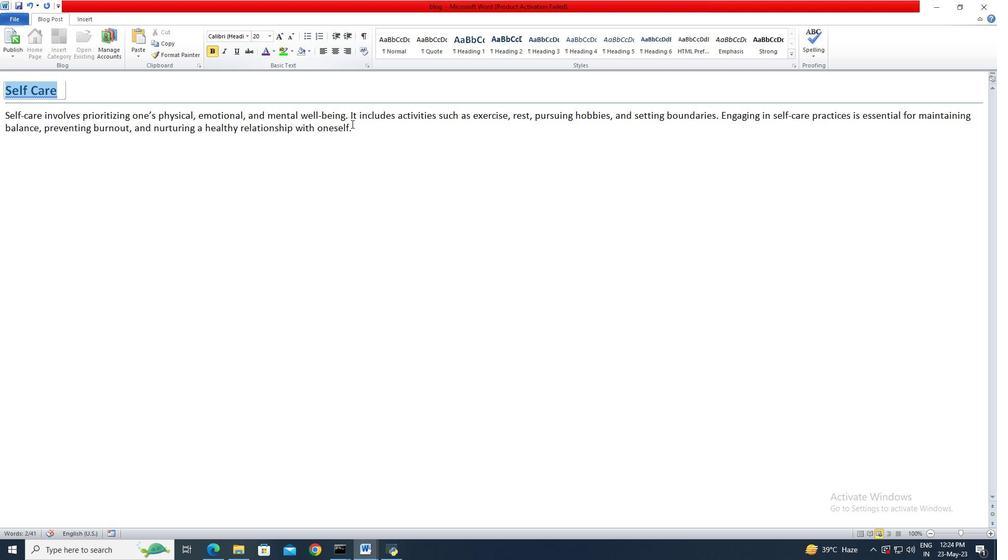 
Action: Mouse pressed left at (357, 130)
Screenshot: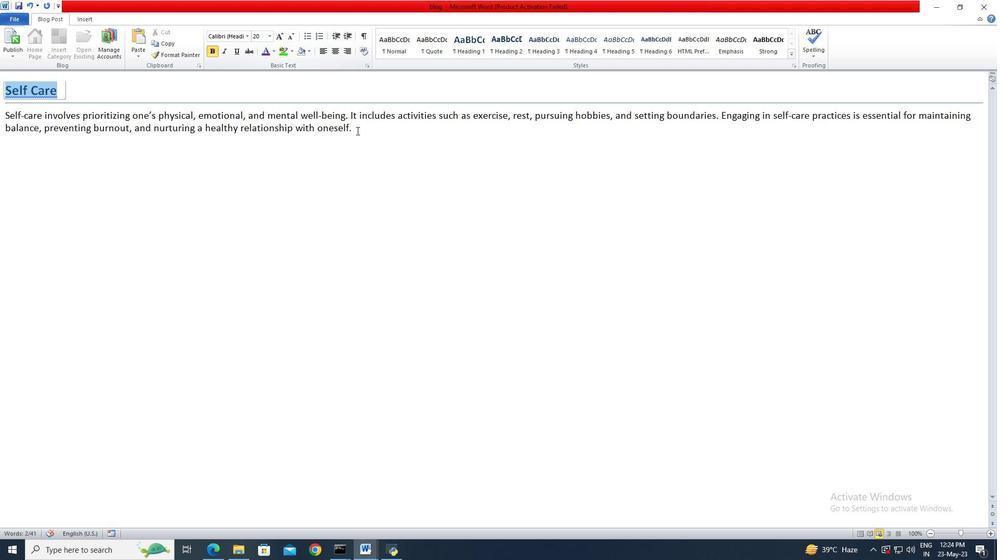 
